 Task: Create PAth for Enrollment Process custom object and place it on record page.
Action: Mouse moved to (715, 123)
Screenshot: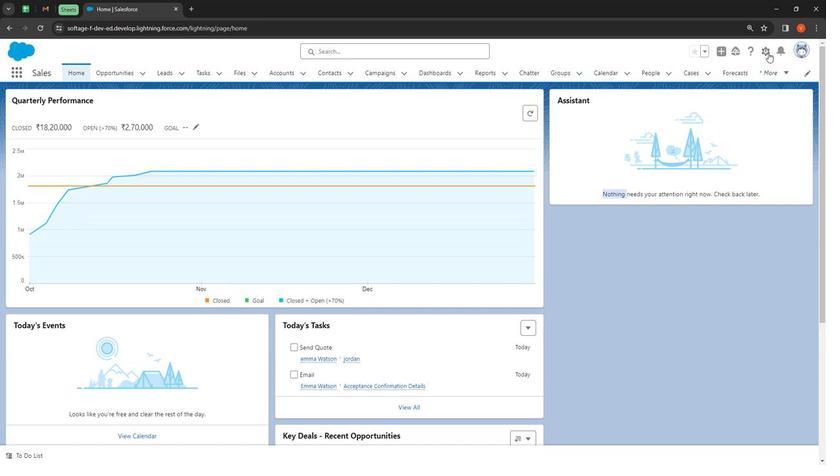 
Action: Mouse pressed left at (715, 123)
Screenshot: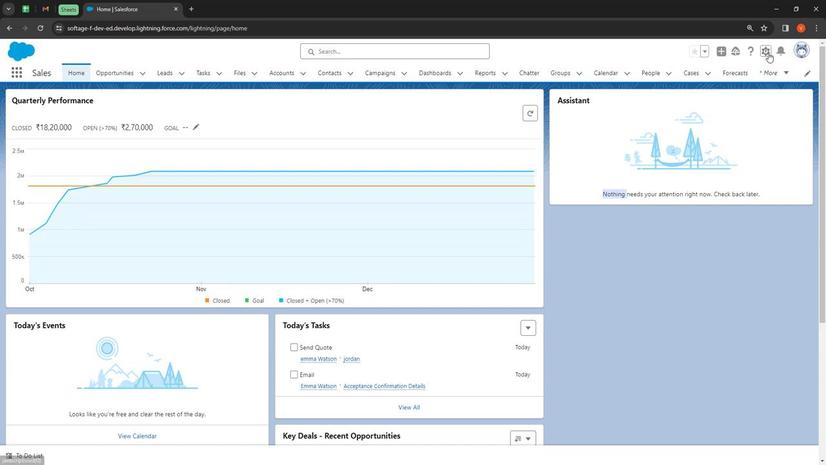 
Action: Mouse moved to (702, 140)
Screenshot: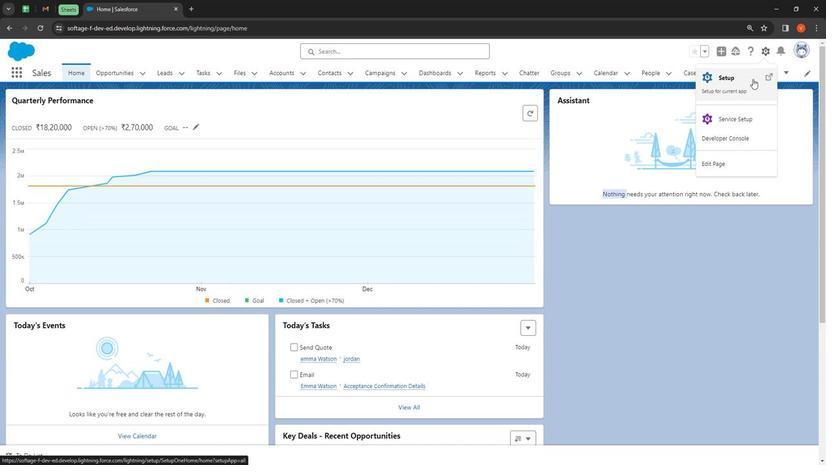 
Action: Mouse pressed left at (702, 140)
Screenshot: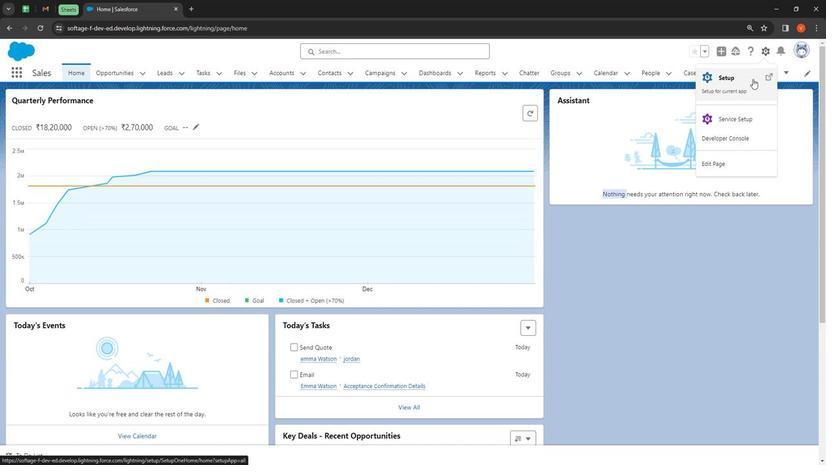 
Action: Mouse moved to (157, 136)
Screenshot: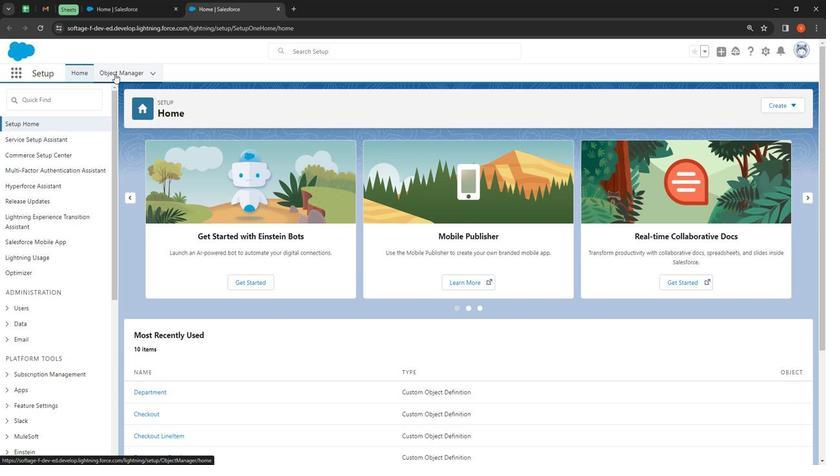 
Action: Mouse pressed left at (157, 136)
Screenshot: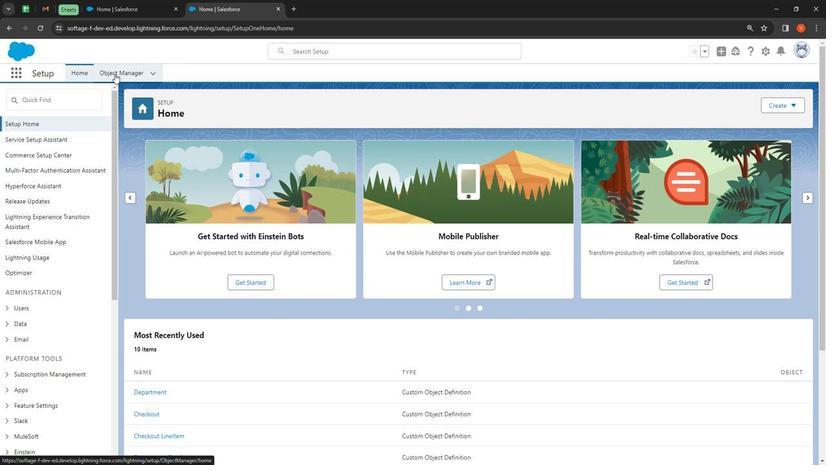 
Action: Mouse moved to (617, 157)
Screenshot: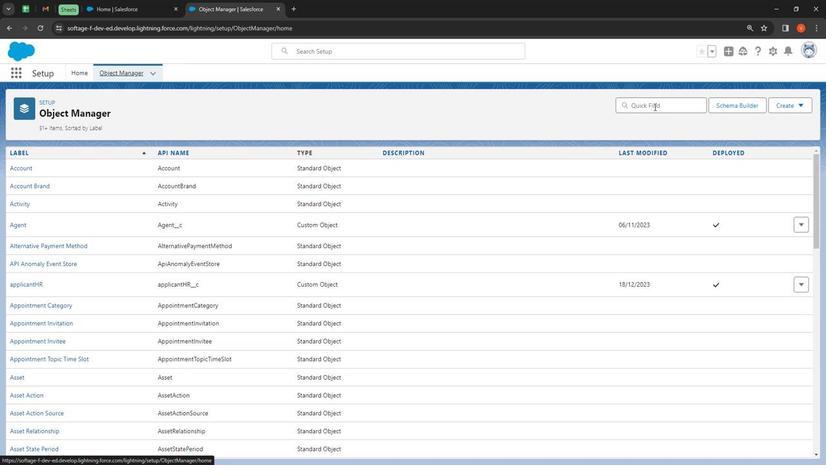 
Action: Mouse pressed left at (617, 157)
Screenshot: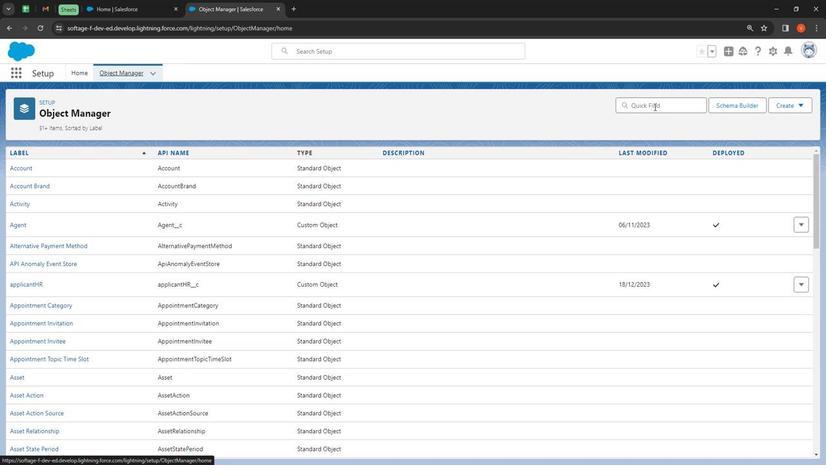 
Action: Mouse moved to (617, 157)
Screenshot: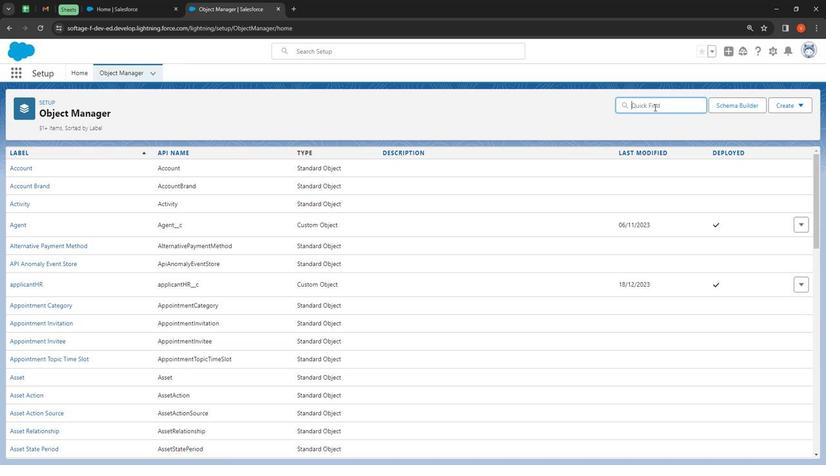 
Action: Key pressed enro
Screenshot: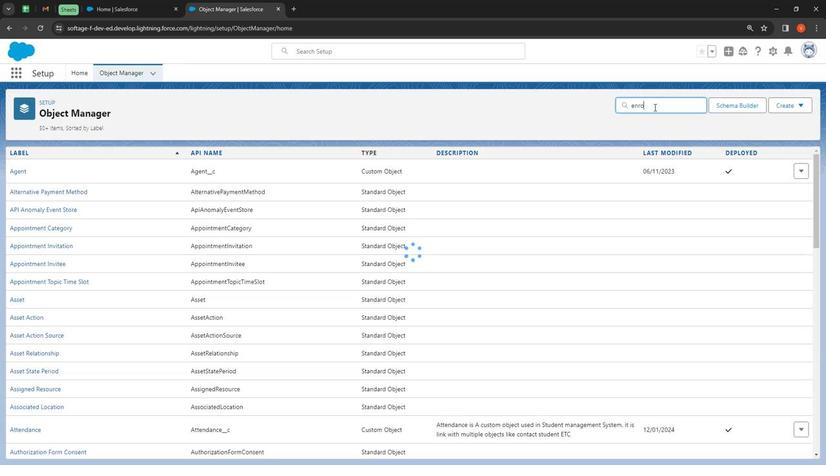 
Action: Mouse moved to (618, 157)
Screenshot: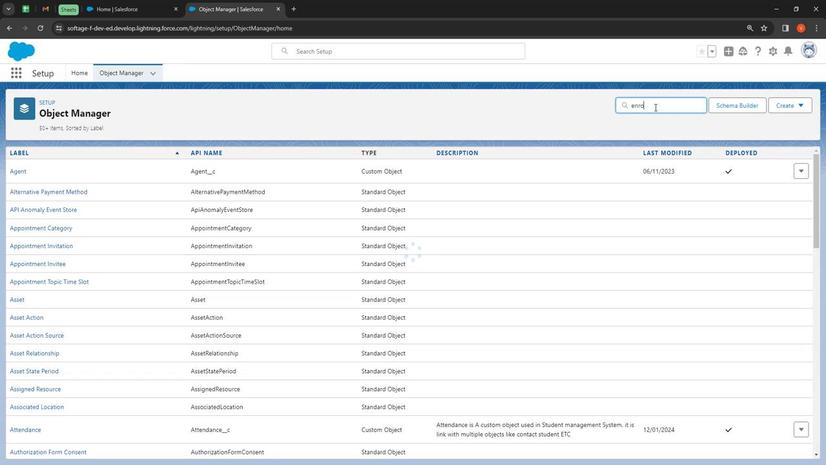
Action: Key pressed l
Screenshot: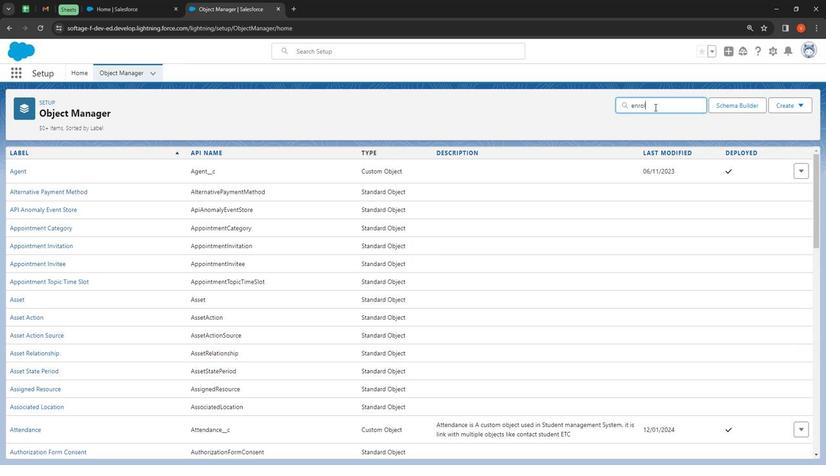 
Action: Mouse moved to (618, 157)
Screenshot: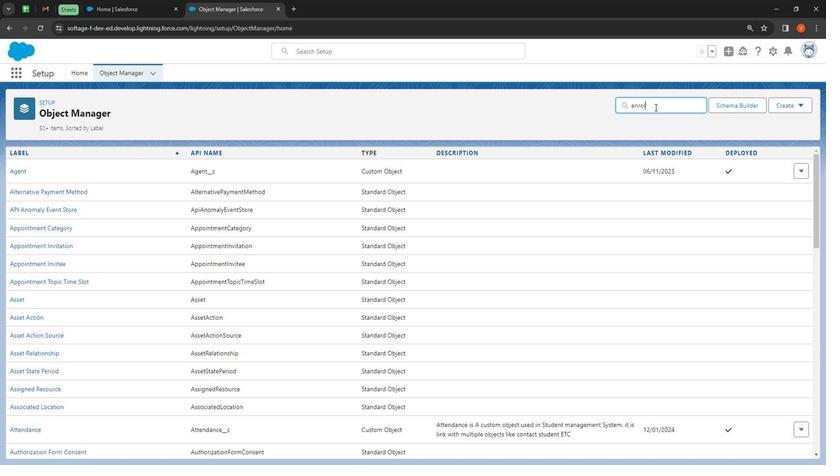 
Action: Key pressed l
Screenshot: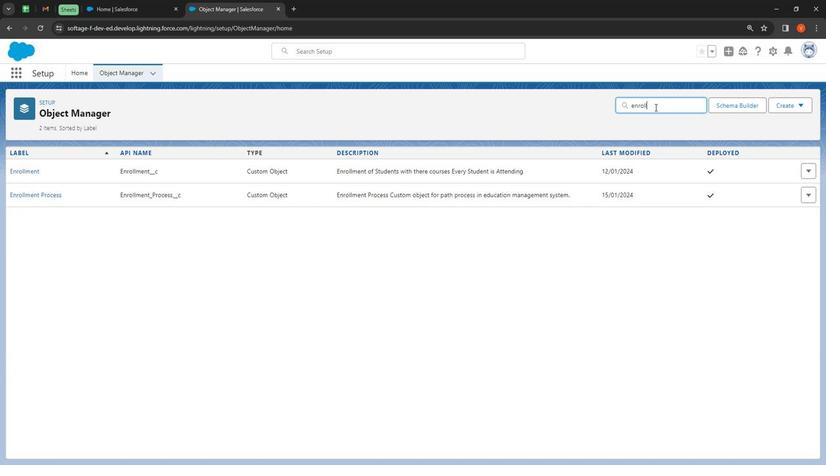 
Action: Mouse moved to (96, 213)
Screenshot: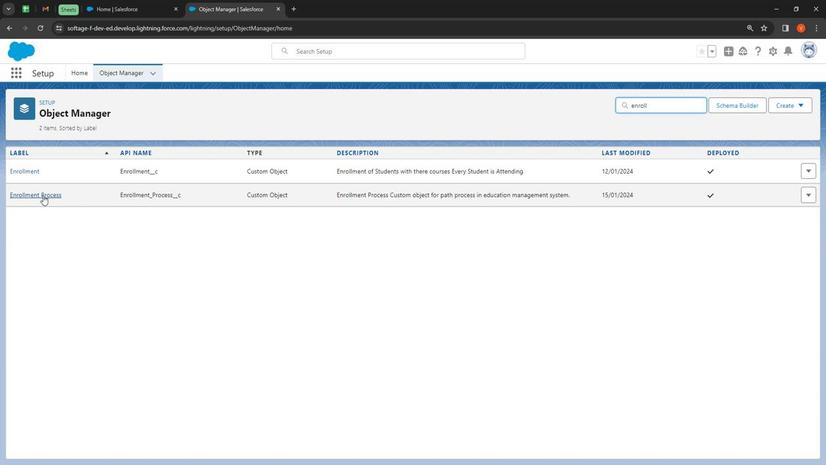 
Action: Mouse pressed left at (96, 213)
Screenshot: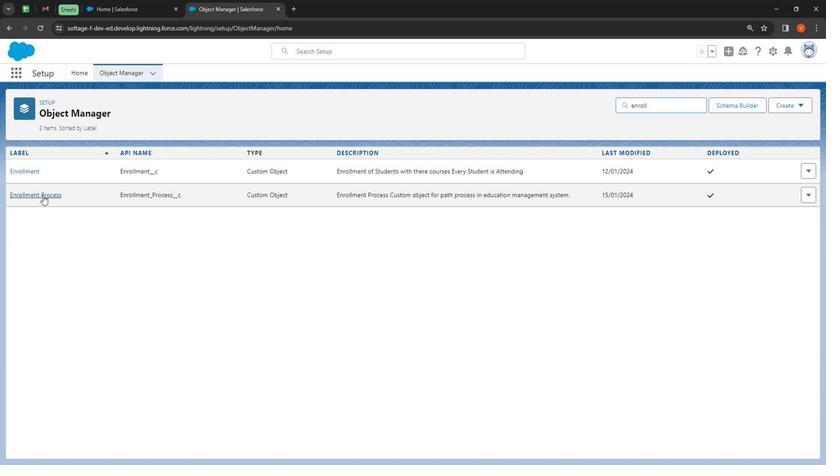 
Action: Mouse moved to (124, 198)
Screenshot: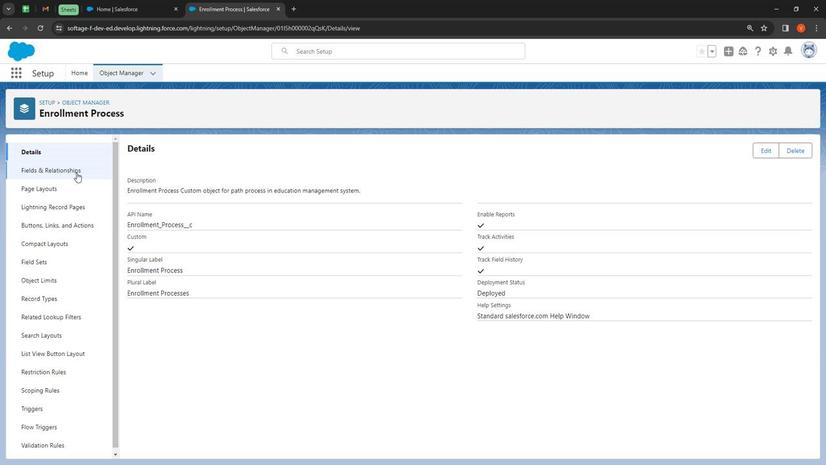 
Action: Mouse pressed left at (124, 198)
Screenshot: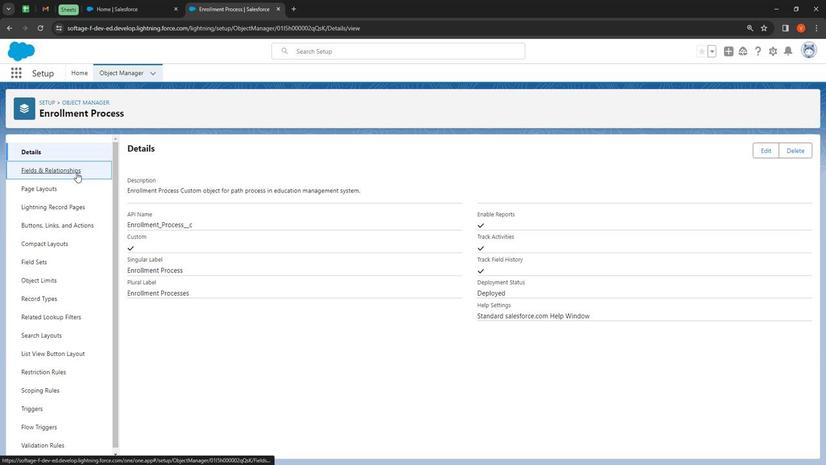 
Action: Mouse moved to (179, 261)
Screenshot: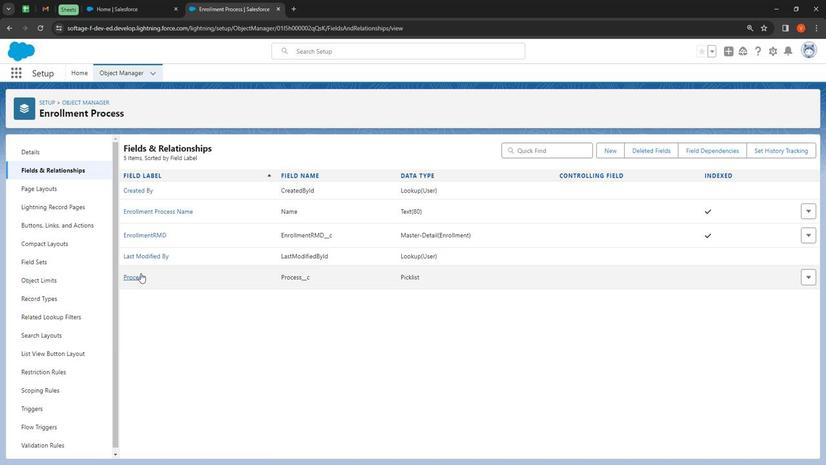
Action: Mouse pressed left at (179, 261)
Screenshot: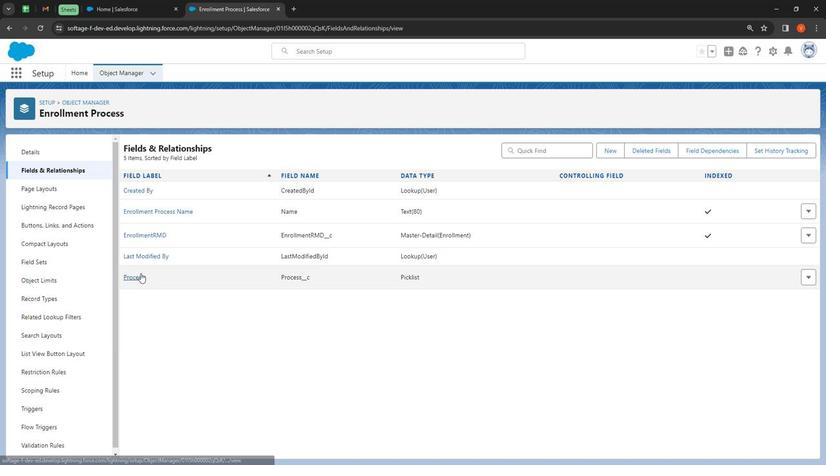 
Action: Mouse moved to (446, 296)
Screenshot: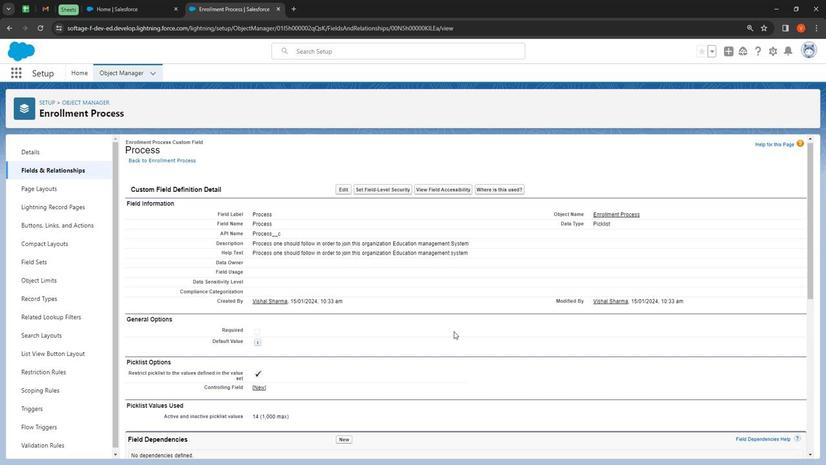 
Action: Mouse scrolled (446, 296) with delta (0, 0)
Screenshot: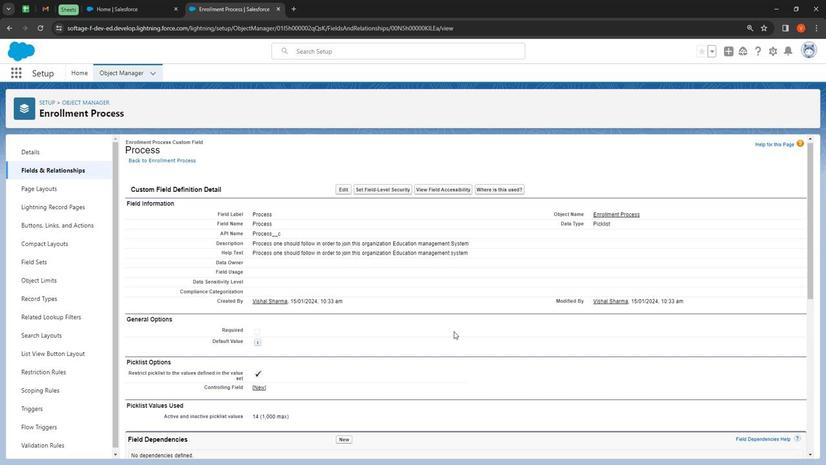 
Action: Mouse moved to (446, 298)
Screenshot: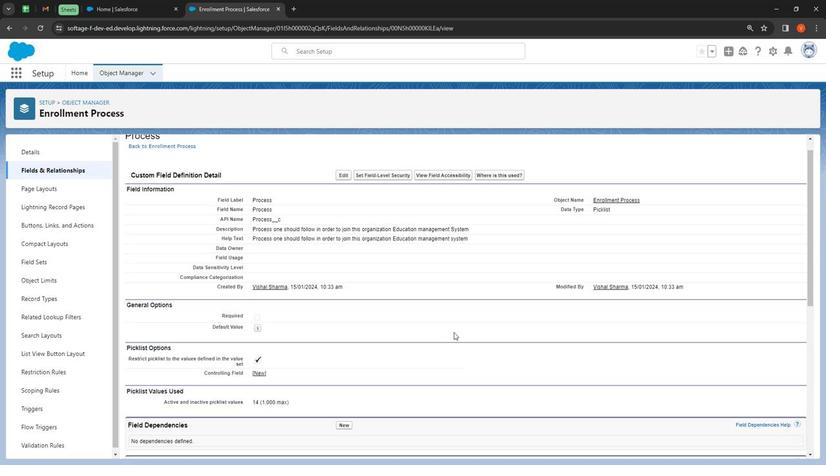 
Action: Mouse scrolled (446, 297) with delta (0, 0)
Screenshot: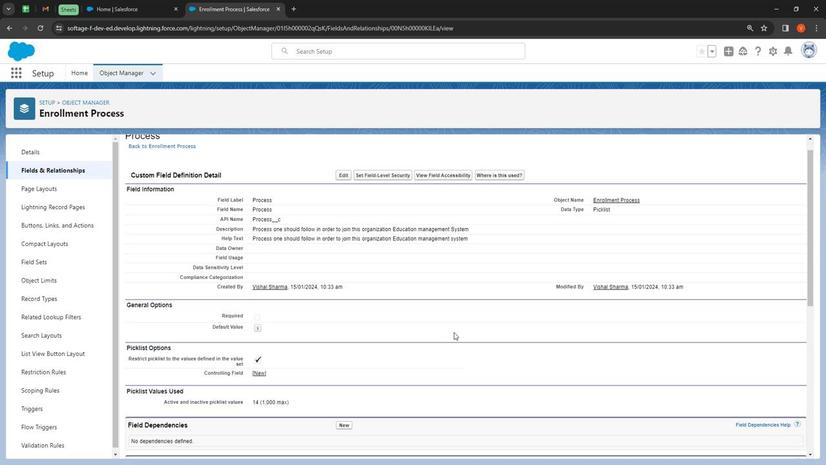 
Action: Mouse moved to (446, 299)
Screenshot: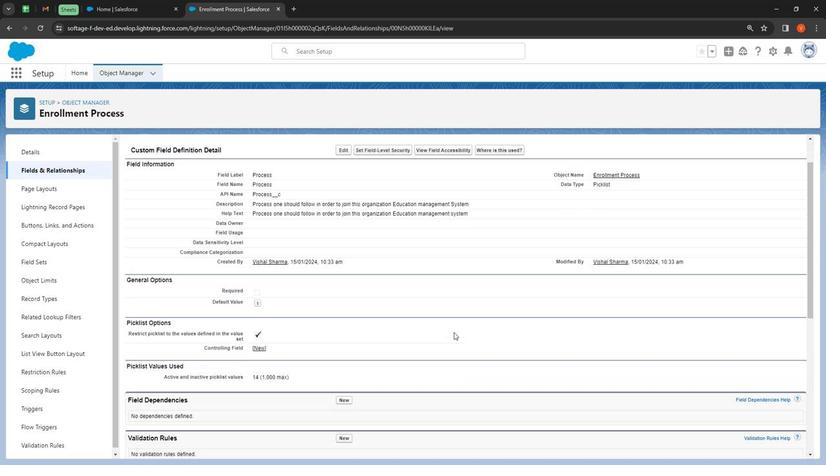 
Action: Mouse scrolled (446, 298) with delta (0, 0)
Screenshot: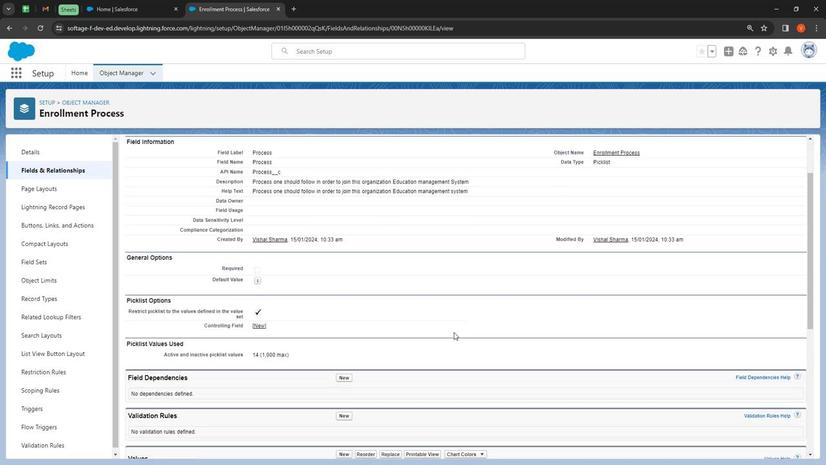 
Action: Mouse scrolled (446, 298) with delta (0, 0)
Screenshot: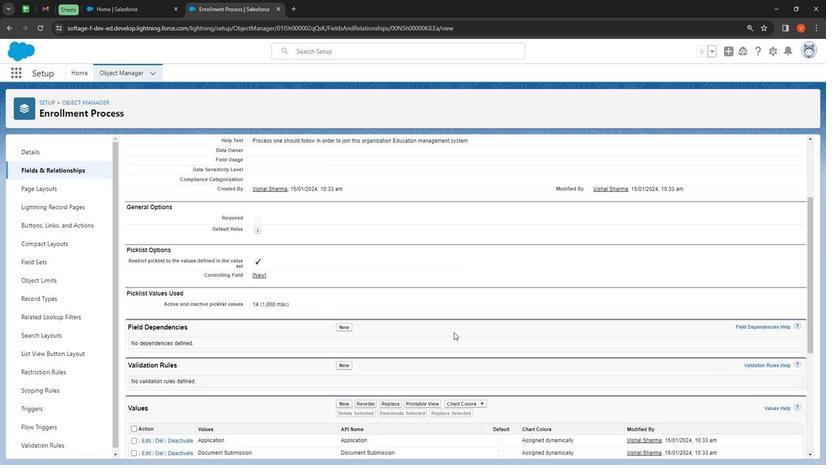 
Action: Mouse scrolled (446, 298) with delta (0, 0)
Screenshot: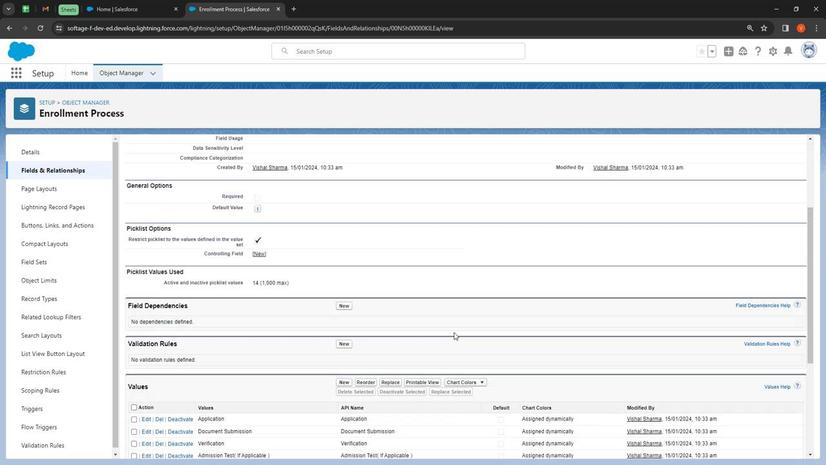 
Action: Mouse scrolled (446, 298) with delta (0, 0)
Screenshot: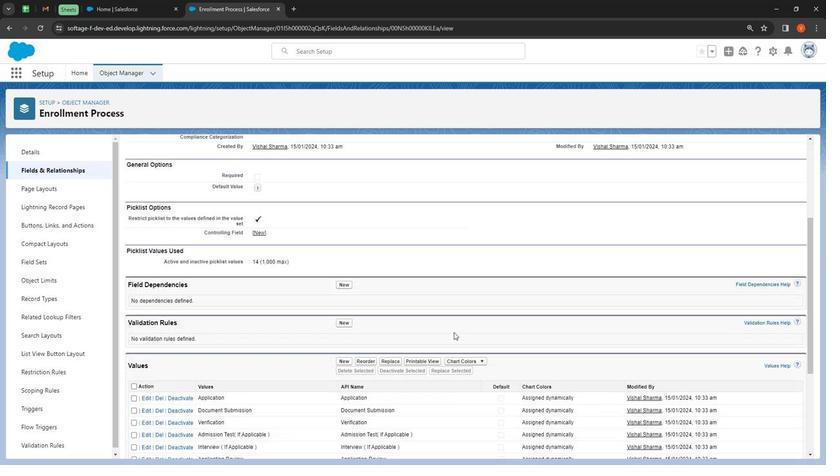 
Action: Mouse scrolled (446, 298) with delta (0, 0)
Screenshot: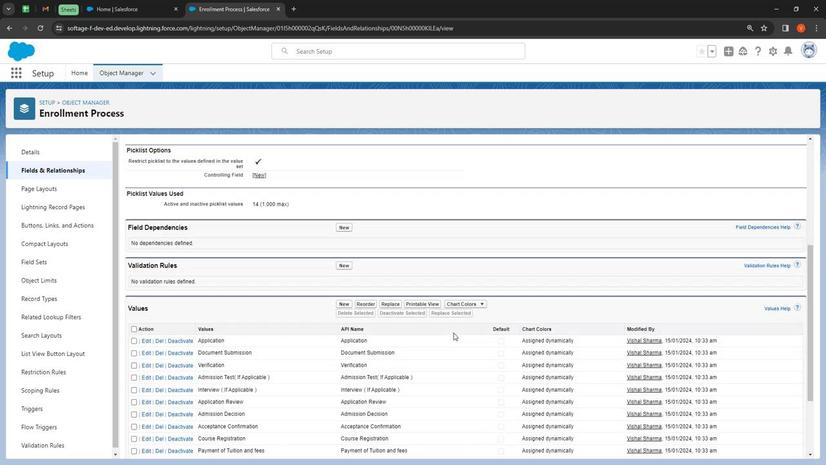 
Action: Mouse moved to (441, 299)
Screenshot: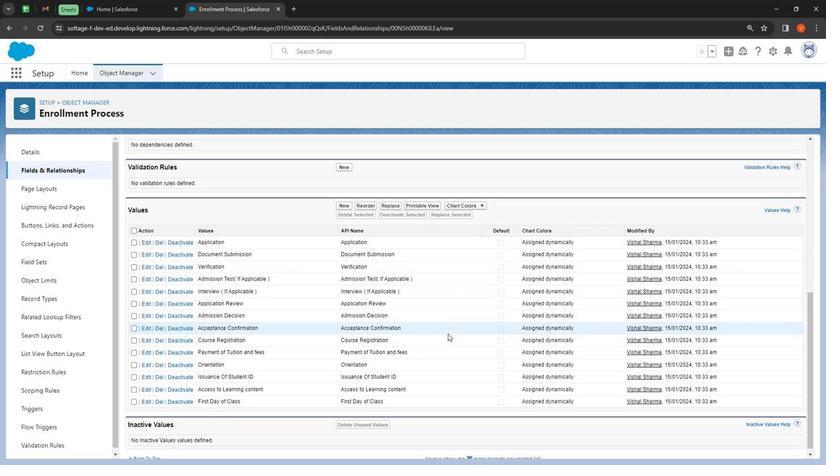 
Action: Mouse scrolled (441, 299) with delta (0, 0)
Screenshot: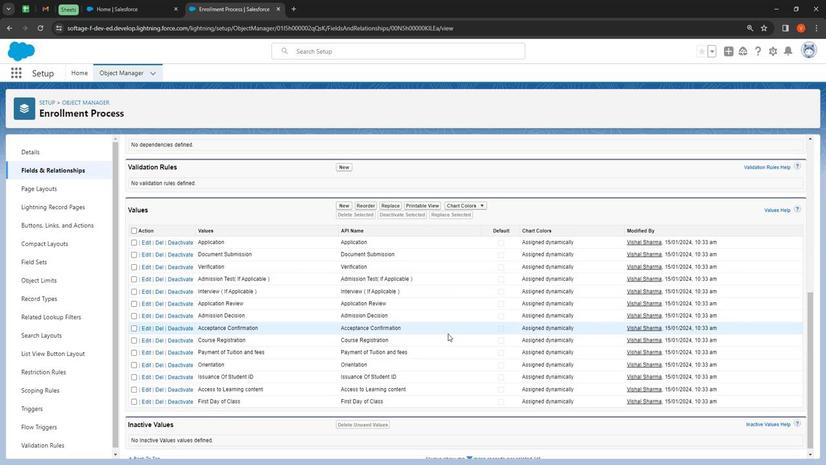 
Action: Mouse scrolled (441, 299) with delta (0, 0)
Screenshot: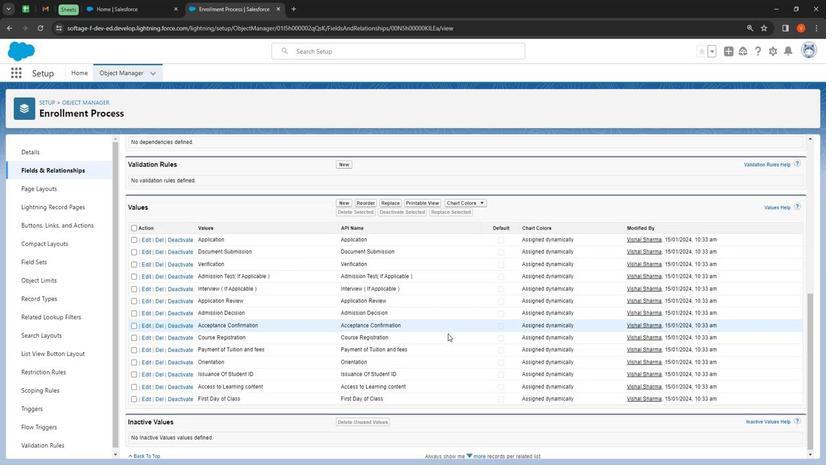 
Action: Mouse scrolled (441, 299) with delta (0, 0)
Screenshot: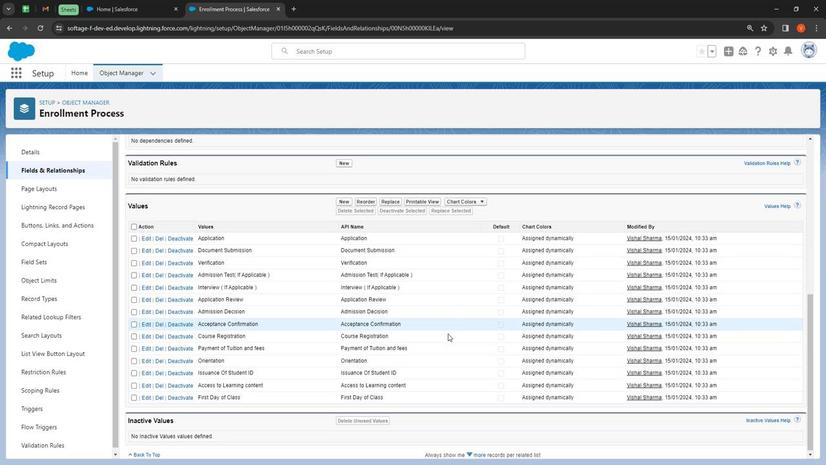 
Action: Mouse moved to (127, 135)
Screenshot: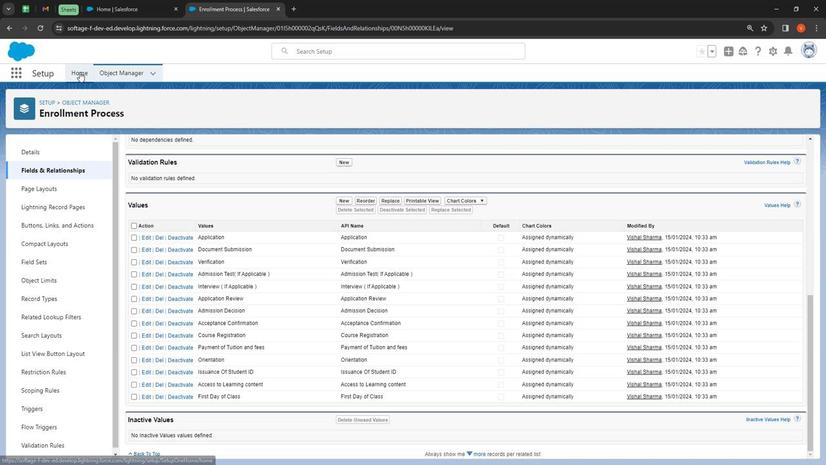 
Action: Mouse pressed left at (127, 135)
Screenshot: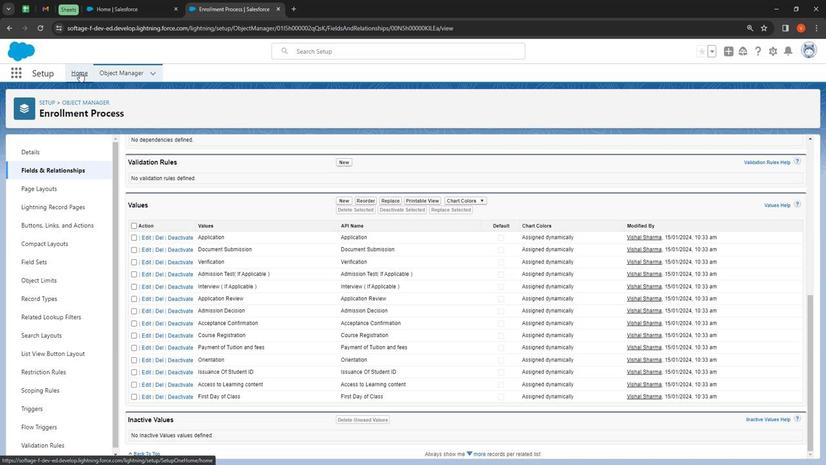 
Action: Mouse moved to (123, 155)
Screenshot: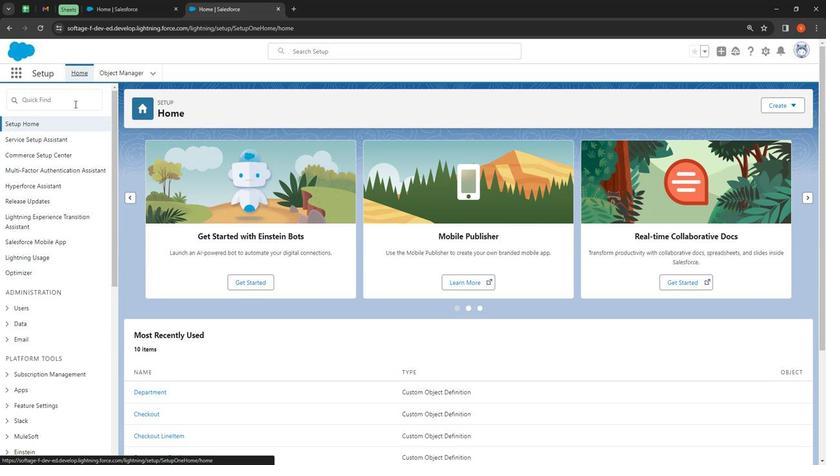 
Action: Mouse pressed left at (123, 155)
Screenshot: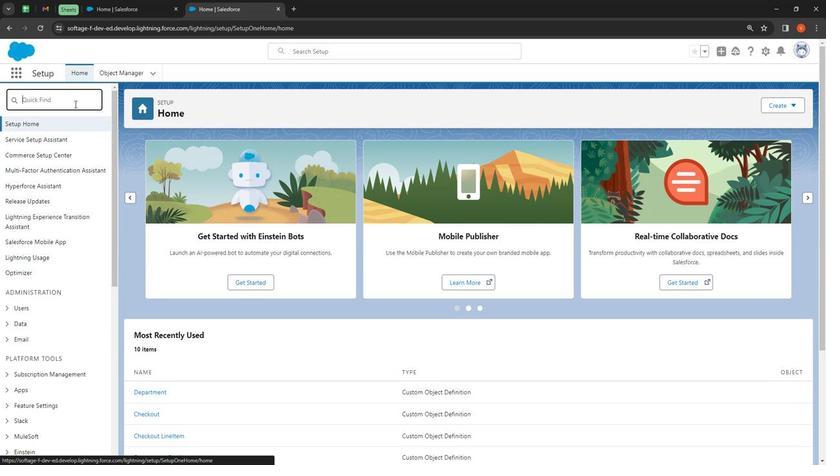 
Action: Key pressed path
Screenshot: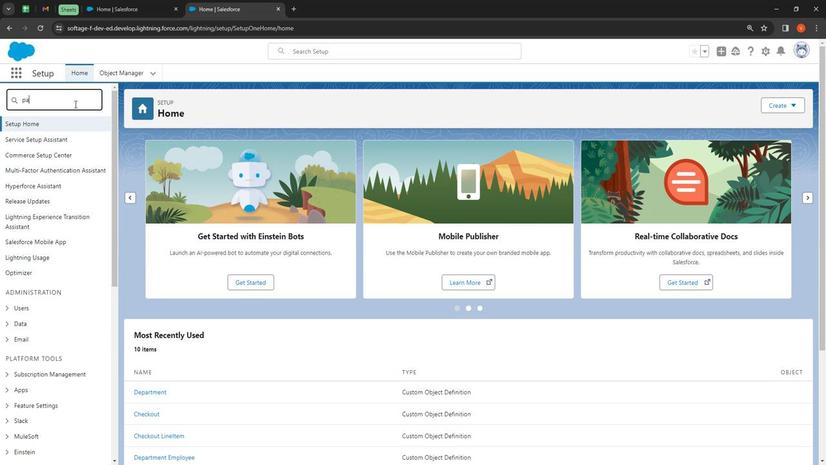 
Action: Mouse moved to (105, 176)
Screenshot: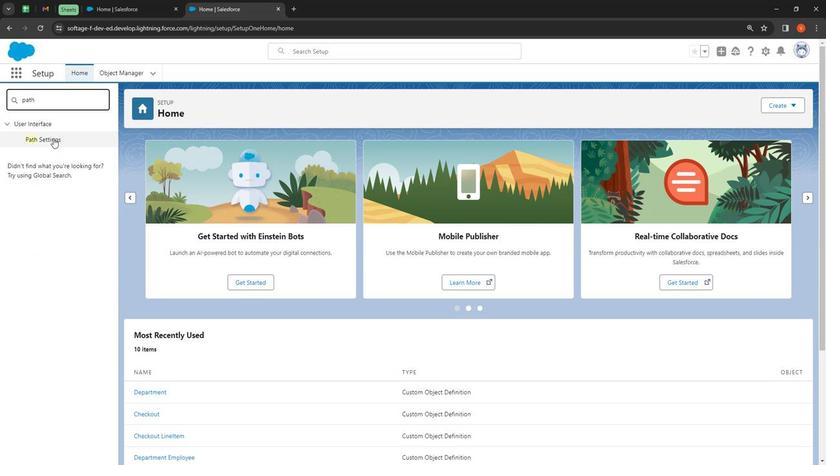 
Action: Mouse pressed left at (105, 176)
Screenshot: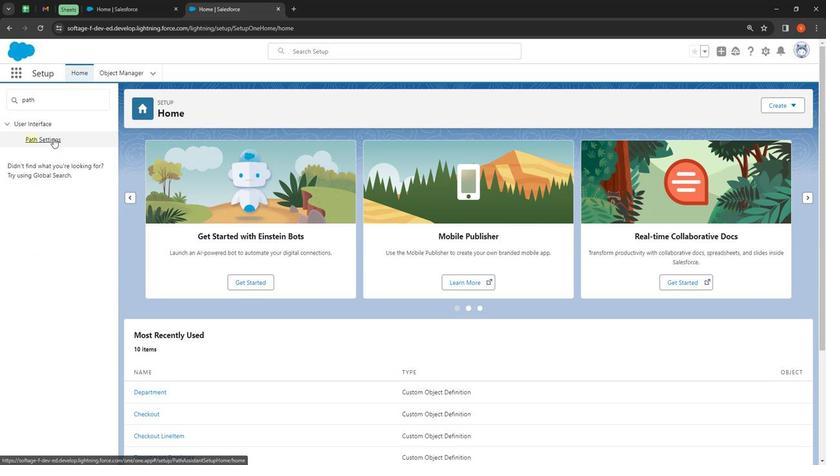 
Action: Mouse moved to (477, 281)
Screenshot: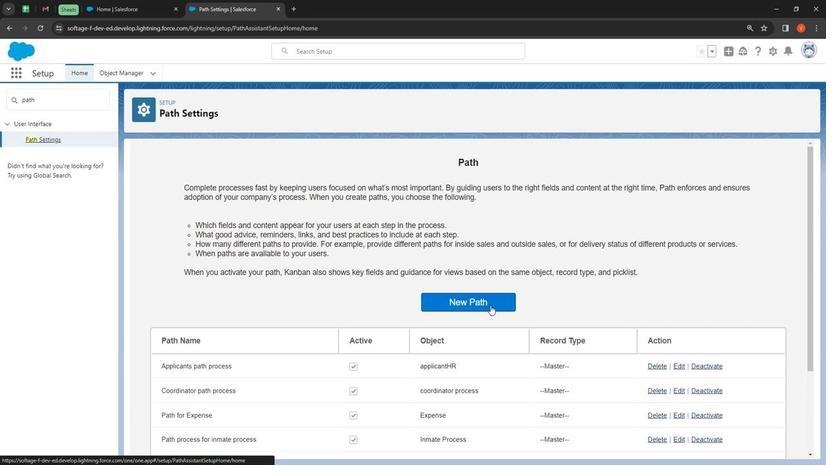 
Action: Mouse pressed left at (477, 281)
Screenshot: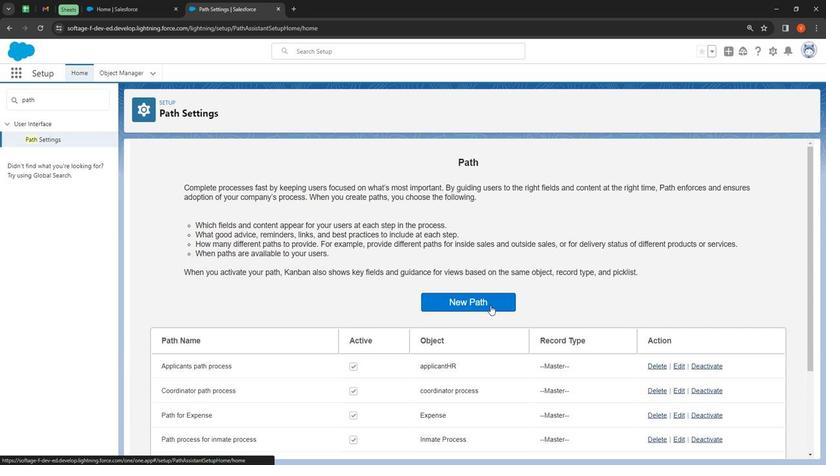 
Action: Mouse moved to (406, 191)
Screenshot: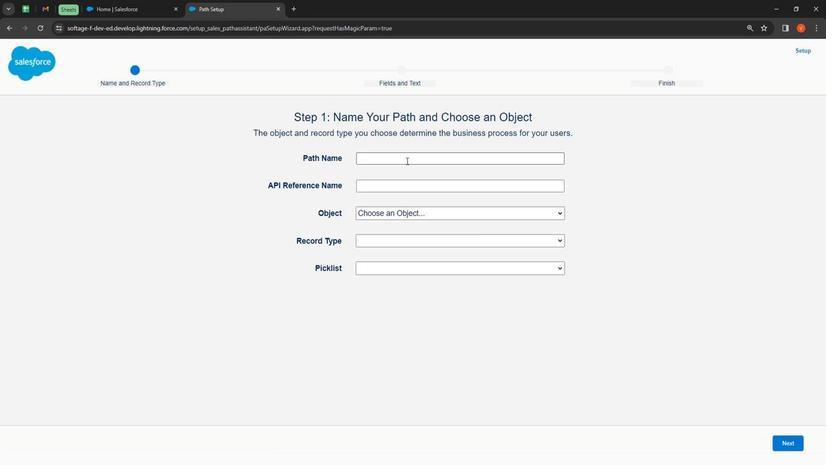 
Action: Mouse pressed left at (406, 191)
Screenshot: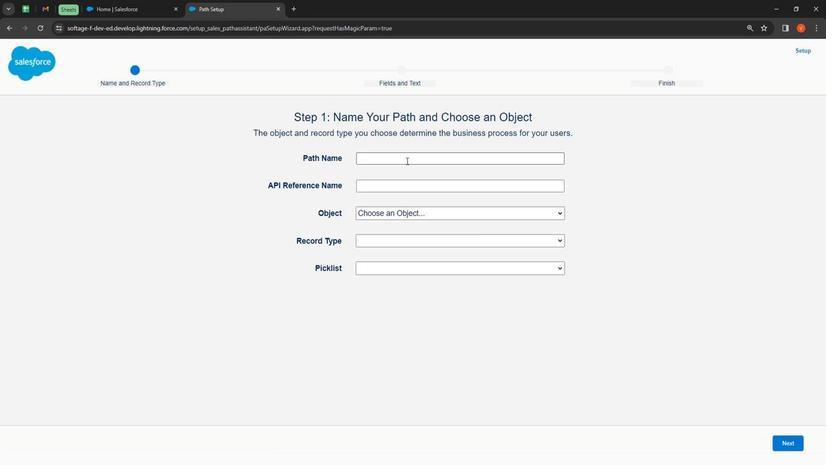 
Action: Key pressed <Key.shift>Enro
Screenshot: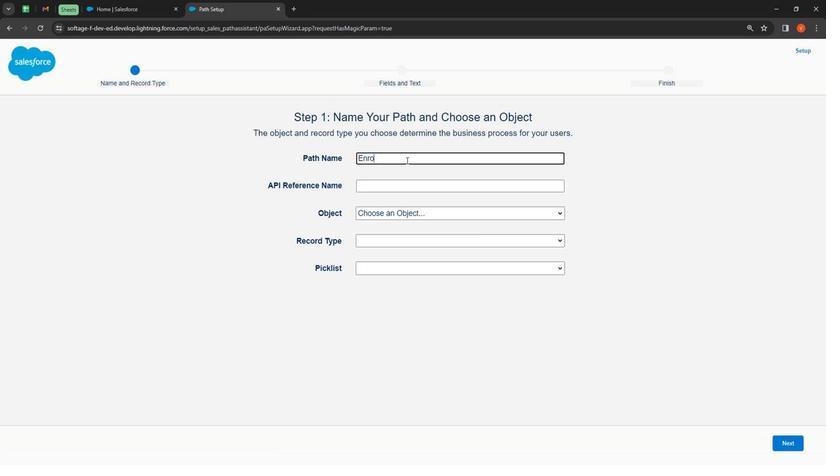 
Action: Mouse moved to (406, 191)
Screenshot: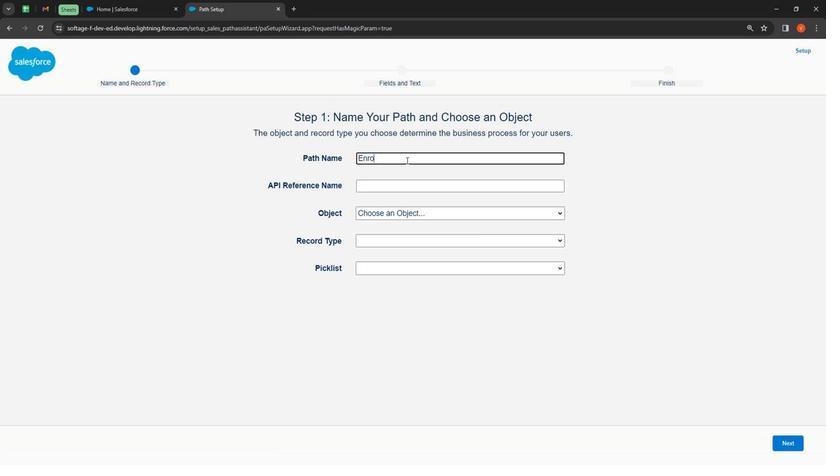 
Action: Key pressed llment<Key.shift>Process<Key.space>on<Key.space><Key.shift>E<Key.shift>P<Key.left><Key.left><Key.left><Key.left><Key.left><Key.left><Key.left><Key.left><Key.left><Key.left><Key.left><Key.left><Key.left><Key.space>
Screenshot: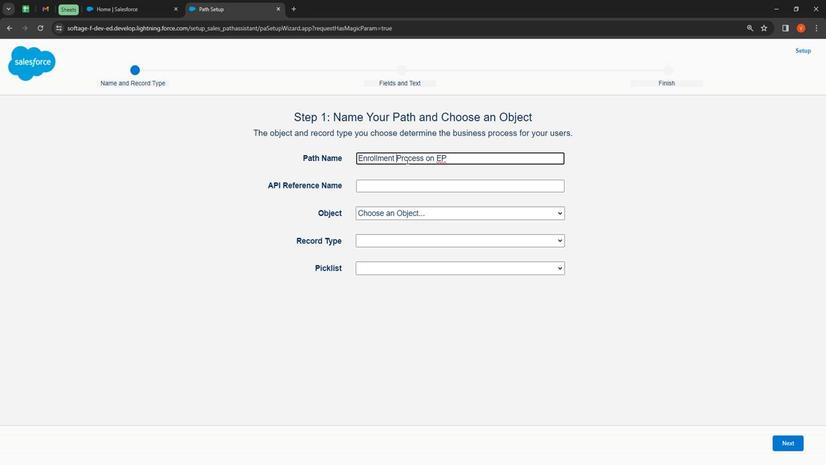 
Action: Mouse moved to (415, 206)
Screenshot: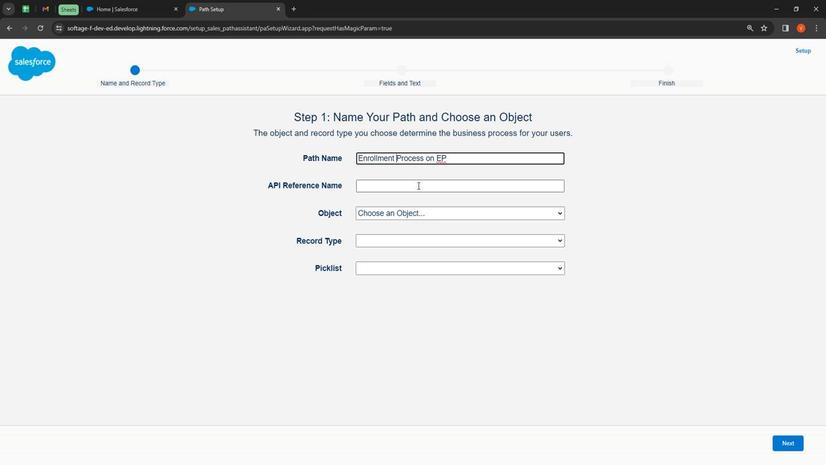 
Action: Mouse pressed left at (415, 206)
Screenshot: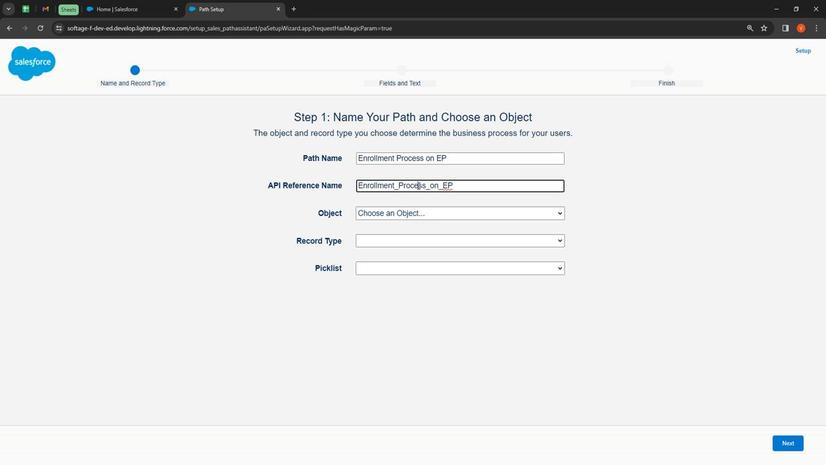
Action: Mouse moved to (429, 223)
Screenshot: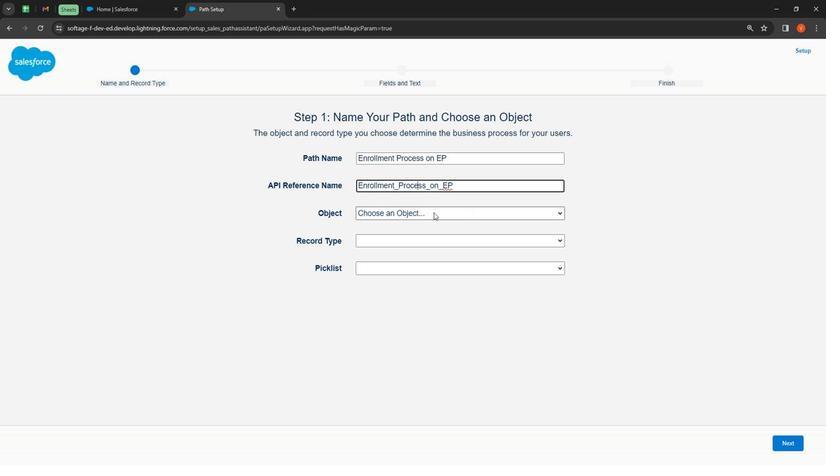 
Action: Mouse pressed left at (429, 223)
Screenshot: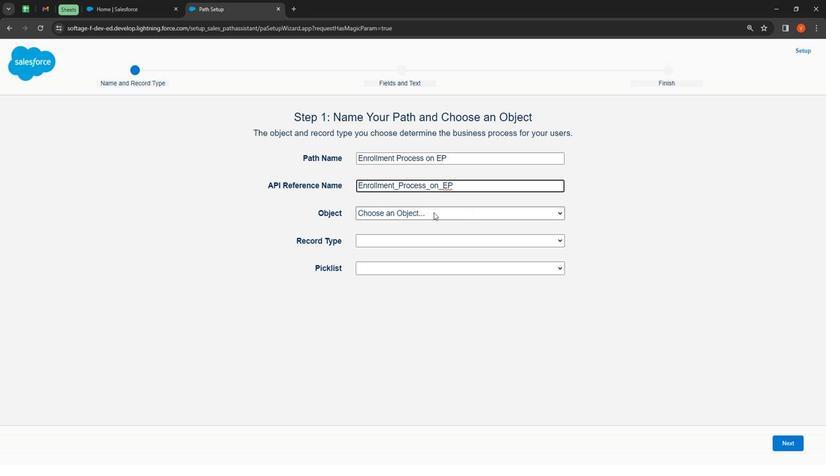 
Action: Mouse moved to (433, 245)
Screenshot: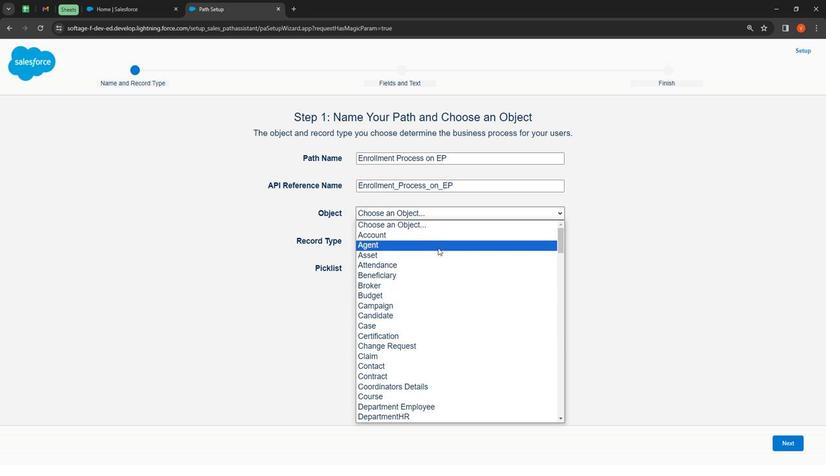 
Action: Mouse scrolled (433, 244) with delta (0, 0)
Screenshot: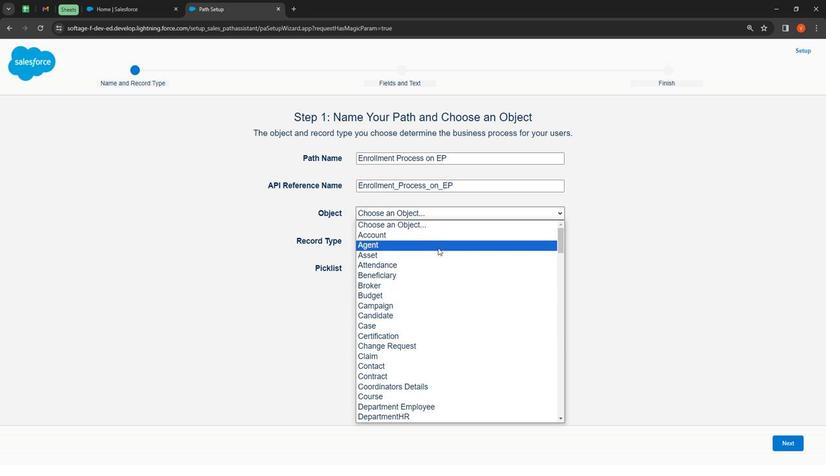 
Action: Mouse moved to (433, 248)
Screenshot: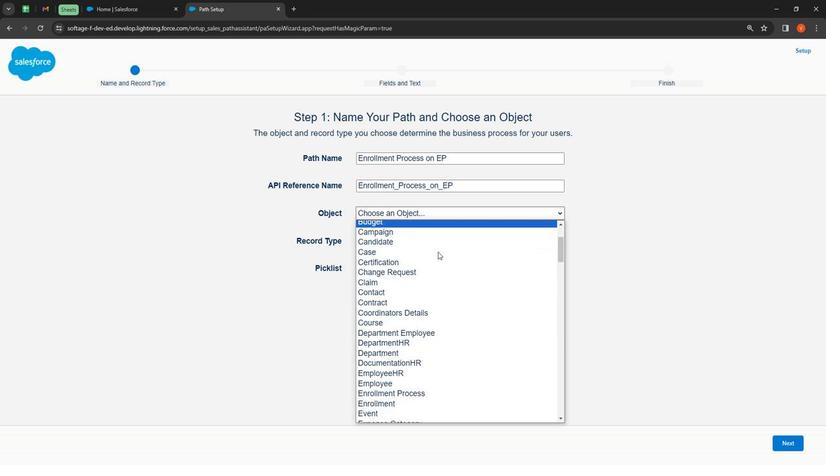 
Action: Mouse scrolled (433, 248) with delta (0, 0)
Screenshot: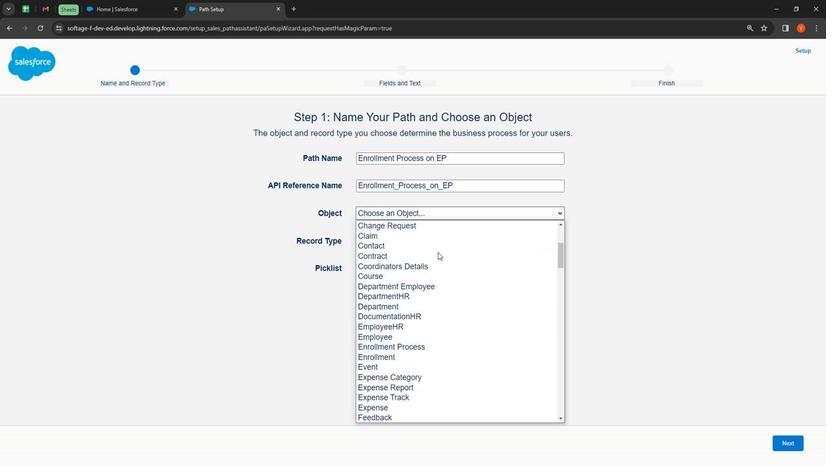 
Action: Mouse moved to (433, 248)
Screenshot: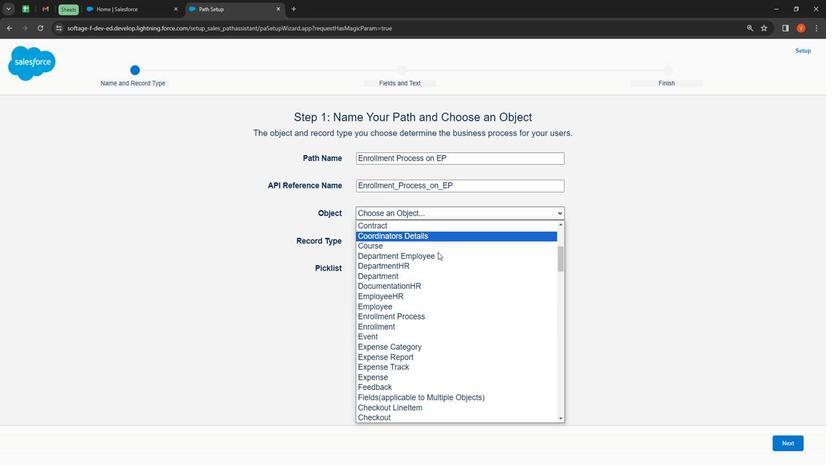 
Action: Mouse scrolled (433, 248) with delta (0, 0)
Screenshot: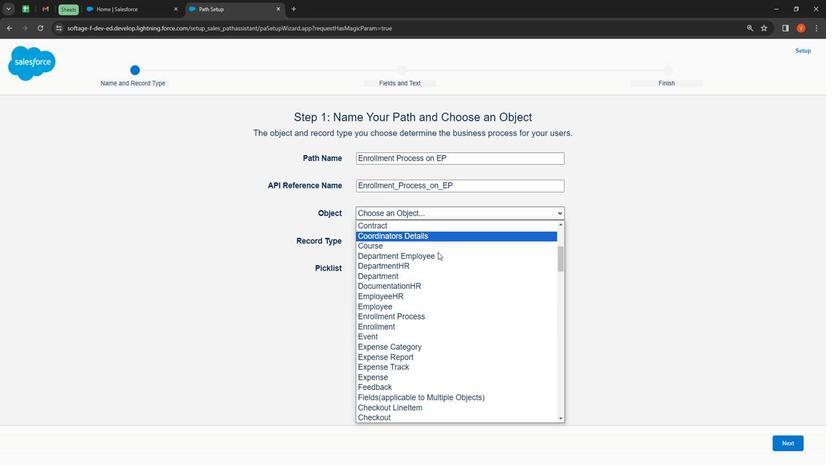 
Action: Mouse moved to (428, 301)
Screenshot: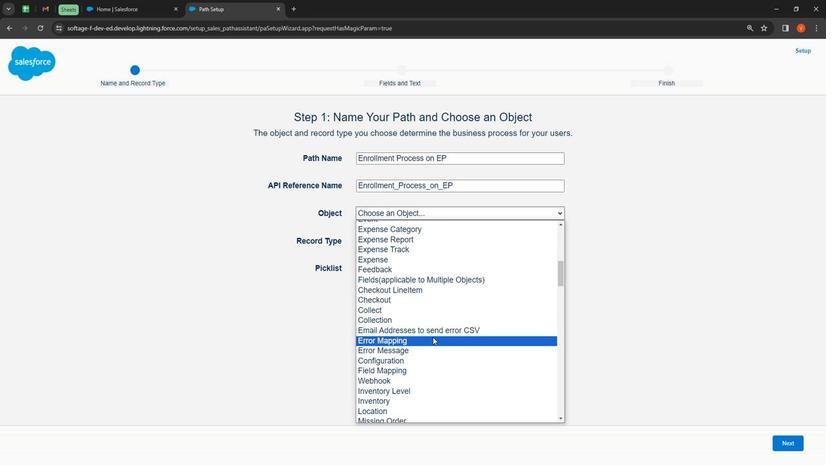 
Action: Mouse scrolled (428, 301) with delta (0, 0)
Screenshot: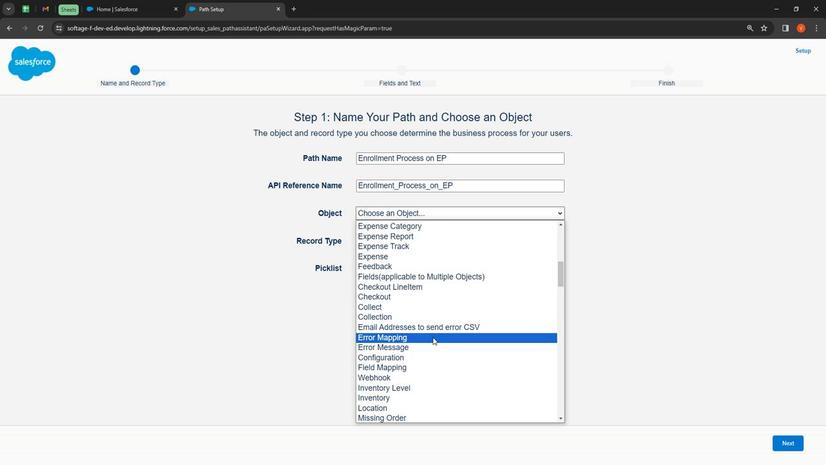 
Action: Mouse scrolled (428, 301) with delta (0, 0)
Screenshot: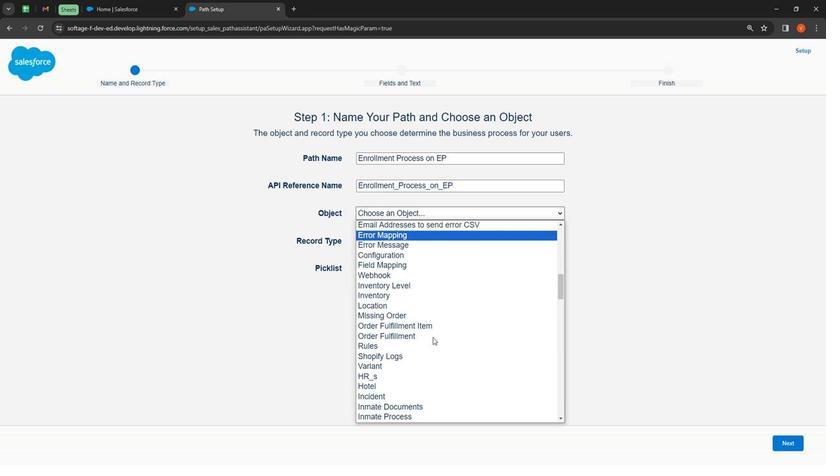 
Action: Mouse scrolled (428, 301) with delta (0, 0)
Screenshot: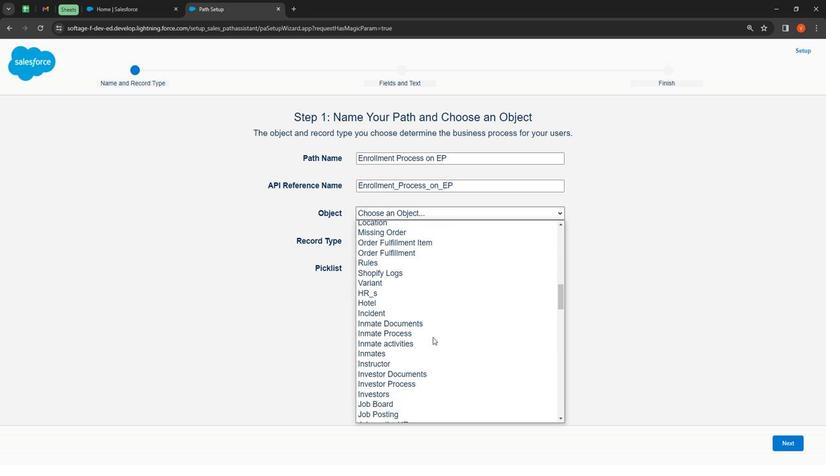 
Action: Mouse scrolled (428, 301) with delta (0, 0)
Screenshot: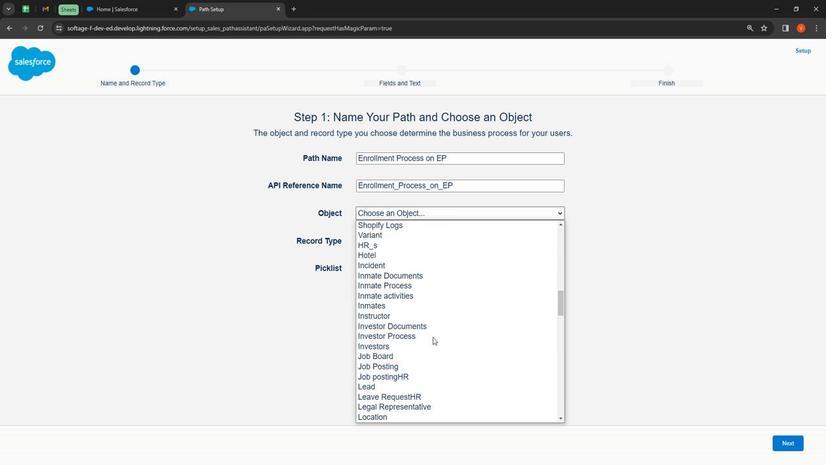 
Action: Mouse scrolled (428, 301) with delta (0, 0)
Screenshot: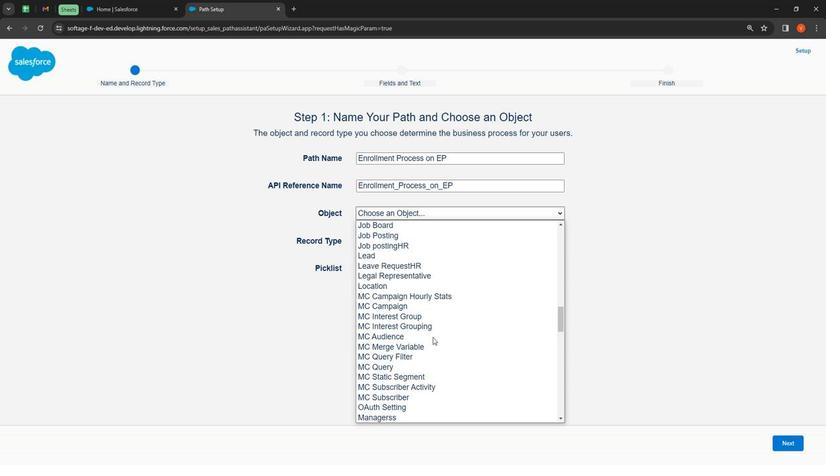 
Action: Mouse scrolled (428, 301) with delta (0, 0)
Screenshot: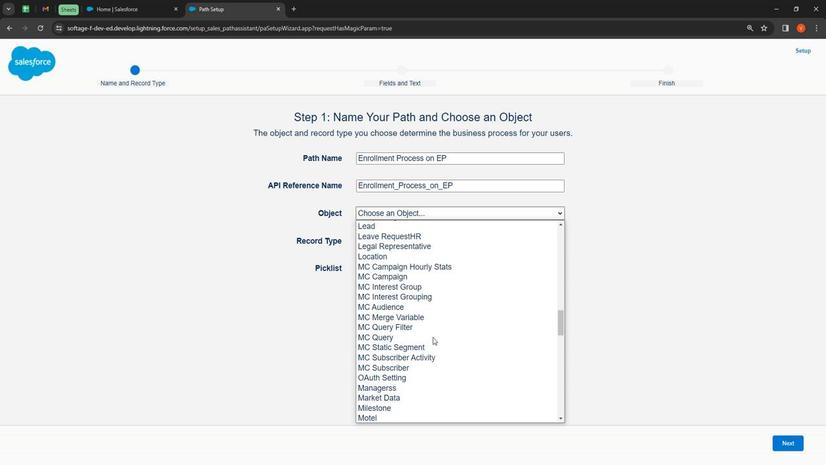 
Action: Mouse scrolled (428, 301) with delta (0, 0)
Screenshot: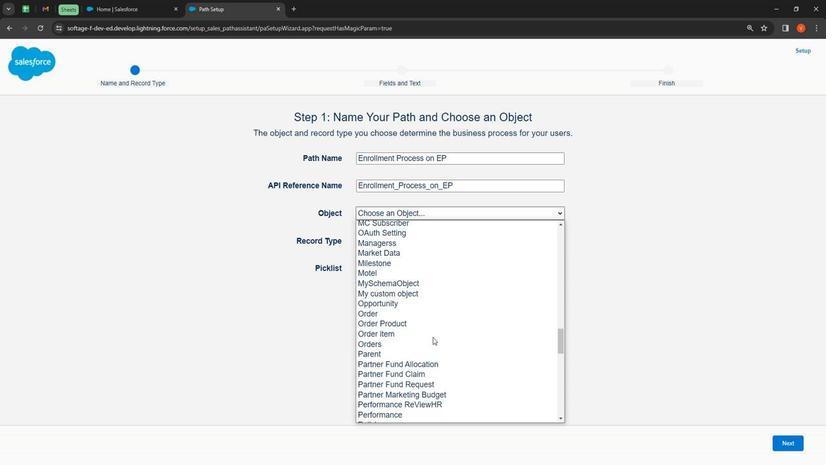 
Action: Mouse scrolled (428, 301) with delta (0, 0)
Screenshot: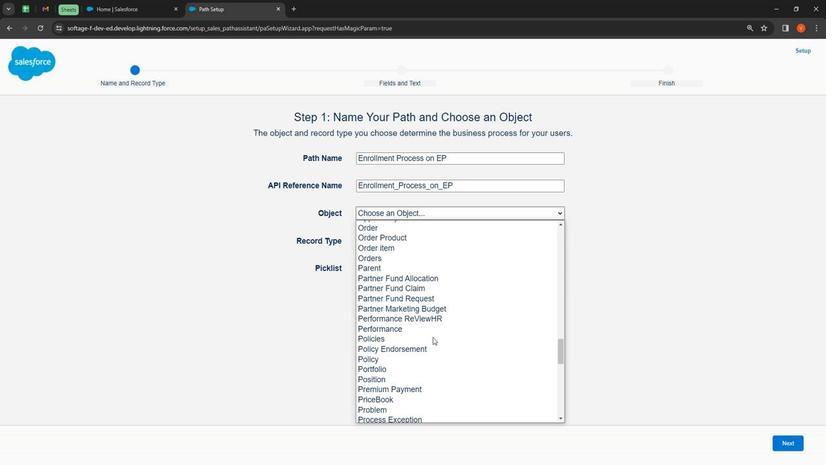 
Action: Mouse scrolled (428, 301) with delta (0, 0)
Screenshot: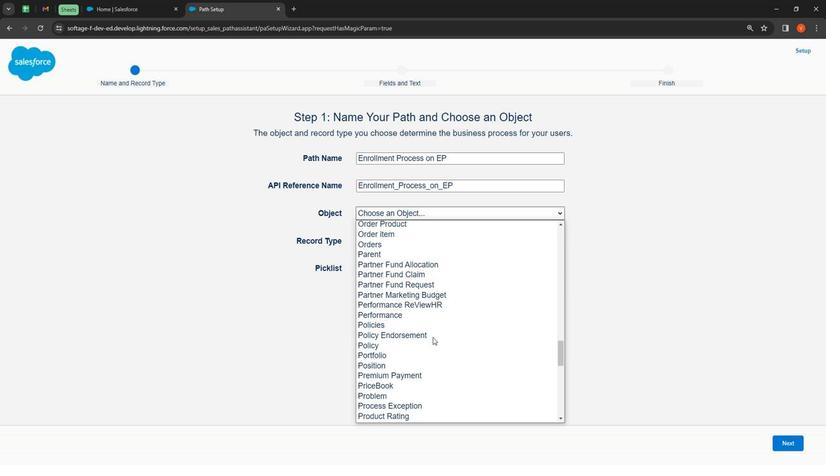 
Action: Mouse scrolled (428, 301) with delta (0, 0)
Screenshot: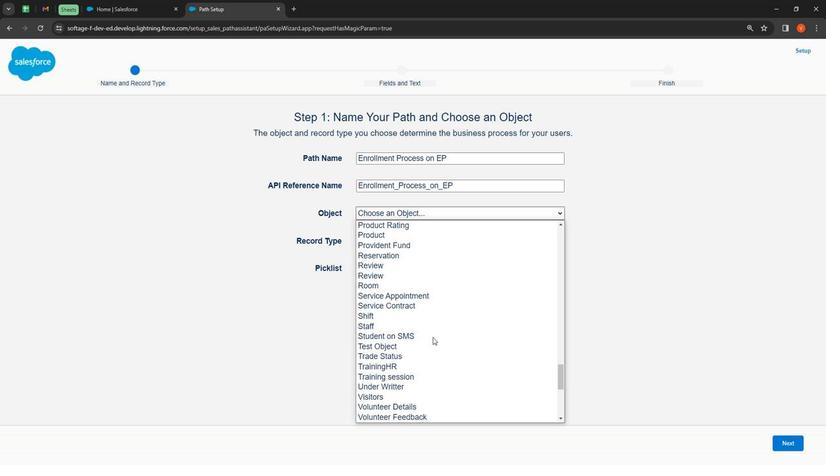 
Action: Mouse scrolled (428, 301) with delta (0, 0)
Screenshot: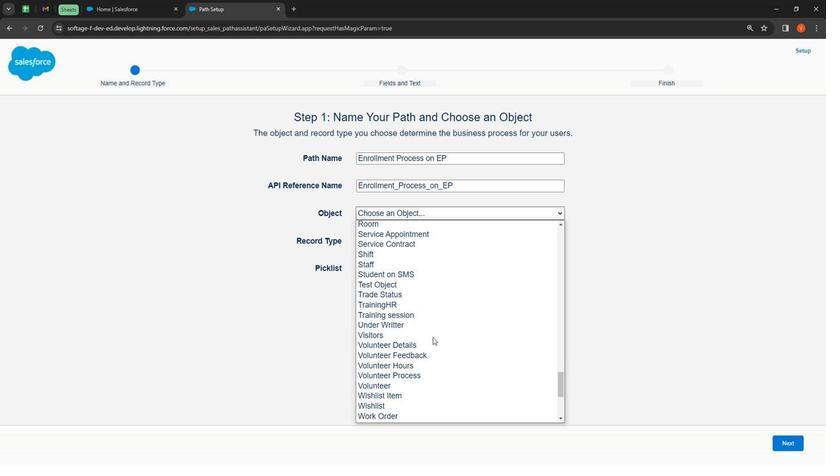 
Action: Mouse scrolled (428, 301) with delta (0, 0)
Screenshot: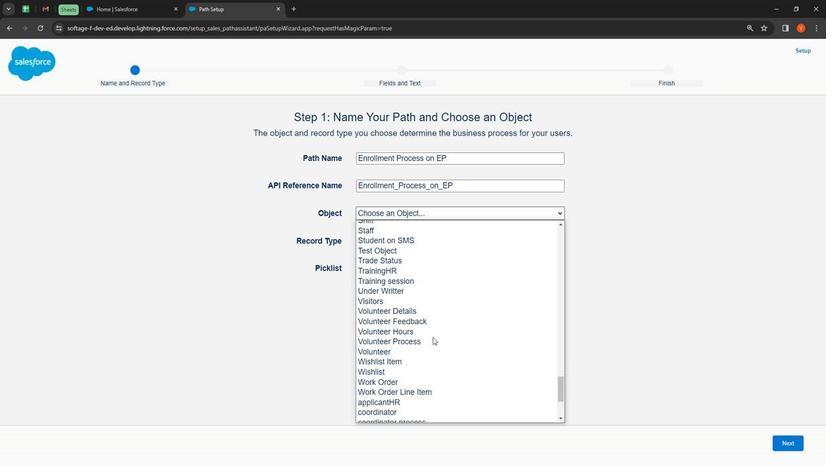 
Action: Mouse scrolled (428, 301) with delta (0, 0)
Screenshot: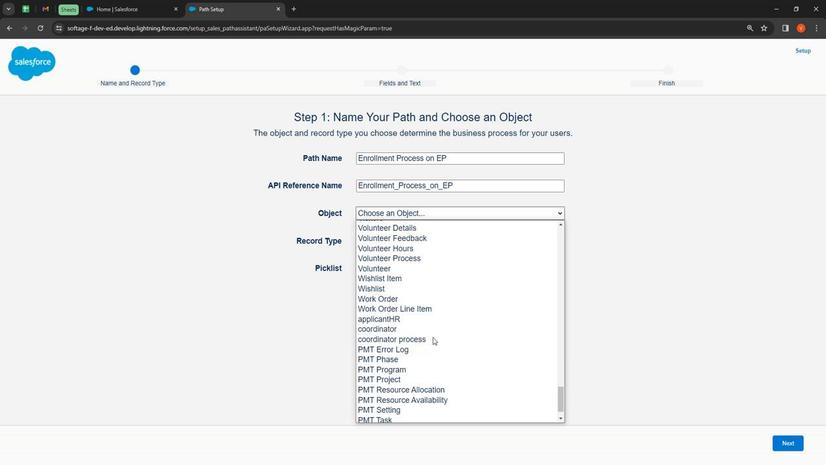 
Action: Mouse scrolled (428, 301) with delta (0, 0)
Screenshot: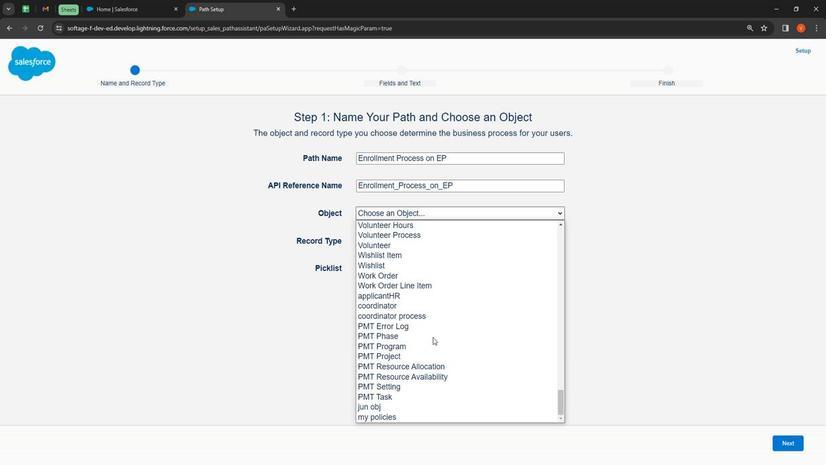 
Action: Mouse scrolled (428, 301) with delta (0, 0)
Screenshot: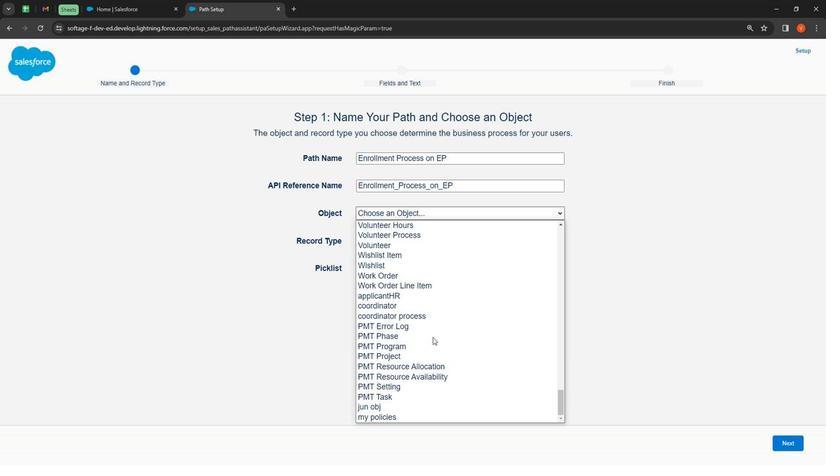 
Action: Mouse moved to (417, 264)
Screenshot: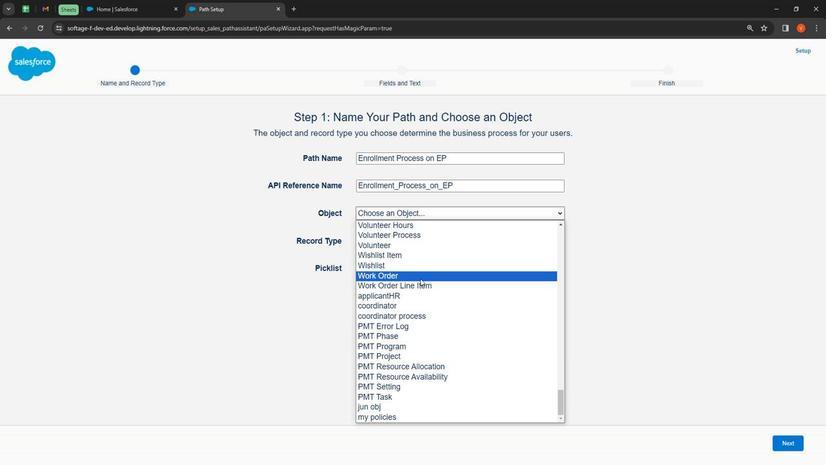 
Action: Key pressed eee<Key.enter>
Screenshot: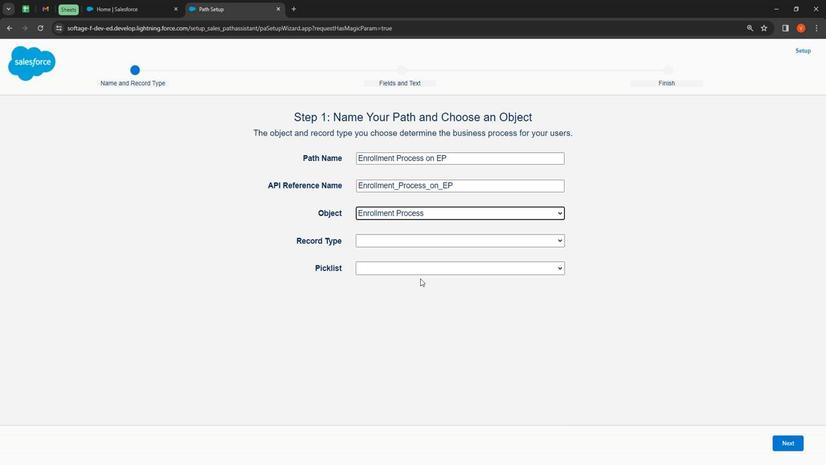 
Action: Mouse moved to (410, 258)
Screenshot: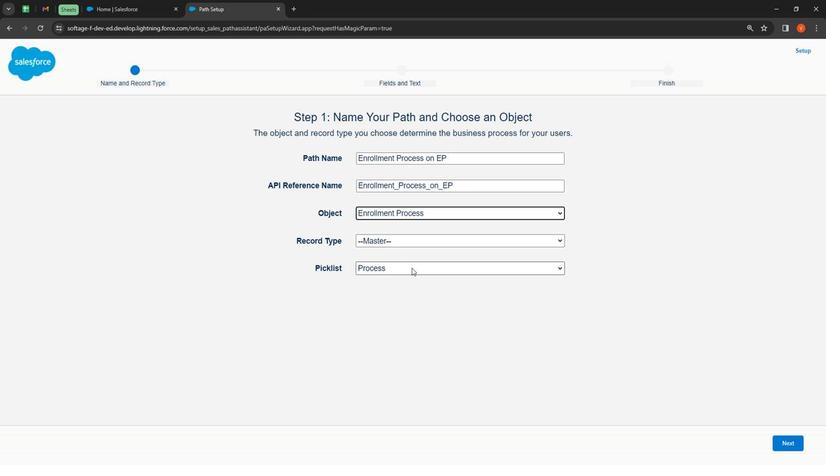 
Action: Mouse pressed left at (410, 258)
Screenshot: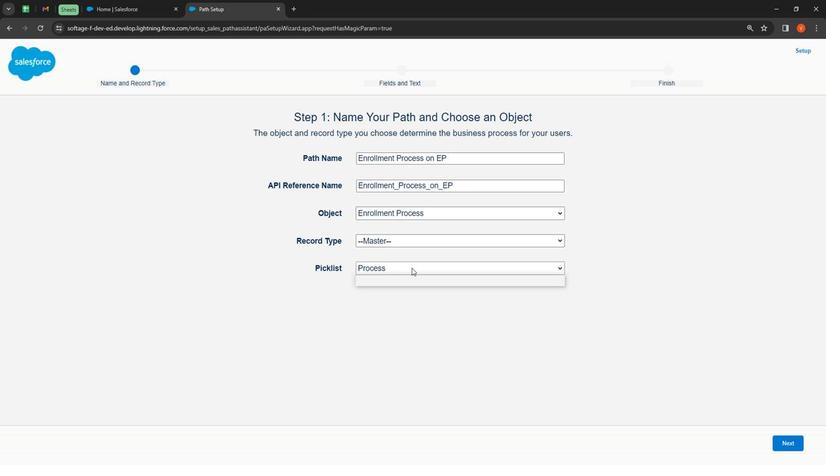 
Action: Mouse moved to (408, 267)
Screenshot: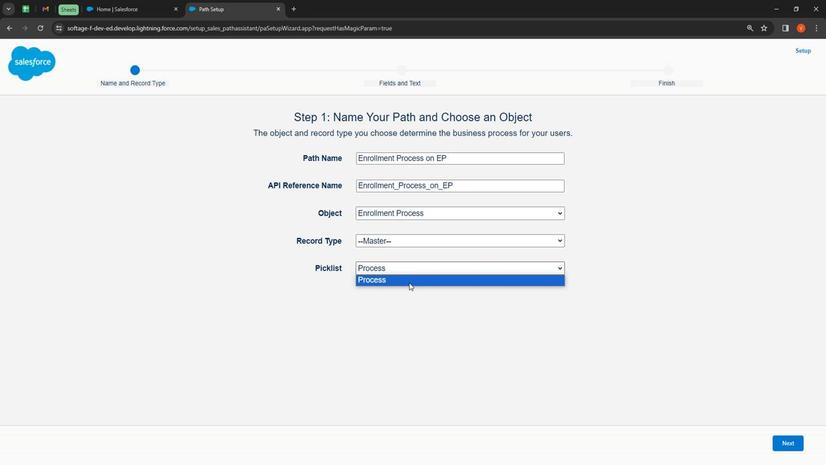 
Action: Mouse pressed left at (408, 267)
Screenshot: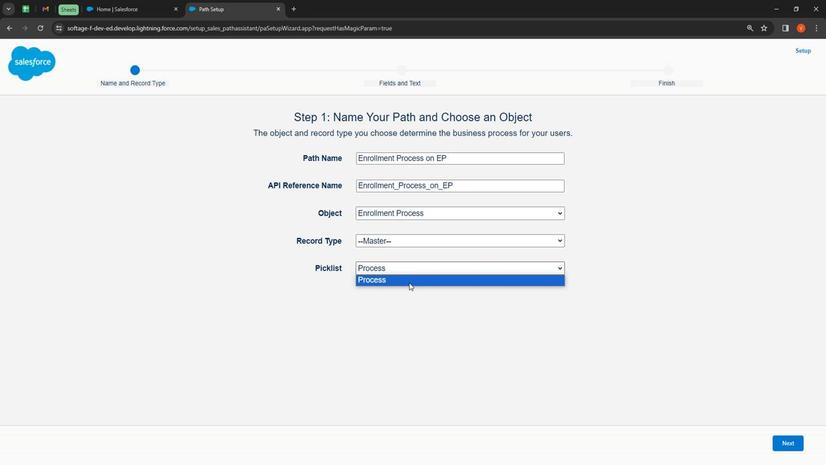 
Action: Mouse moved to (731, 366)
Screenshot: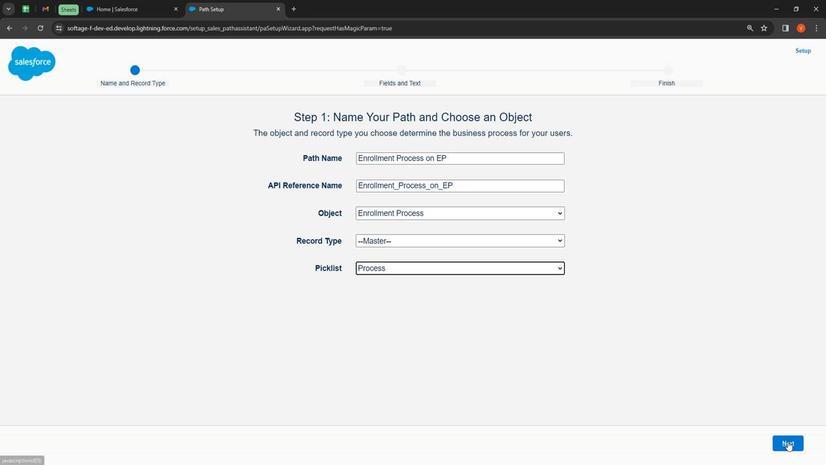 
Action: Mouse pressed left at (731, 366)
Screenshot: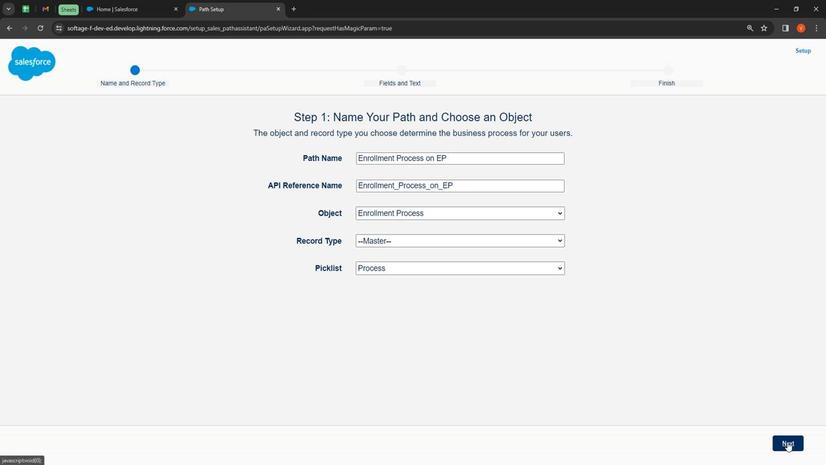 
Action: Mouse moved to (411, 257)
Screenshot: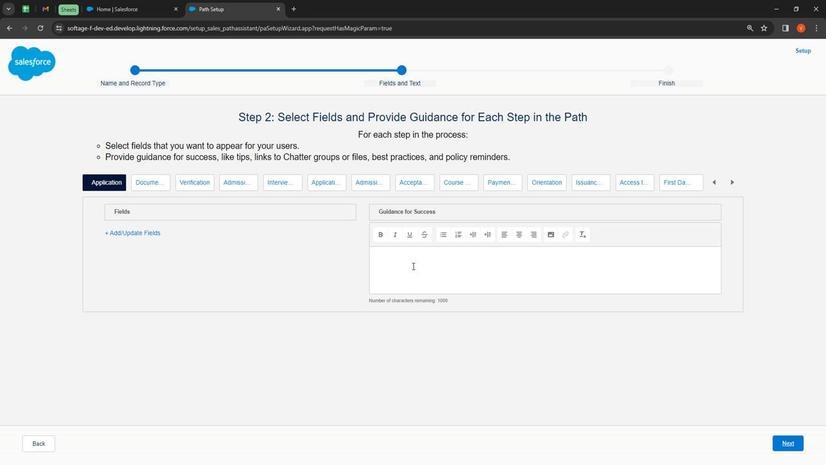 
Action: Mouse pressed left at (411, 257)
Screenshot: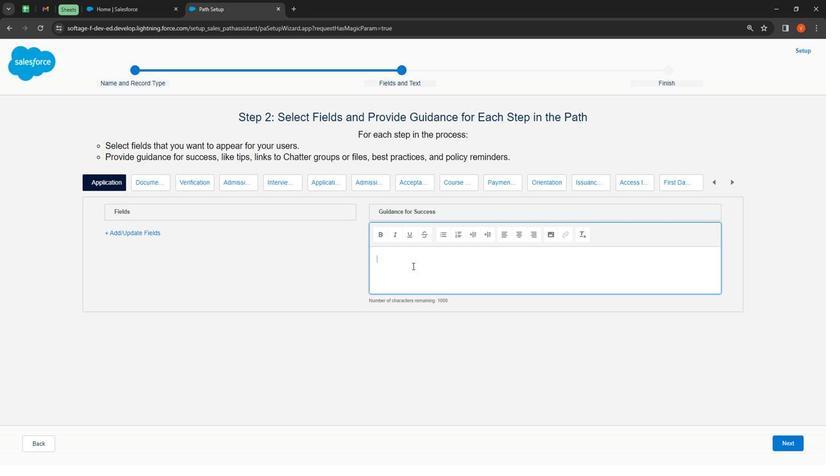
Action: Key pressed <Key.shift><Key.shift><Key.shift><Key.shift><Key.shift><Key.shift><Key.shift><Key.shift><Key.shift><Key.shift><Key.shift><Key.shift><Key.shift><Key.shift><Key.shift><Key.shift><Key.shift><Key.shift><Key.shift><Key.shift><Key.shift><Key.shift><Key.shift><Key.shift><Key.shift><Key.shift><Key.shift><Key.shift><Key.shift><Key.shift><Key.shift><Key.shift>S
Screenshot: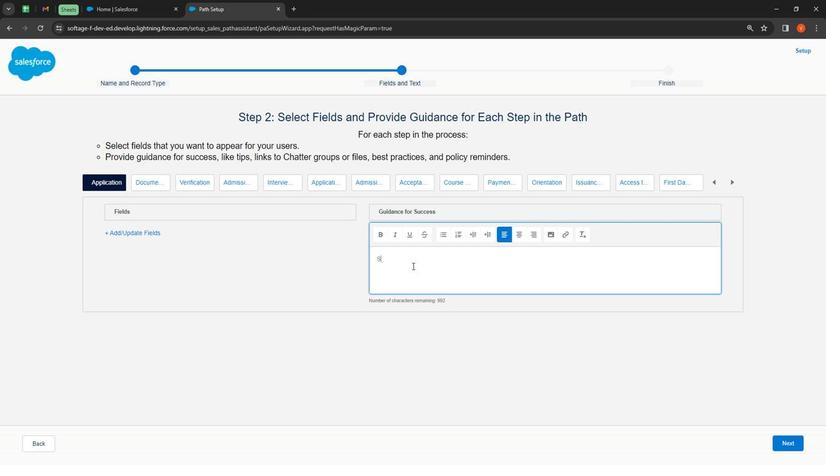 
Action: Mouse moved to (411, 217)
Screenshot: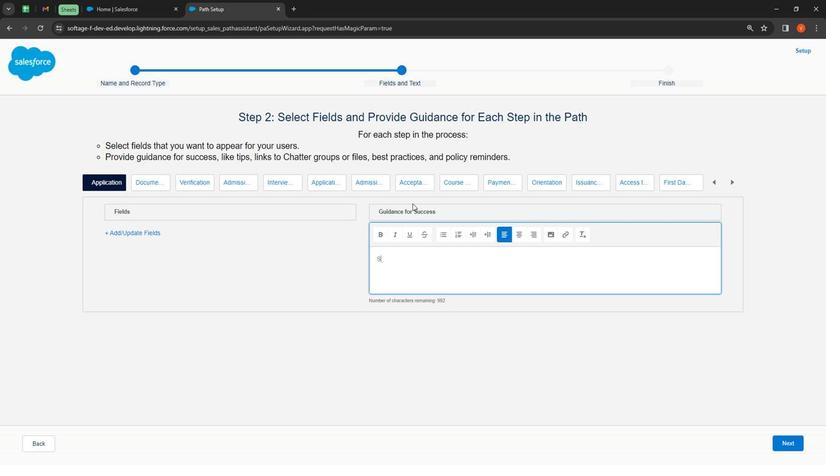 
Action: Key pressed tudent<Key.space>application<Key.space>to<Key.space>be<Key.space>submitted
Screenshot: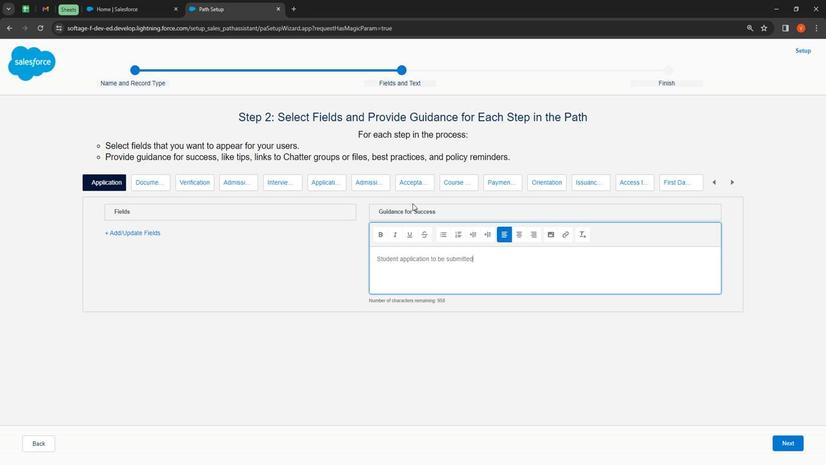 
Action: Mouse moved to (485, 255)
Screenshot: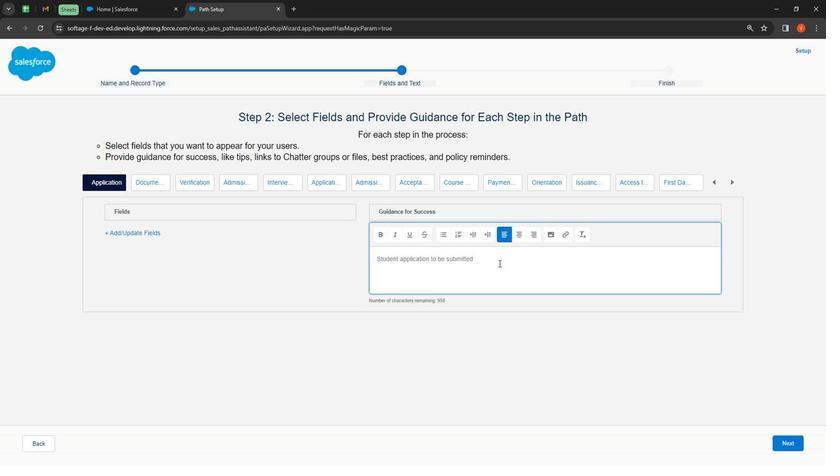 
Action: Mouse pressed left at (485, 255)
Screenshot: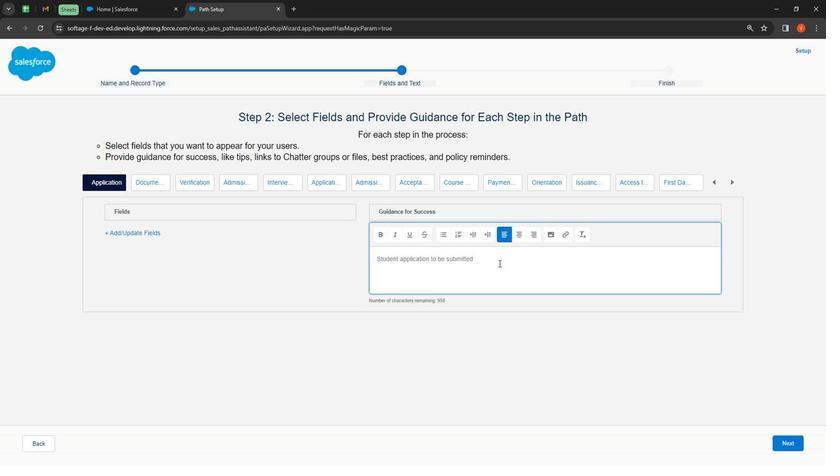 
Action: Mouse moved to (382, 235)
Screenshot: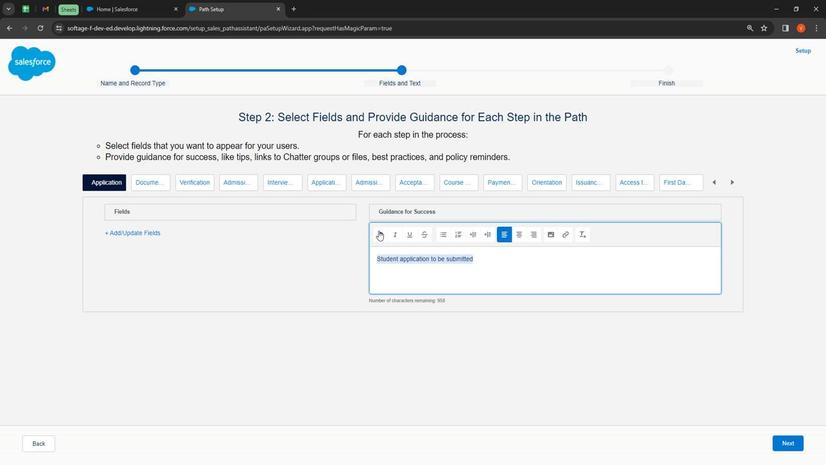 
Action: Mouse pressed left at (382, 235)
Screenshot: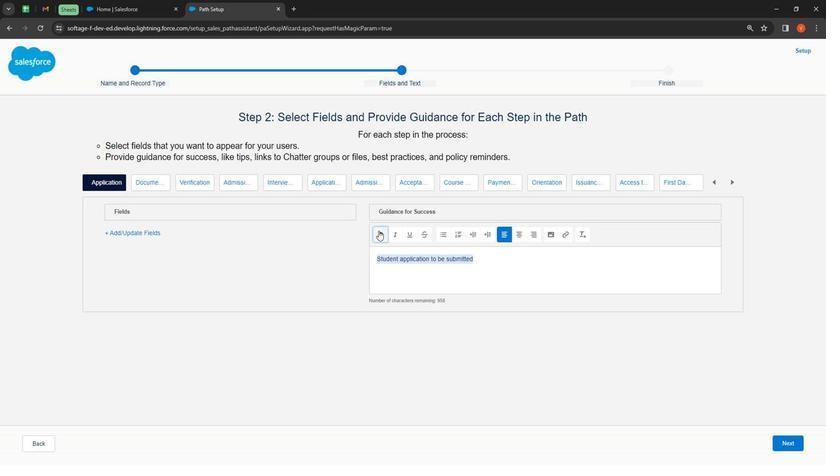 
Action: Mouse moved to (408, 237)
Screenshot: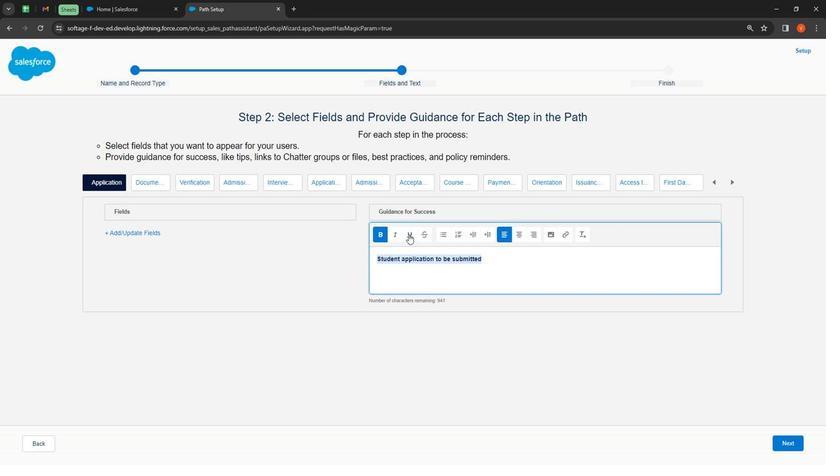 
Action: Mouse pressed left at (408, 237)
Screenshot: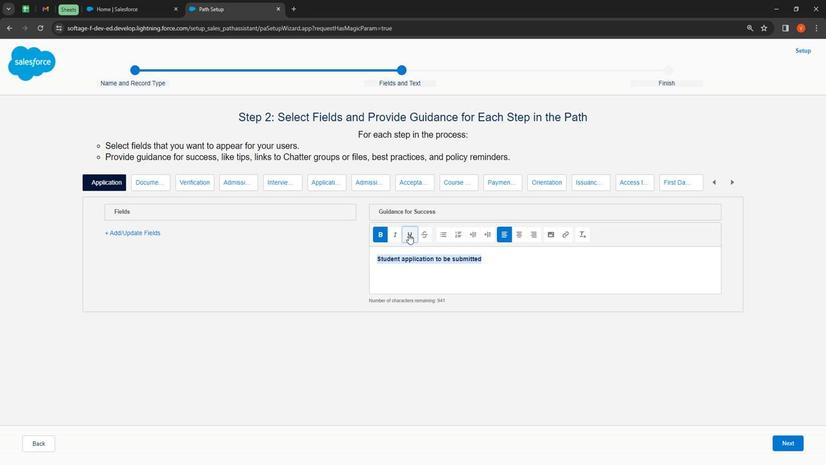 
Action: Mouse moved to (399, 237)
Screenshot: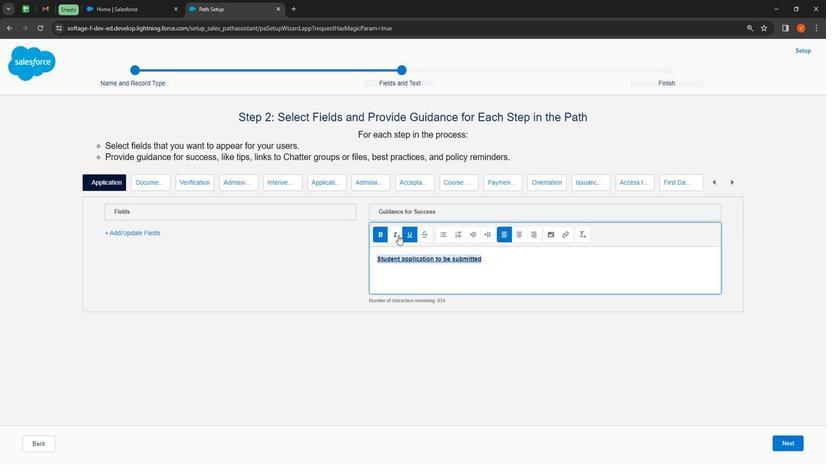 
Action: Mouse pressed left at (399, 237)
Screenshot: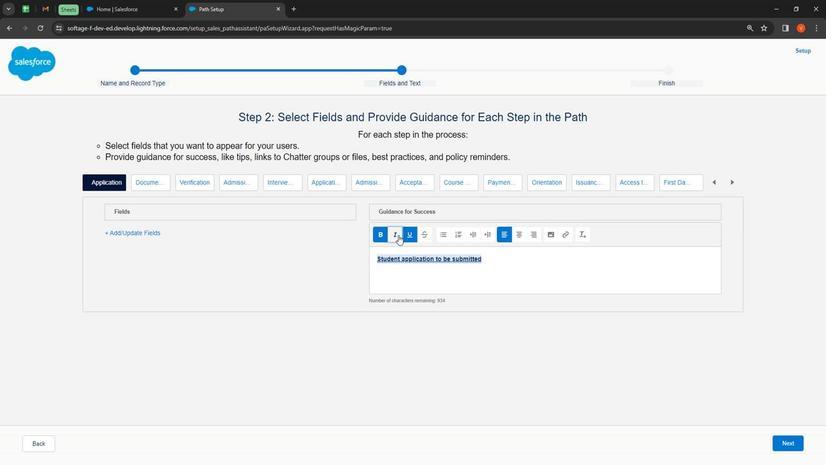 
Action: Mouse moved to (457, 259)
Screenshot: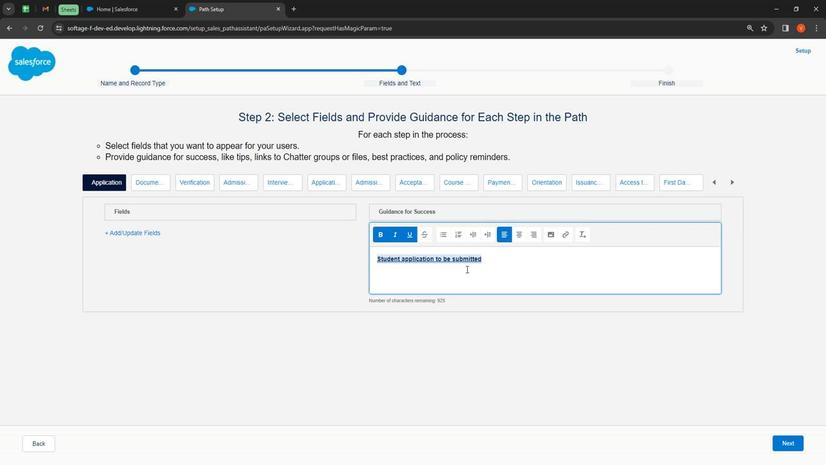 
Action: Mouse pressed left at (457, 259)
Screenshot: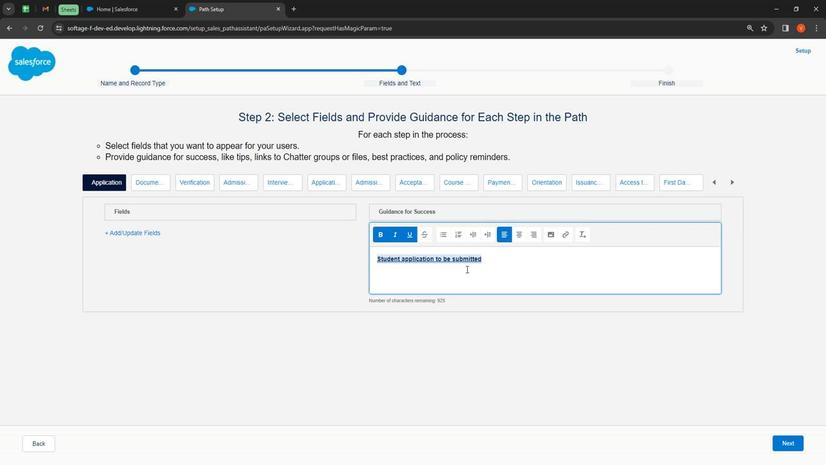 
Action: Mouse moved to (192, 204)
Screenshot: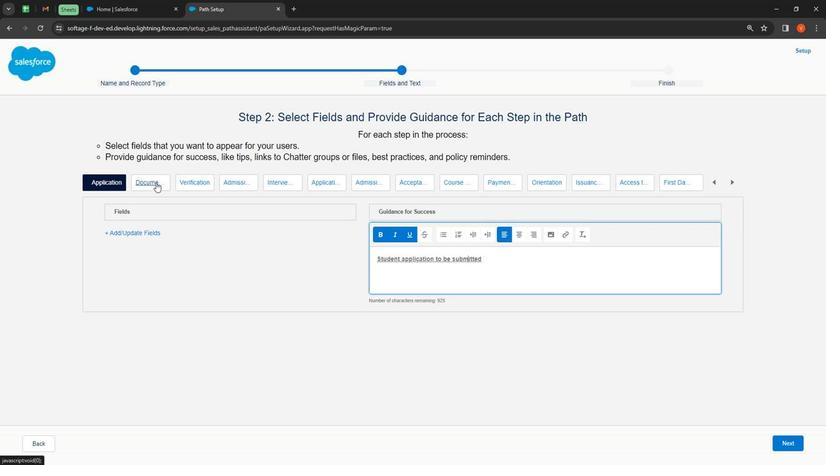 
Action: Mouse pressed left at (192, 204)
Screenshot: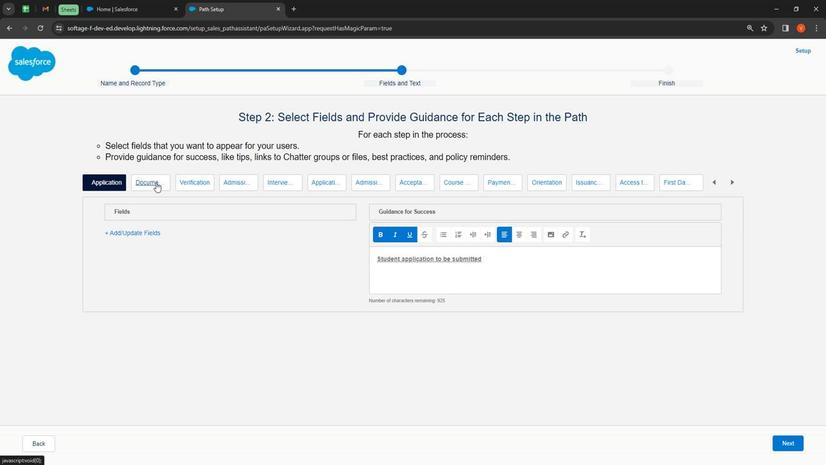 
Action: Mouse moved to (421, 253)
Screenshot: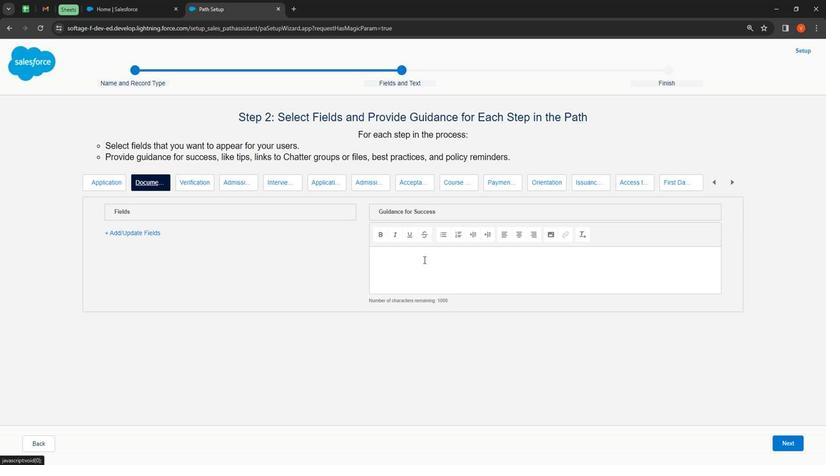 
Action: Mouse pressed left at (421, 253)
Screenshot: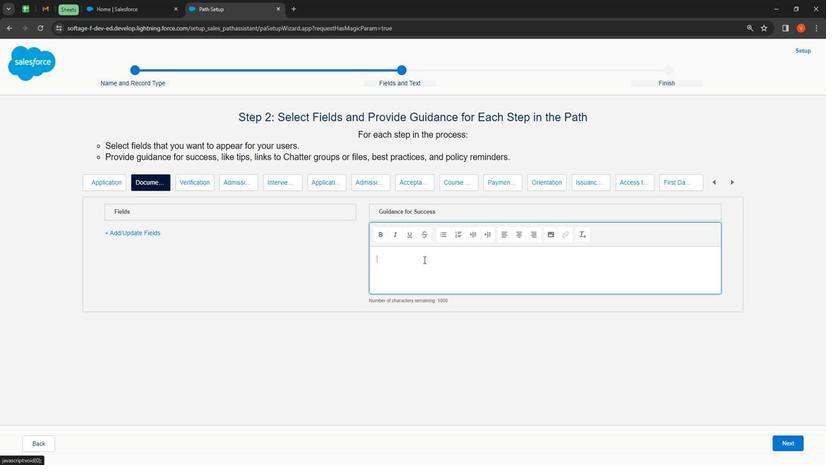 
Action: Key pressed <Key.shift>Documentation<Key.space><Key.shift><Key.shift><Key.shift><Key.shift><Key.shift><Key.shift><Key.shift><Key.shift><Key.shift><Key.shift><Key.shift><Key.shift><Key.shift><Key.shift><Key.shift><Key.shift>Verifivation<Key.space>by
Screenshot: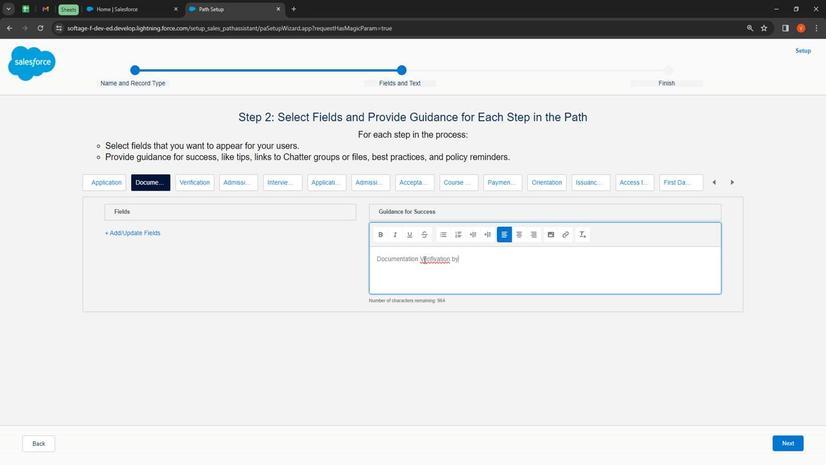 
Action: Mouse moved to (435, 253)
Screenshot: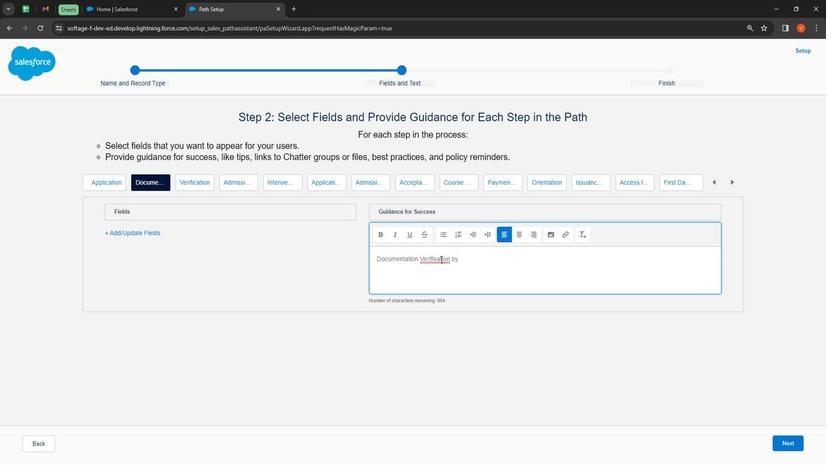 
Action: Mouse pressed right at (435, 253)
Screenshot: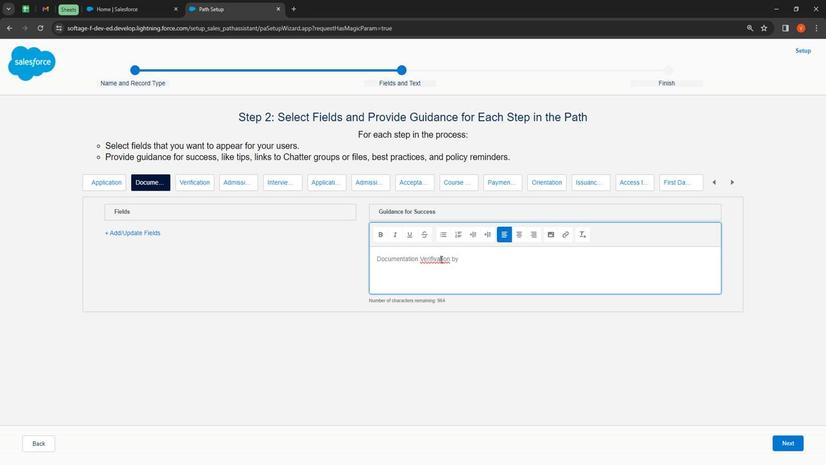 
Action: Mouse moved to (456, 262)
Screenshot: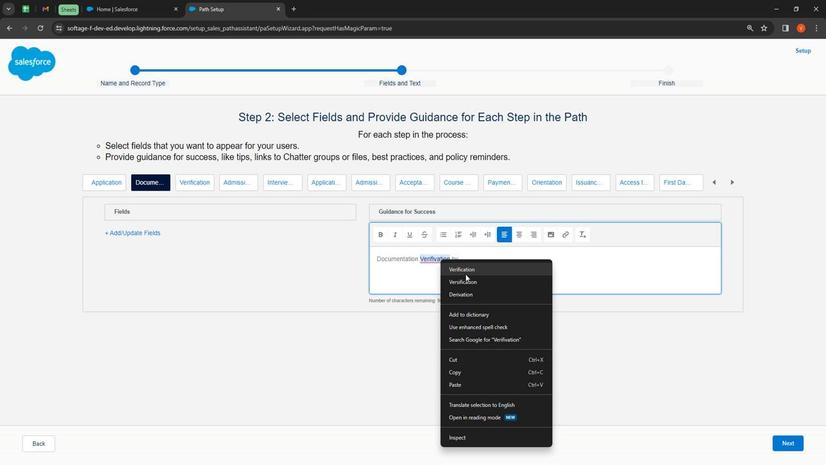 
Action: Mouse pressed left at (456, 262)
Screenshot: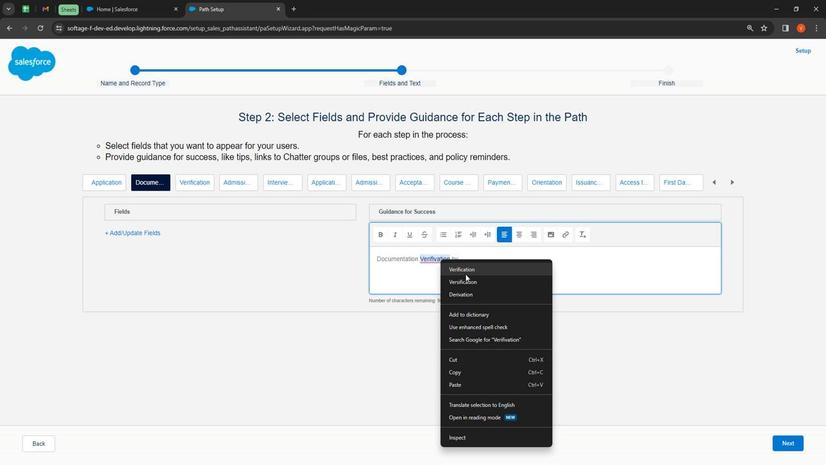 
Action: Mouse moved to (466, 251)
Screenshot: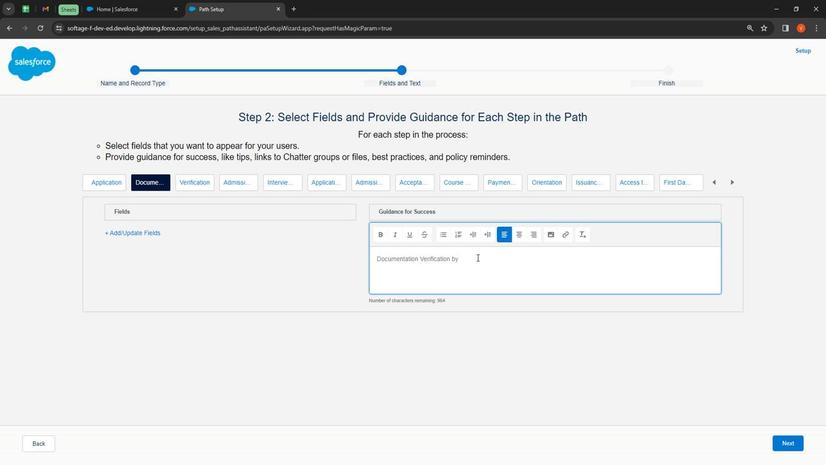 
Action: Mouse pressed left at (466, 251)
Screenshot: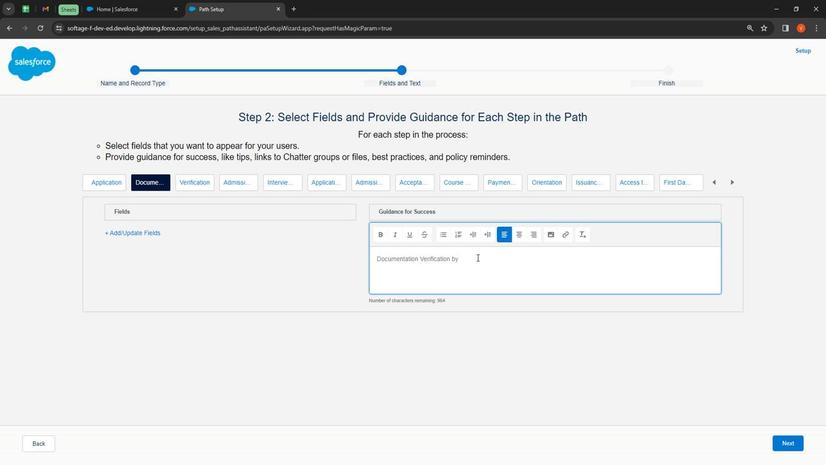 
Action: Mouse moved to (469, 249)
Screenshot: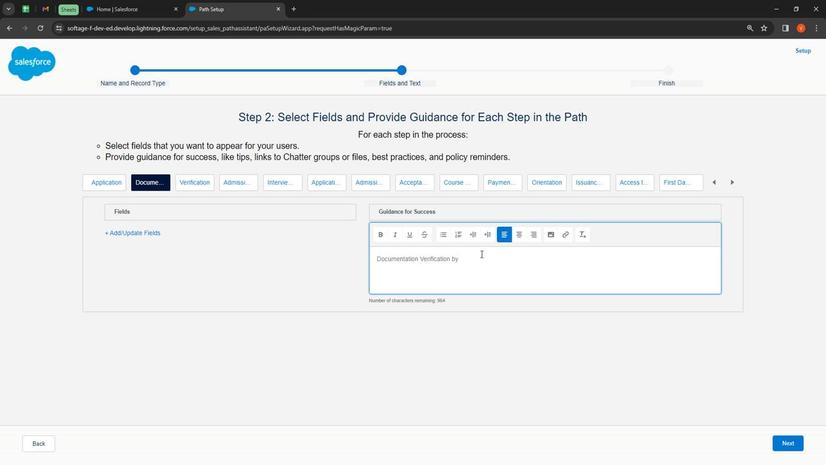 
Action: Key pressed <Key.space>testers
Screenshot: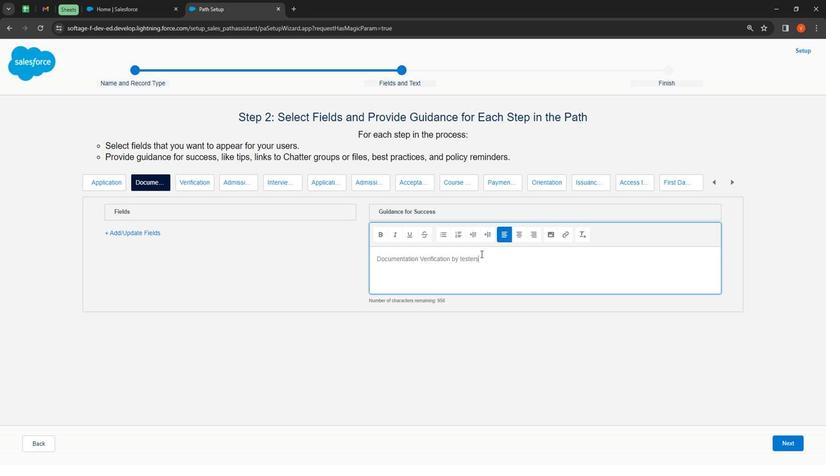 
Action: Mouse moved to (469, 253)
Screenshot: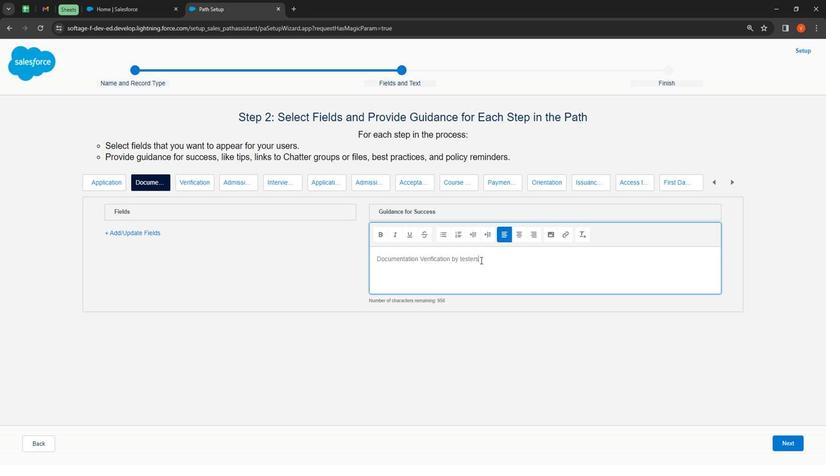 
Action: Mouse pressed left at (469, 253)
Screenshot: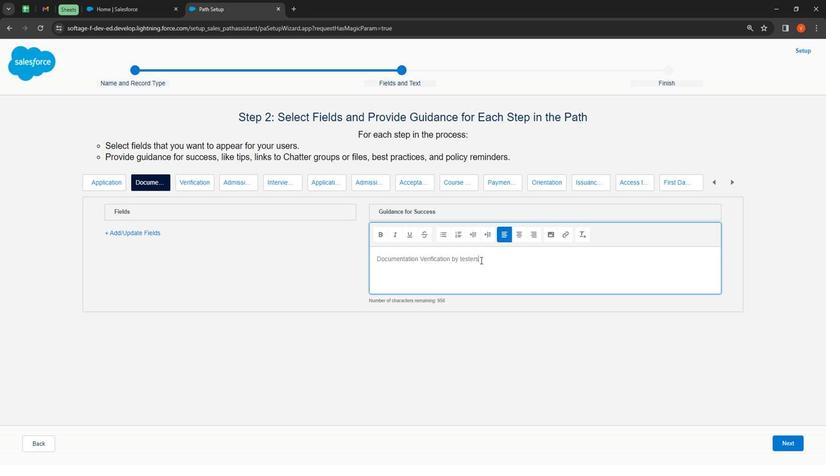 
Action: Mouse moved to (388, 240)
Screenshot: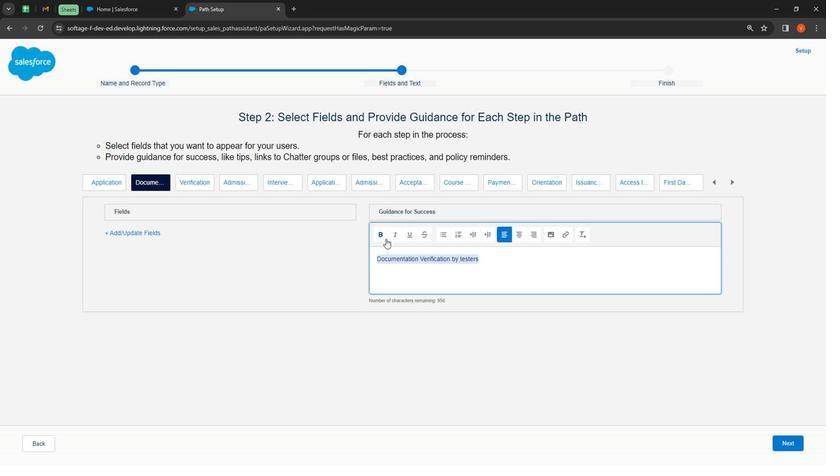 
Action: Mouse pressed left at (388, 240)
Screenshot: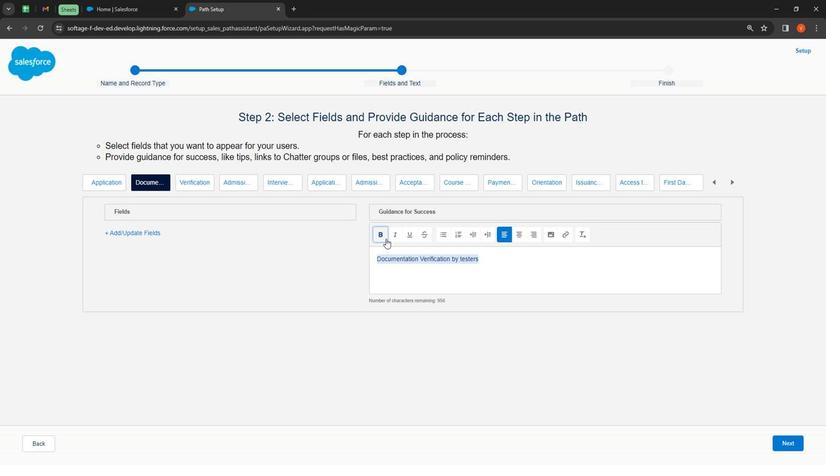 
Action: Mouse moved to (401, 239)
Screenshot: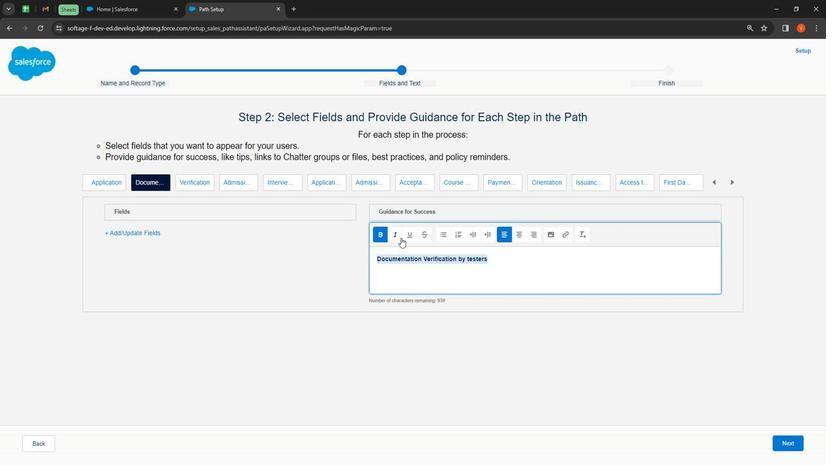 
Action: Mouse pressed left at (401, 239)
Screenshot: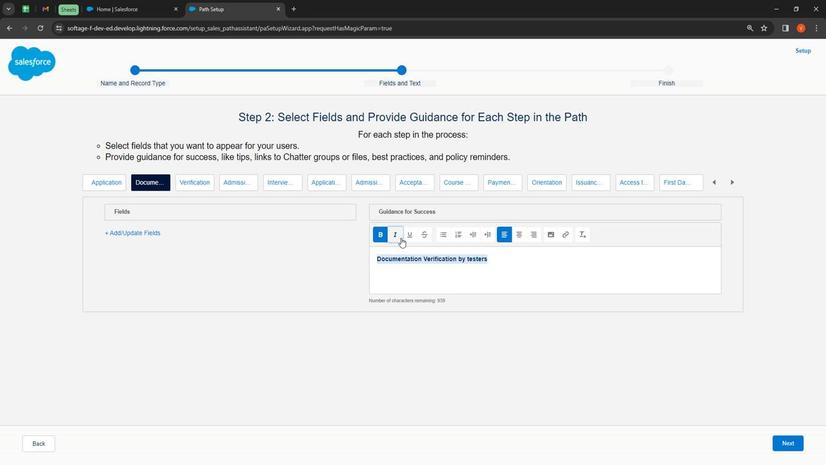 
Action: Mouse moved to (408, 237)
Screenshot: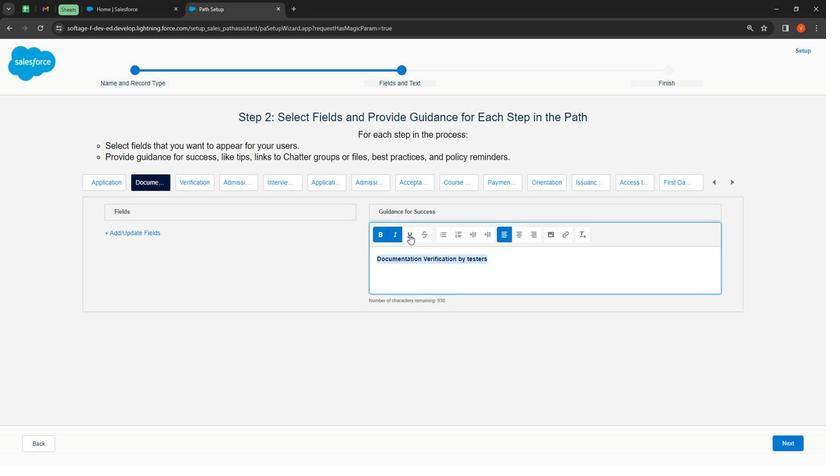 
Action: Mouse pressed left at (408, 237)
Screenshot: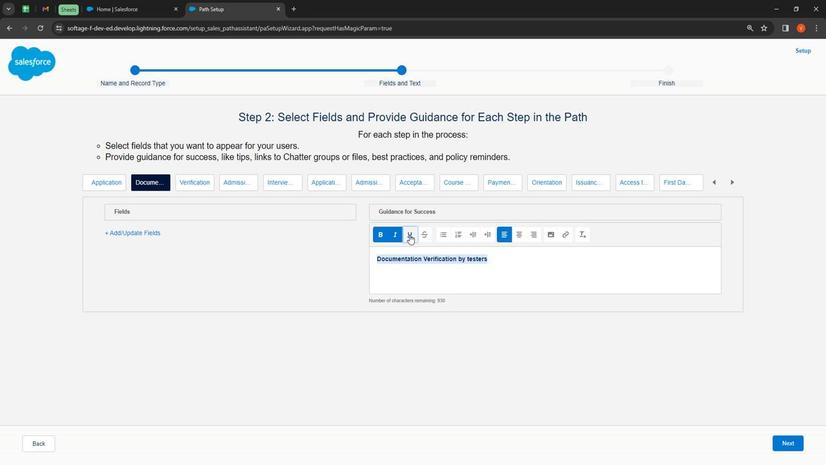 
Action: Mouse moved to (423, 260)
Screenshot: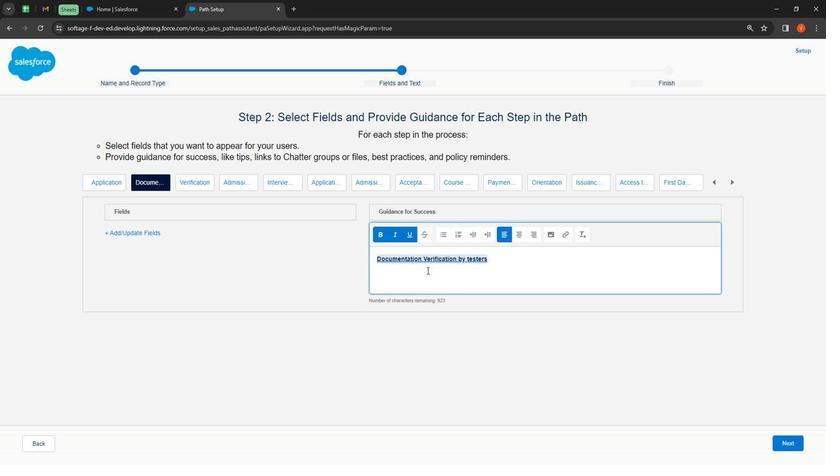 
Action: Mouse pressed left at (423, 260)
Screenshot: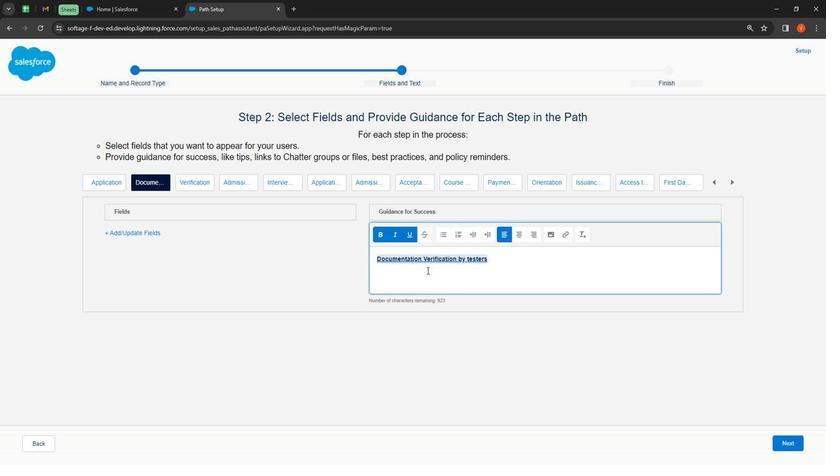 
Action: Mouse moved to (225, 208)
Screenshot: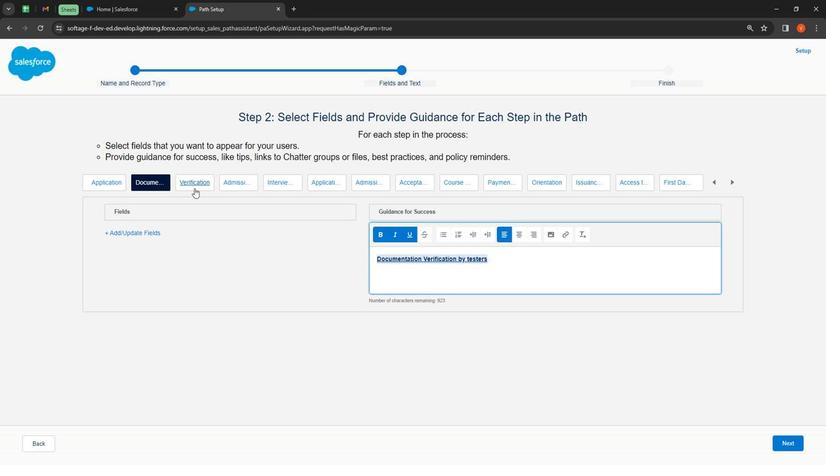 
Action: Mouse pressed left at (225, 208)
Screenshot: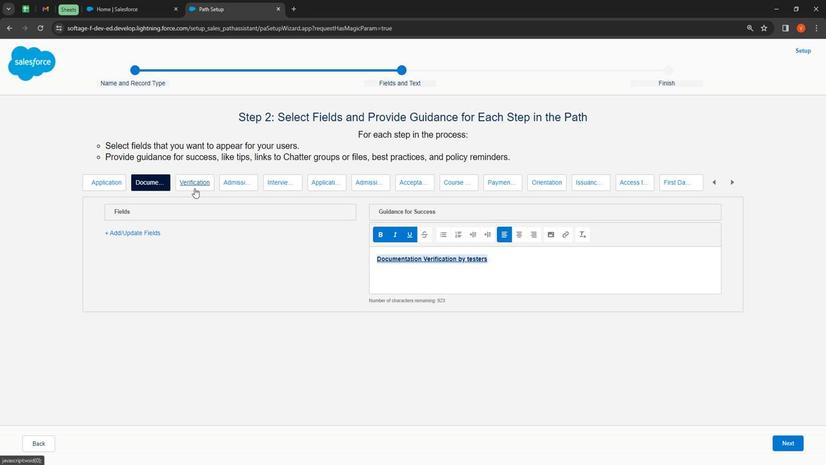 
Action: Mouse moved to (412, 253)
Screenshot: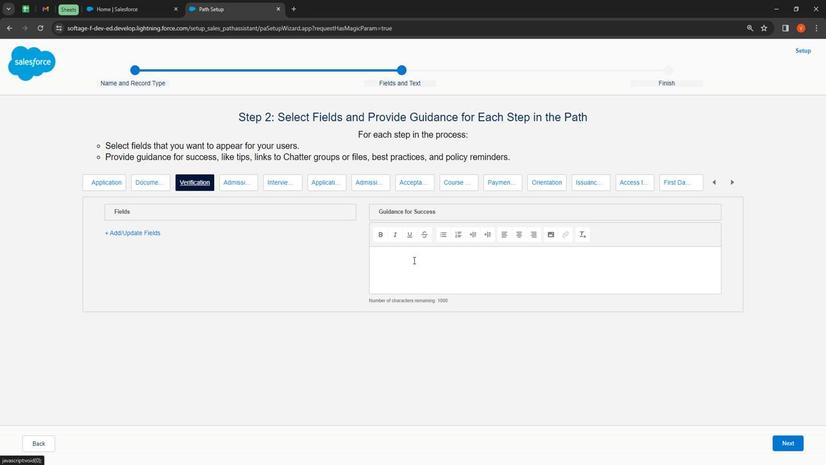 
Action: Mouse pressed left at (412, 253)
Screenshot: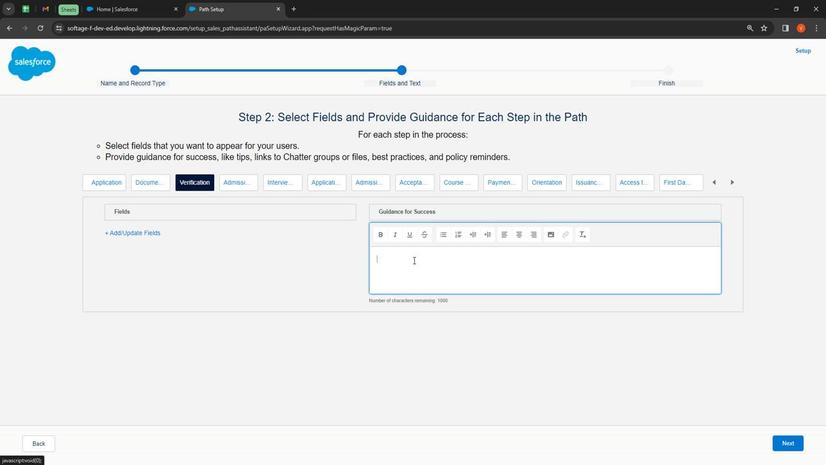 
Action: Mouse moved to (452, 233)
Screenshot: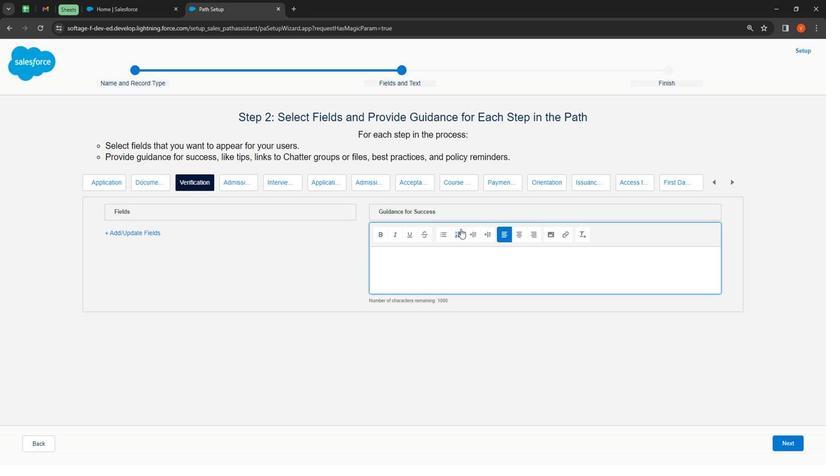 
Action: Key pressed <Key.shift_r>Verifivation<Key.space>complete
Screenshot: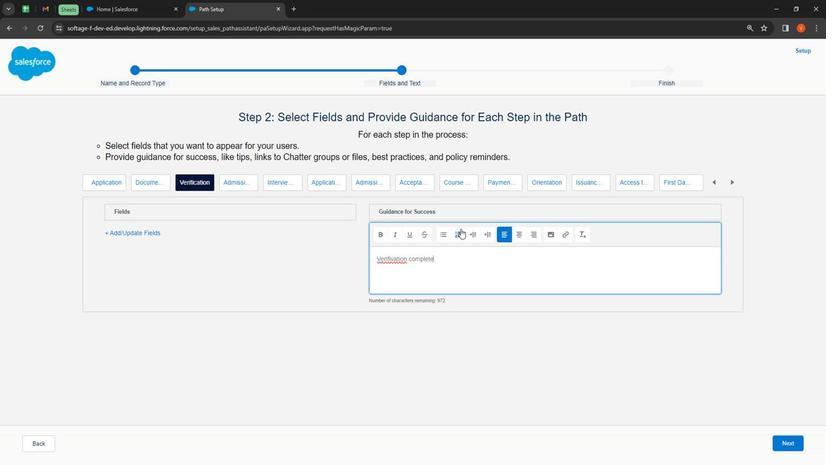 
Action: Mouse moved to (397, 252)
Screenshot: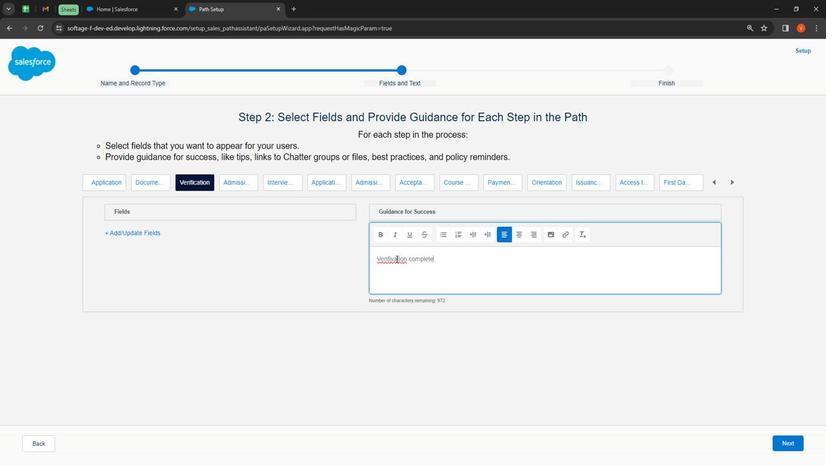 
Action: Mouse pressed right at (397, 252)
Screenshot: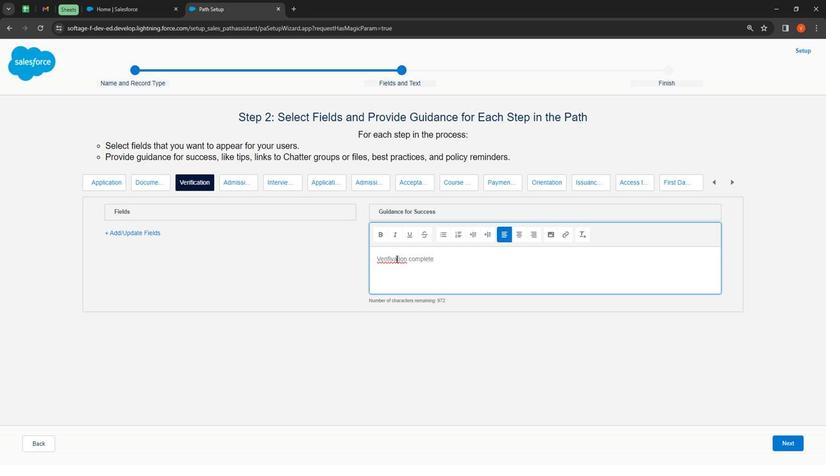 
Action: Mouse moved to (416, 259)
Screenshot: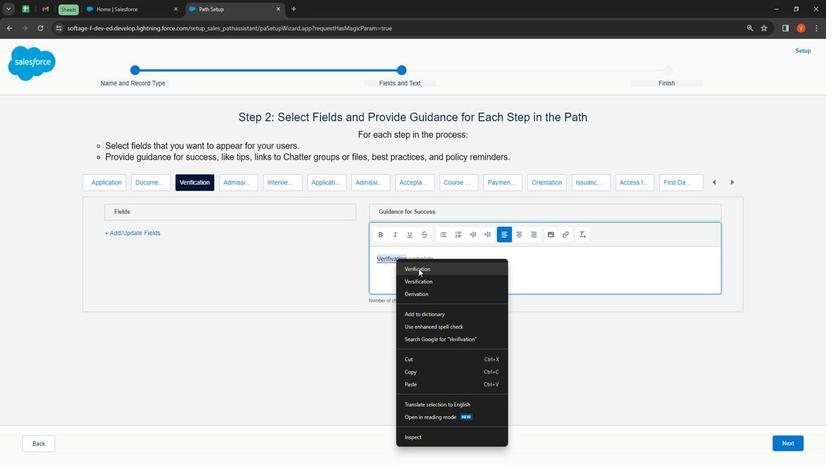 
Action: Mouse pressed left at (416, 259)
Screenshot: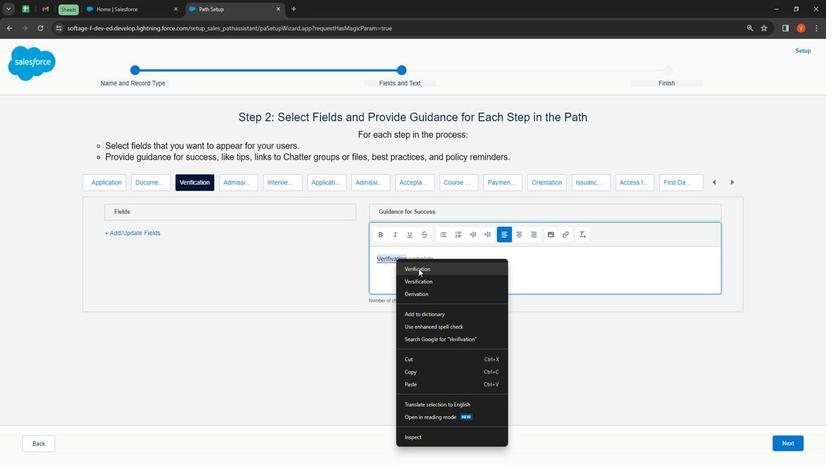 
Action: Mouse moved to (261, 206)
Screenshot: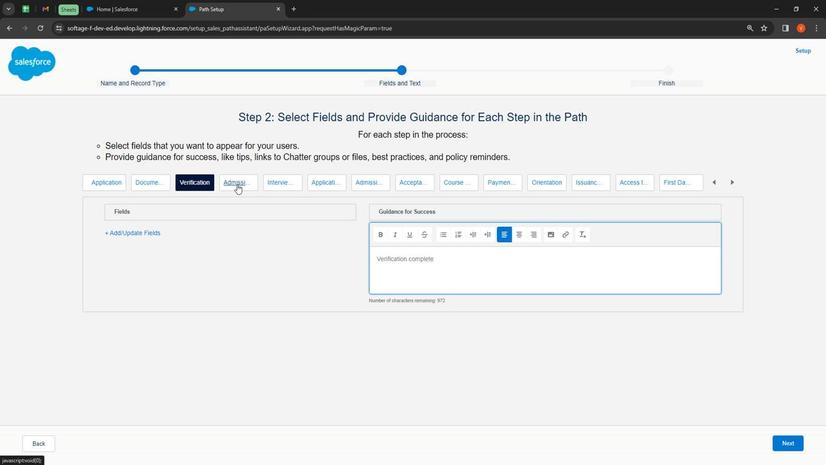 
Action: Mouse pressed left at (261, 206)
Screenshot: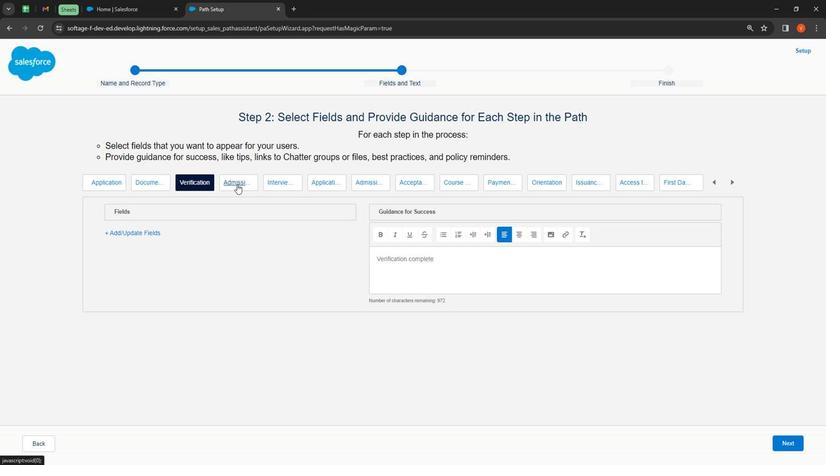 
Action: Mouse moved to (419, 247)
Screenshot: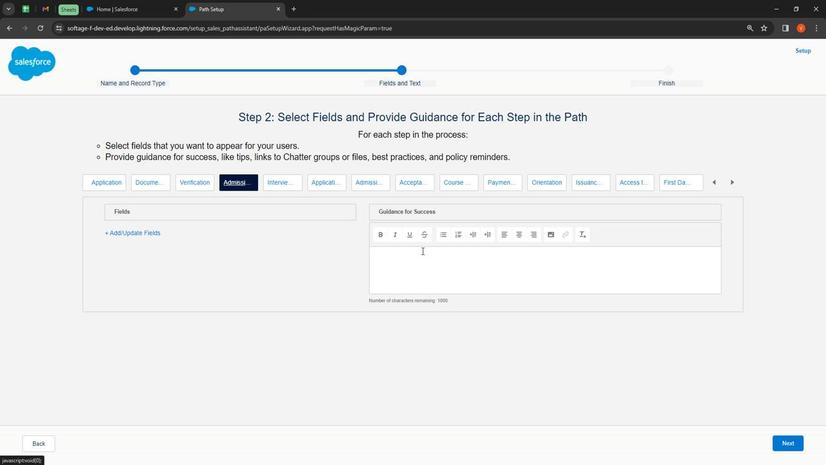 
Action: Mouse pressed left at (419, 247)
Screenshot: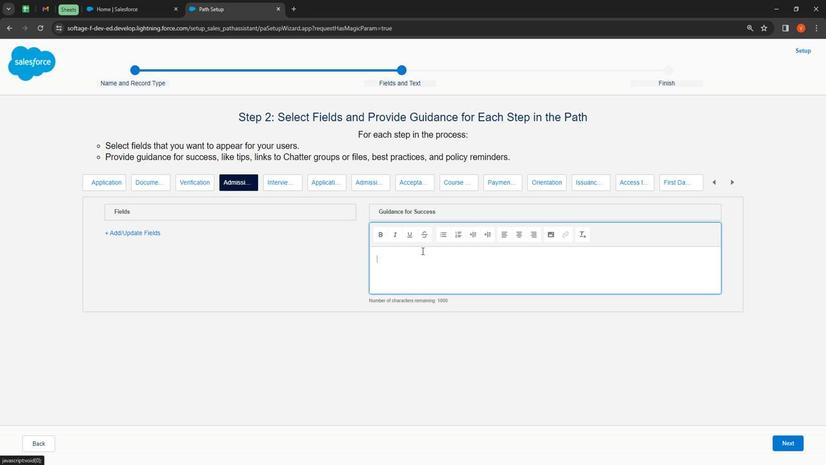 
Action: Mouse moved to (416, 264)
Screenshot: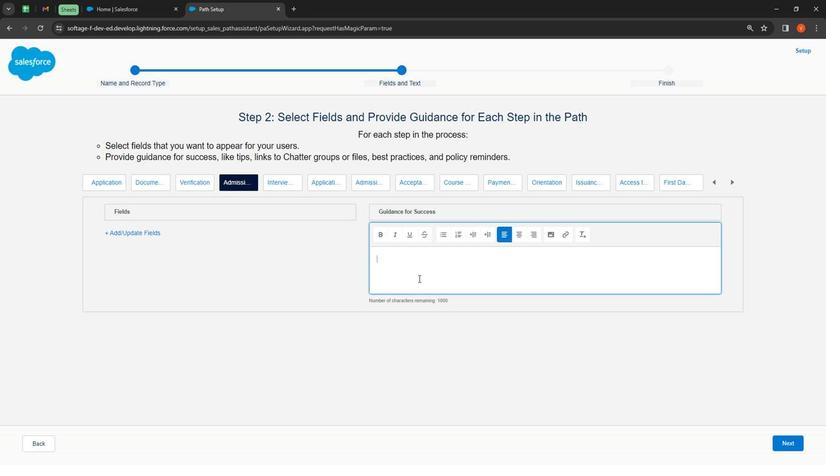 
Action: Key pressed <Key.shift><Key.shift><Key.shift><Key.shift><Key.shift><Key.shift><Key.shift><Key.shift><Key.shift><Key.shift><Key.shift><Key.shift><Key.shift><Key.shift><Key.shift><Key.shift>Admission<Key.space><Key.shift>Process
Screenshot: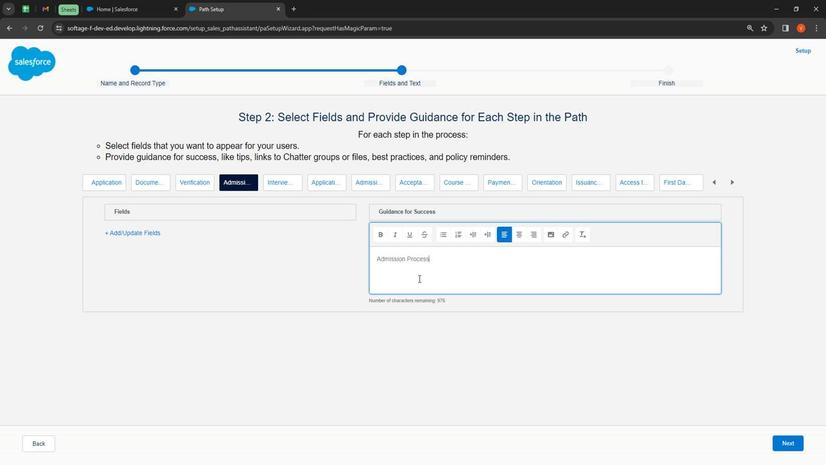 
Action: Mouse moved to (306, 204)
Screenshot: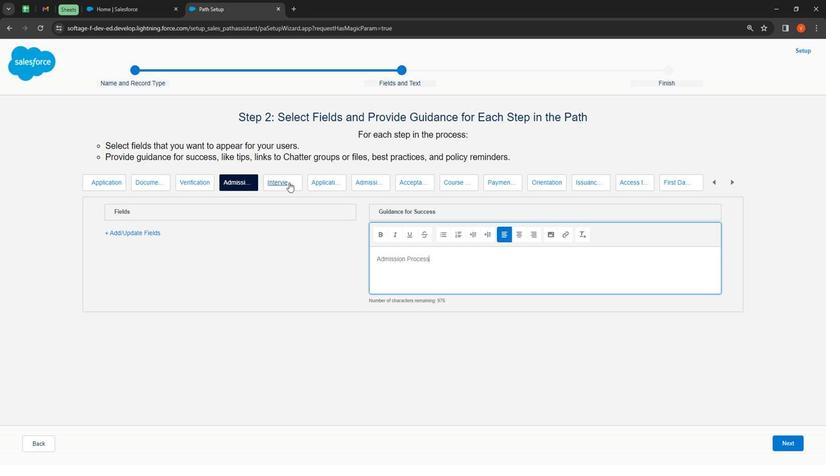 
Action: Mouse pressed left at (306, 204)
Screenshot: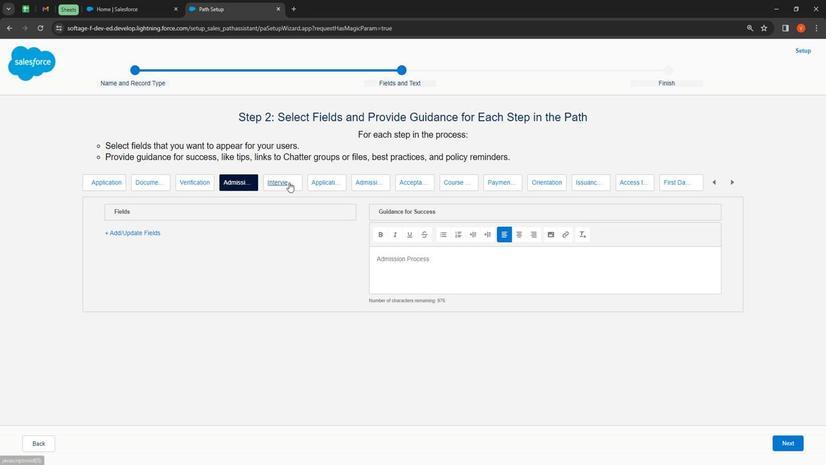 
Action: Mouse moved to (431, 255)
Screenshot: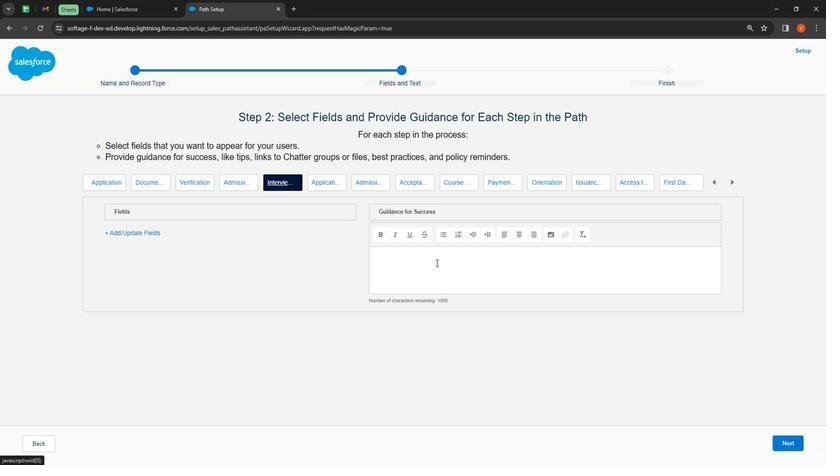 
Action: Mouse pressed left at (431, 255)
Screenshot: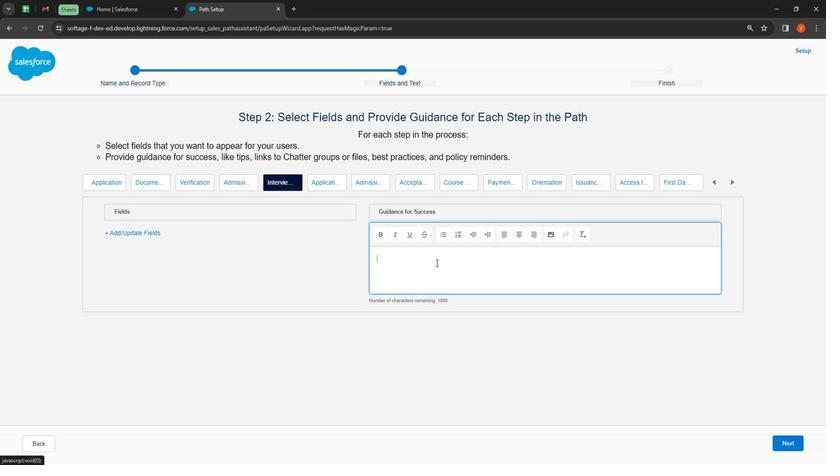 
Action: Mouse moved to (456, 242)
Screenshot: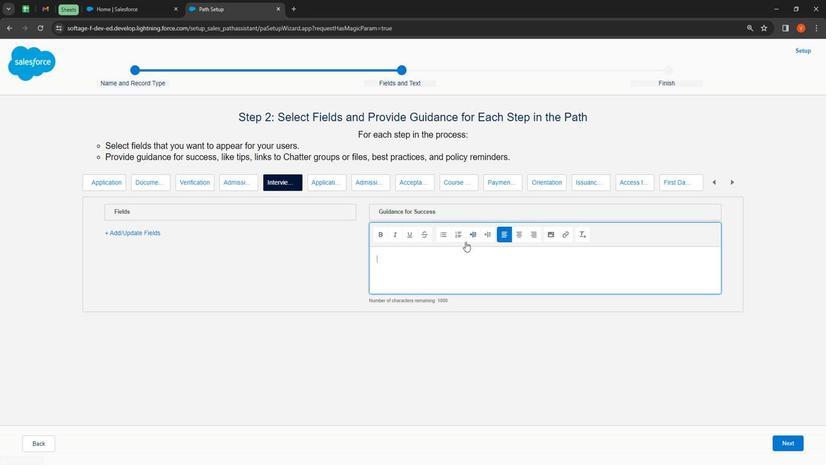 
Action: Key pressed <Key.shift><Key.shift><Key.shift>Take<Key.space><Key.shift><Key.shift><Key.shift><Key.shift><Key.shift><Key.shift><Key.shift><Key.shift><Key.shift><Key.shift><Key.shift><Key.shift><Key.shift><Key.shift>Interview<Key.space><Key.shift>By<Key.space><Key.shift><Key.shift><Key.shift><Key.shift><Key.shift><Key.shift><Key.shift><Key.shift><Key.shift><Key.shift><Key.shift><Key.shift><Key.shift><Key.shift><Key.shift><Key.shift><Key.shift><Key.shift><Key.shift><Key.shift><Key.shift><Key.shift><Key.shift><Key.shift><Key.shift><Key.shift><Key.shift><Key.shift><Key.shift><Key.shift><Key.shift><Key.shift><Key.shift><Key.shift><Key.shift><Key.shift><Key.shift><Key.shift><Key.shift><Key.shift><Key.shift><Key.shift><Key.shift><Key.shift><Key.shift><Key.shift><Key.shift><Key.shift><Key.shift><Key.shift><Key.shift><Key.shift><Key.shift><Key.shift><Key.shift><Key.shift>Interviewee<Key.backspace>rs
Screenshot: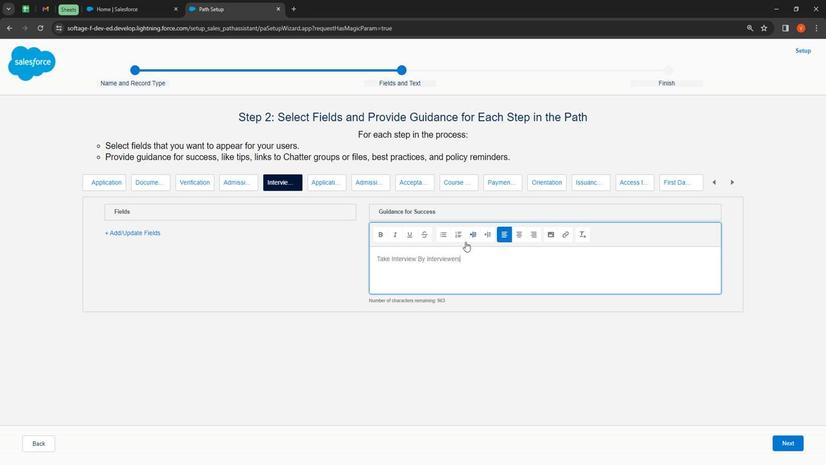 
Action: Mouse moved to (332, 204)
Screenshot: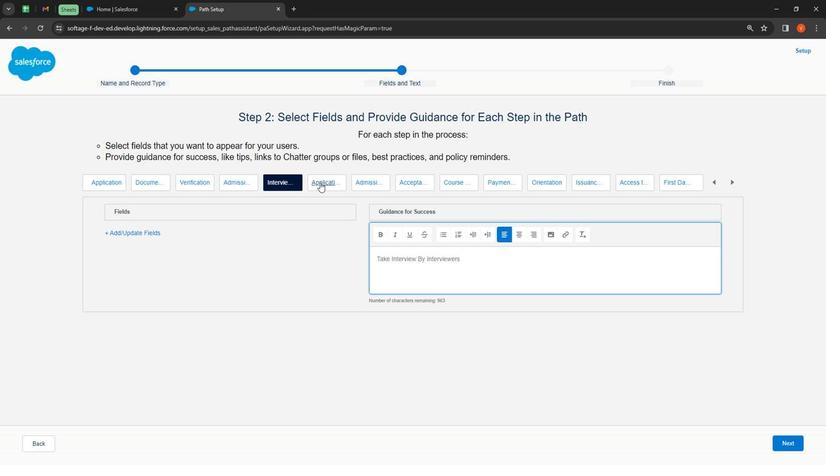 
Action: Mouse pressed left at (332, 204)
Screenshot: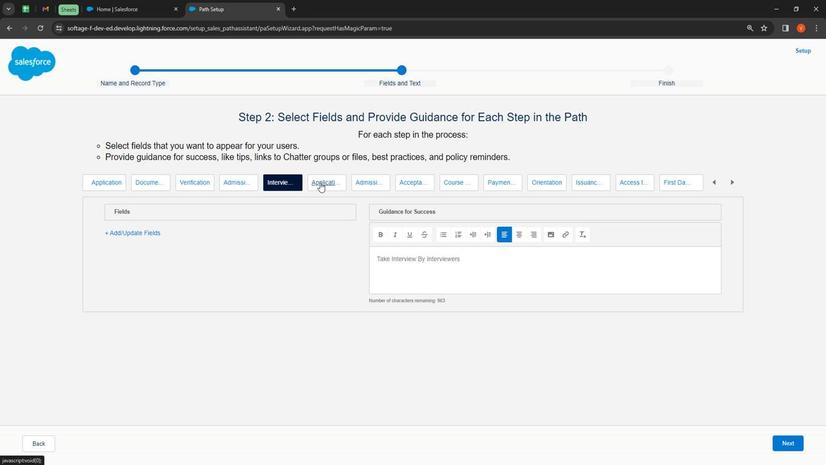 
Action: Mouse moved to (417, 251)
Screenshot: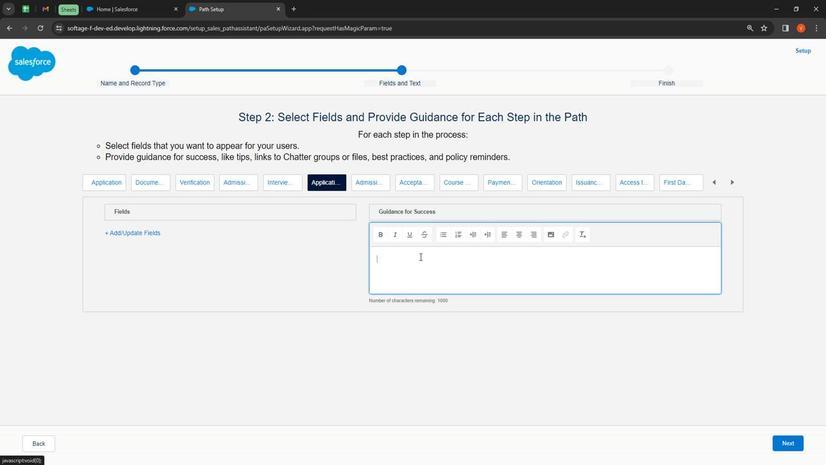 
Action: Mouse pressed left at (417, 251)
Screenshot: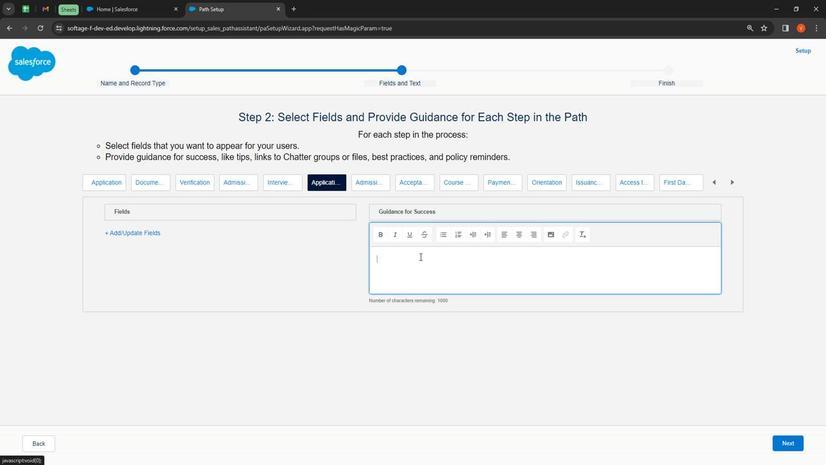 
Action: Mouse moved to (417, 251)
Screenshot: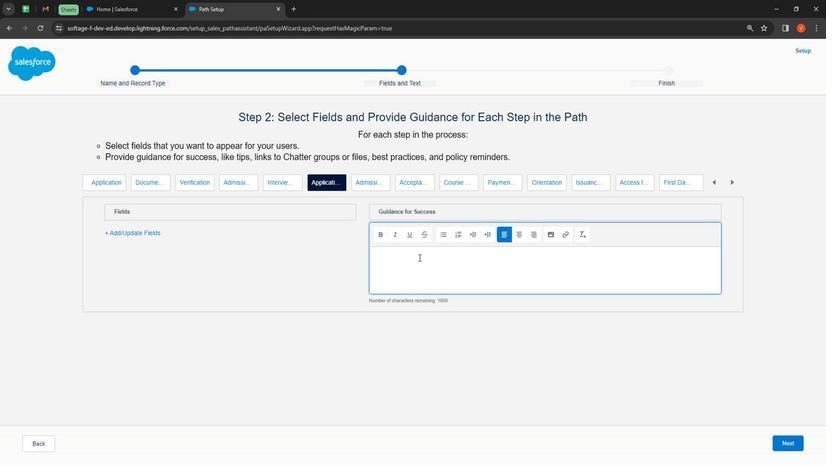 
Action: Key pressed <Key.shift>
Screenshot: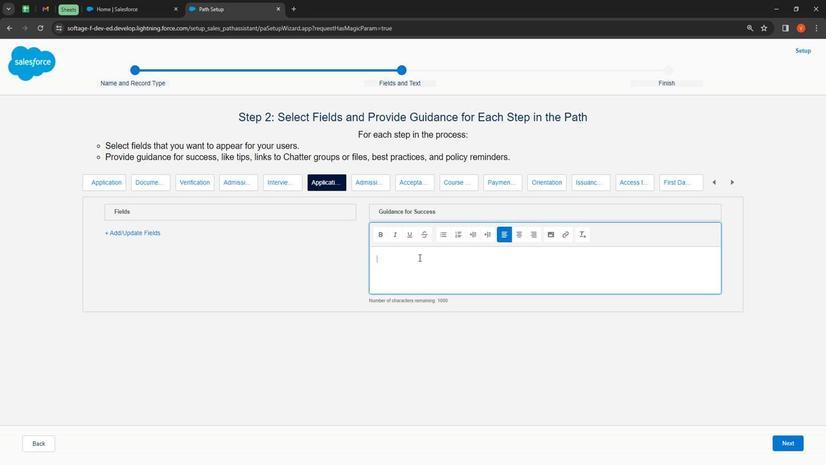 
Action: Mouse moved to (431, 242)
Screenshot: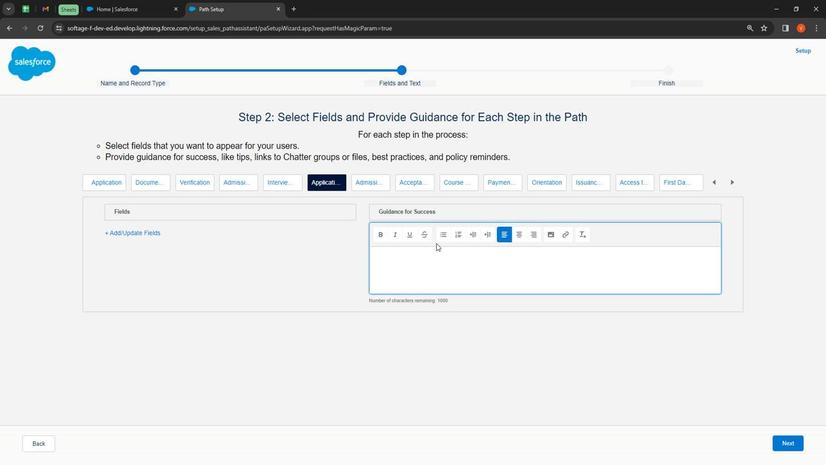 
Action: Key pressed <Key.shift><Key.shift><Key.shift><Key.shift>Apprication<Key.space><Key.shift>Review
Screenshot: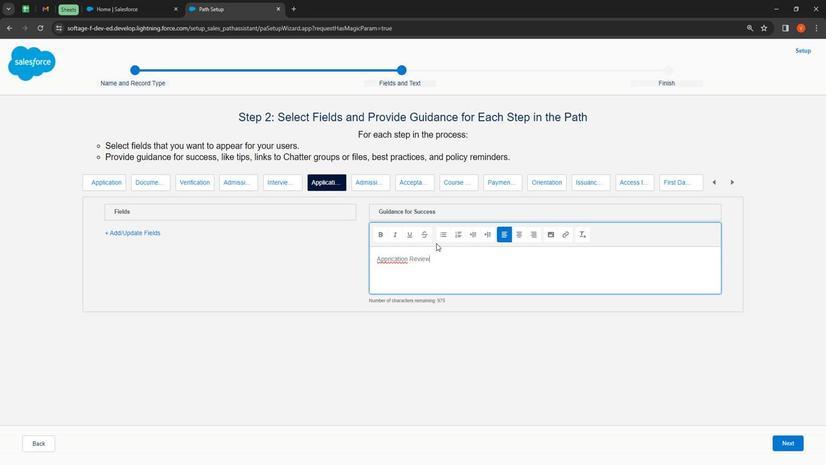 
Action: Mouse moved to (398, 255)
Screenshot: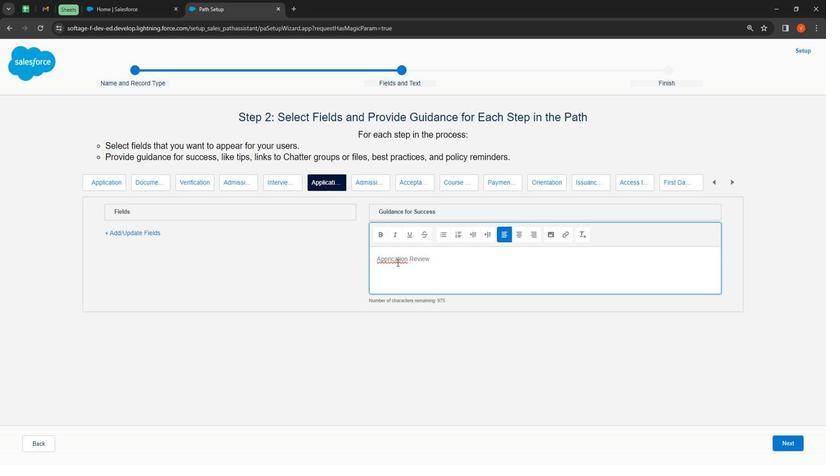 
Action: Mouse pressed right at (398, 255)
Screenshot: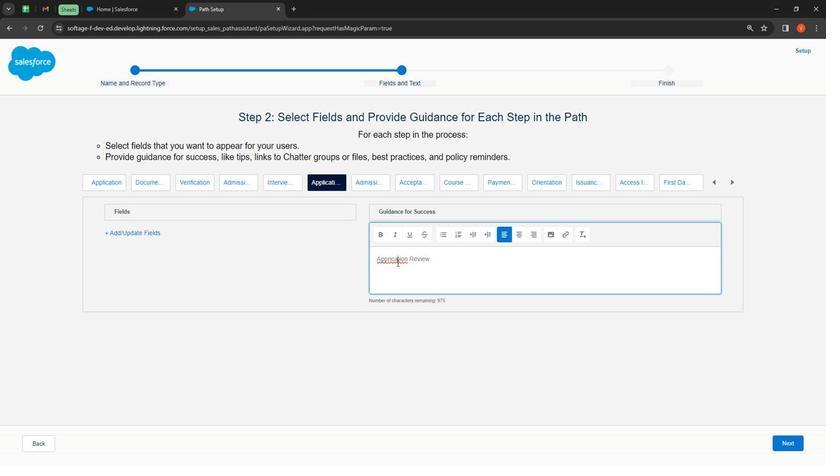 
Action: Mouse moved to (432, 144)
Screenshot: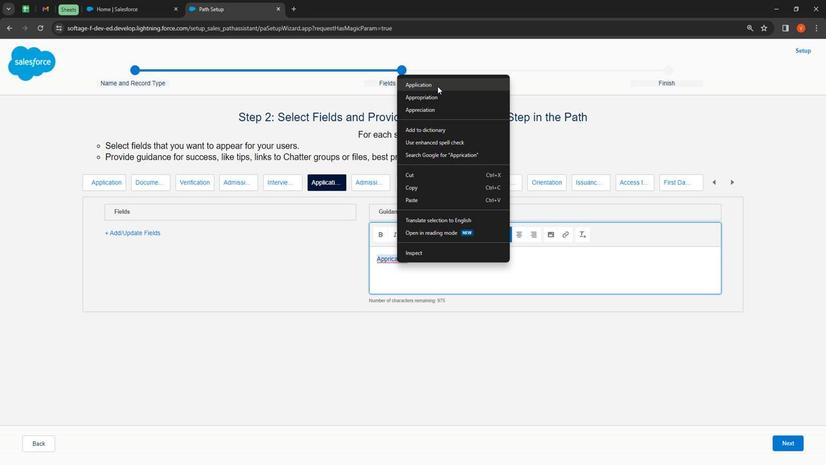 
Action: Mouse pressed left at (432, 144)
Screenshot: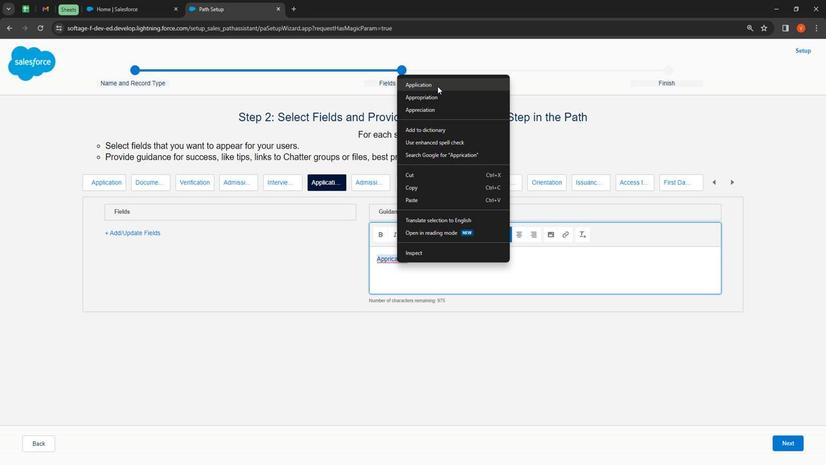 
Action: Mouse moved to (377, 209)
Screenshot: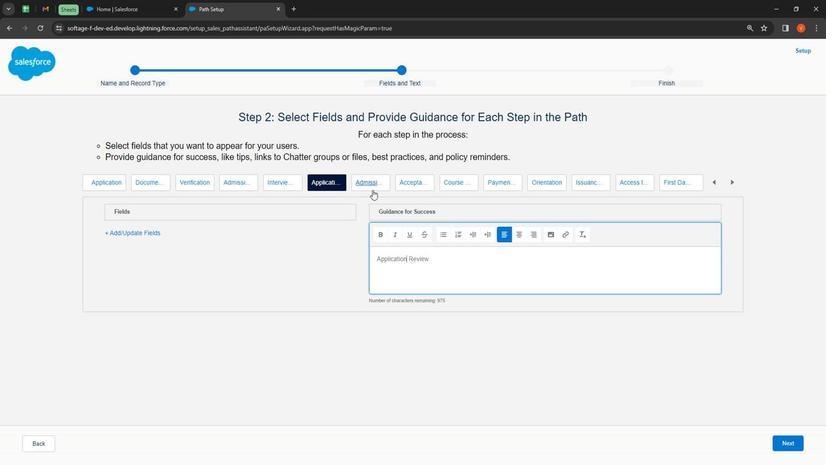 
Action: Mouse pressed left at (377, 209)
Screenshot: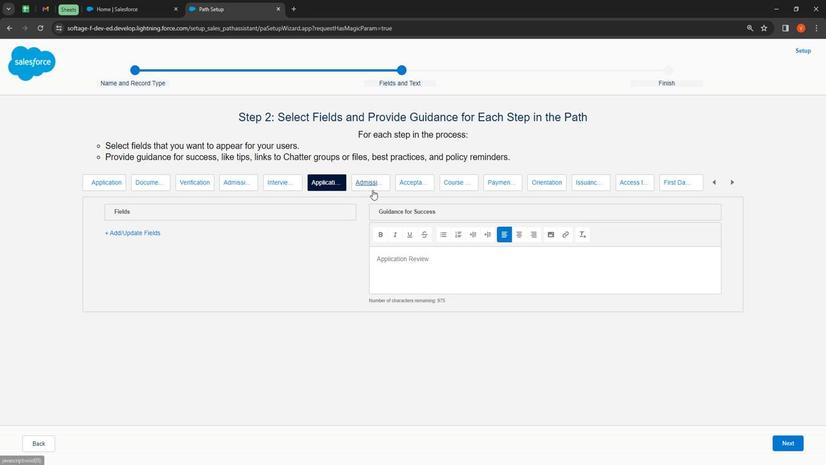 
Action: Mouse moved to (427, 249)
Screenshot: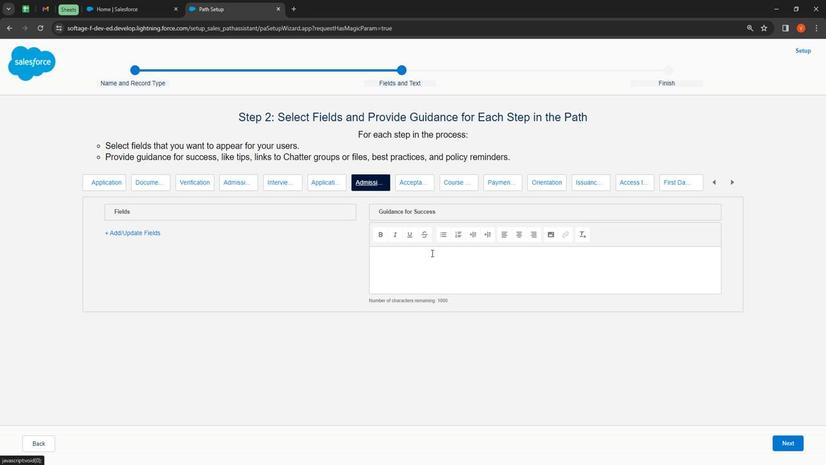 
Action: Mouse pressed left at (427, 249)
Screenshot: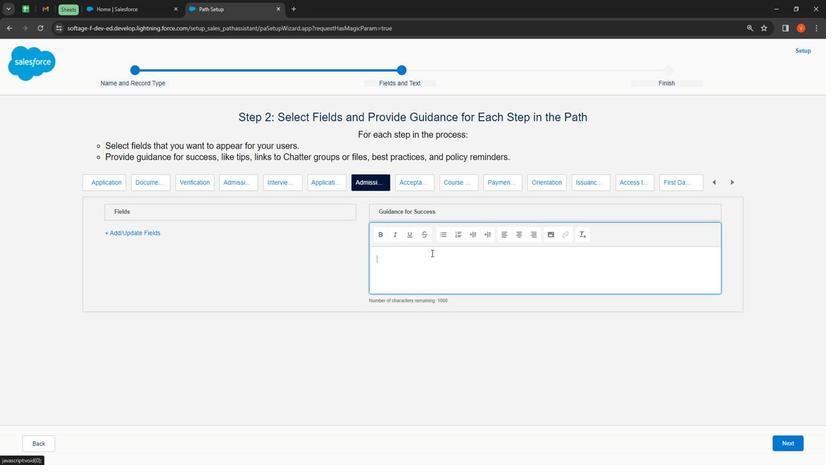 
Action: Mouse moved to (421, 233)
Screenshot: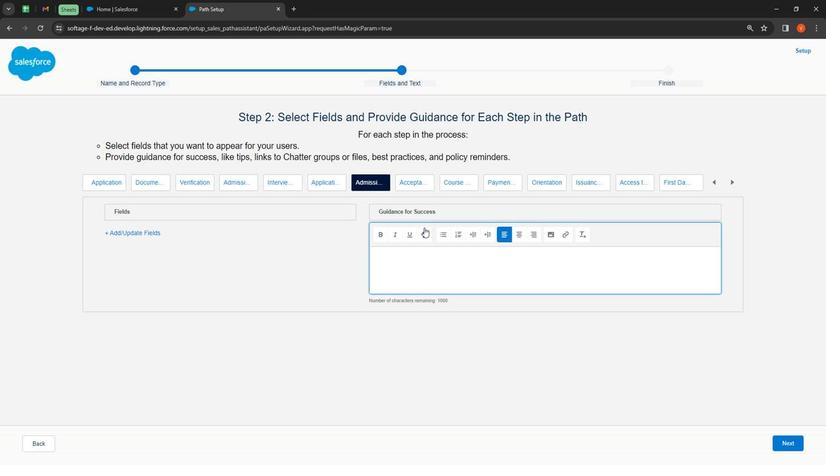 
Action: Key pressed <Key.shift>Admission<Key.space><Key.shift_r><Key.shift_r><Key.shift_r><Key.shift_r><Key.shift_r>Process
Screenshot: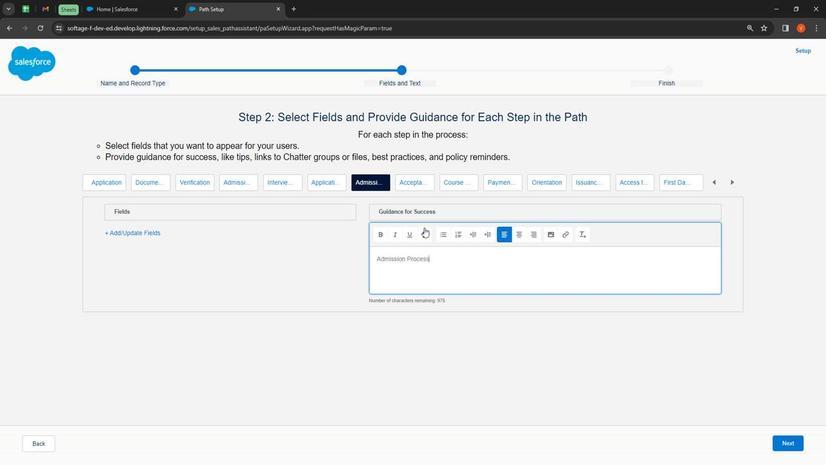 
Action: Mouse moved to (419, 205)
Screenshot: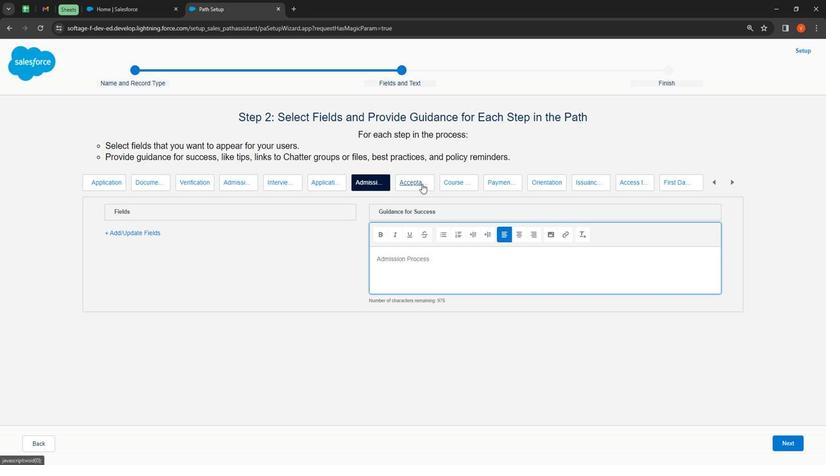 
Action: Mouse pressed left at (419, 205)
Screenshot: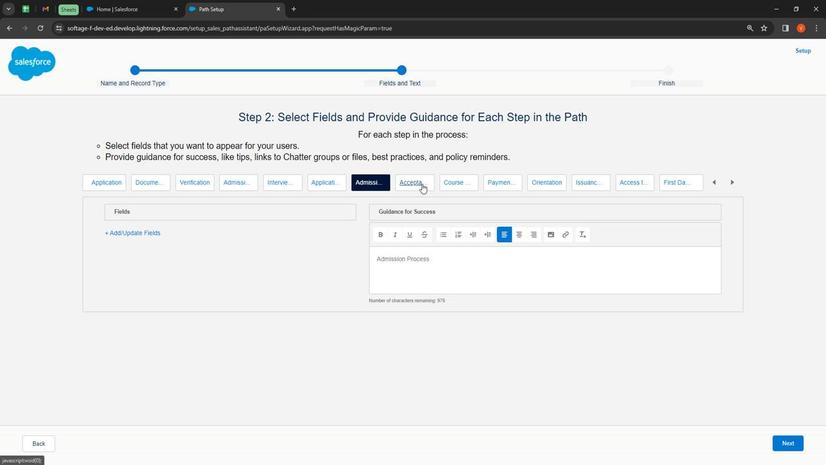 
Action: Mouse moved to (428, 250)
Screenshot: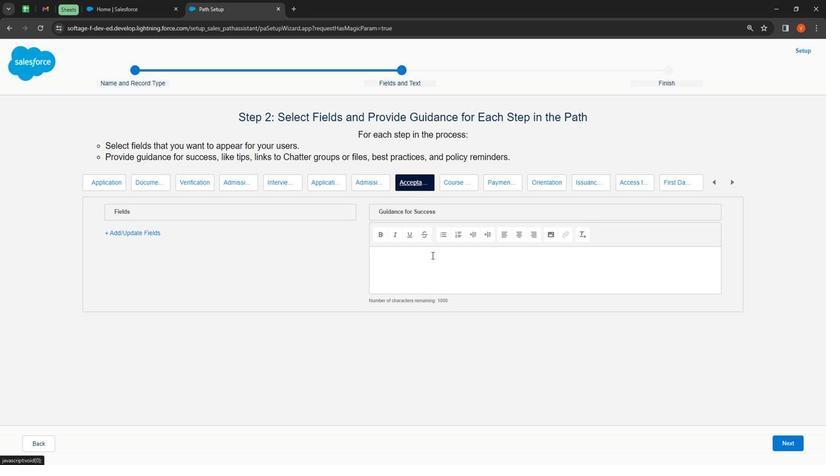 
Action: Mouse pressed left at (428, 250)
Screenshot: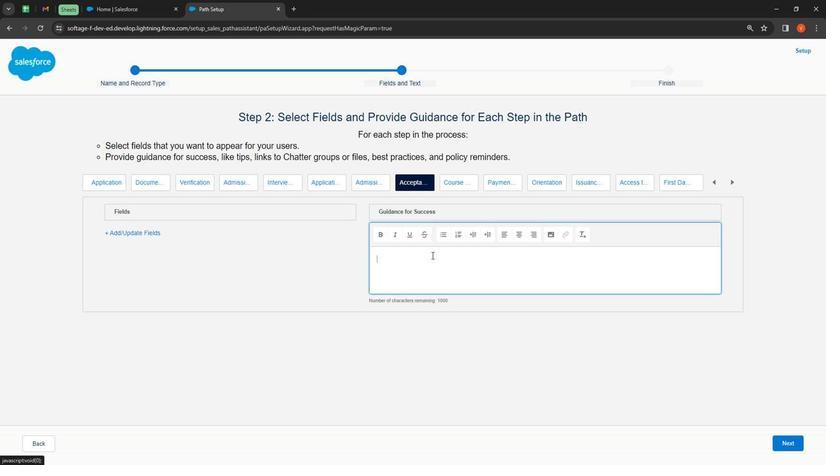 
Action: Key pressed <Key.shift>Acceptance<Key.space>i<Key.backspace>of<Key.space><Key.shift>Application
Screenshot: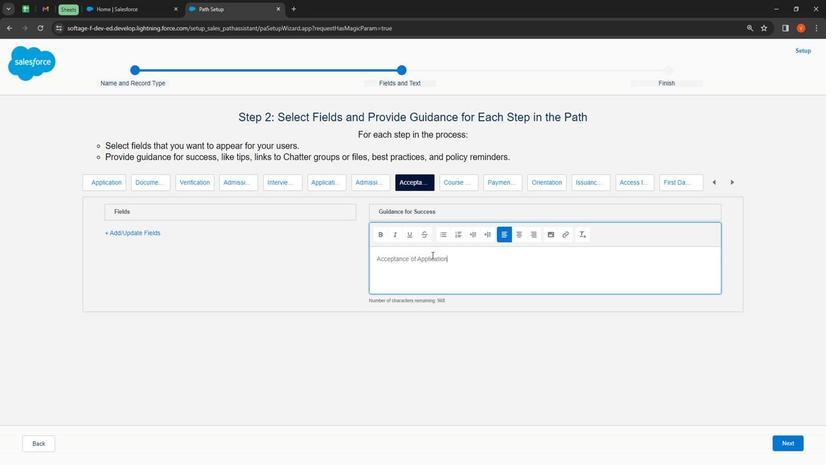 
Action: Mouse moved to (452, 256)
Screenshot: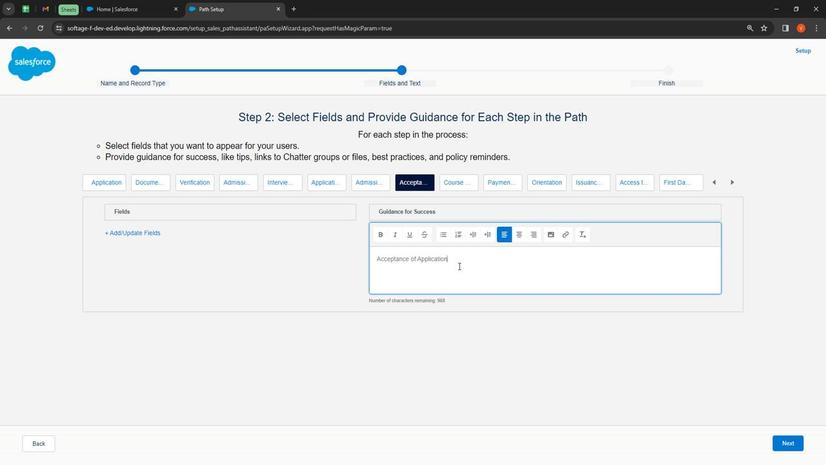 
Action: Mouse pressed left at (452, 256)
Screenshot: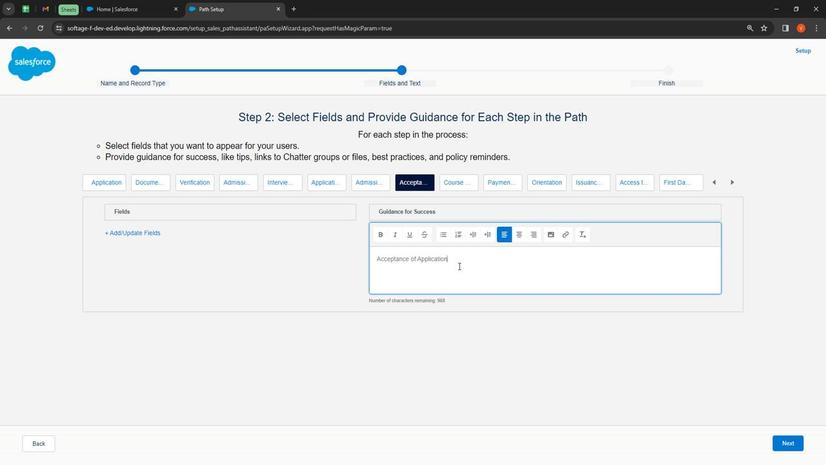 
Action: Mouse moved to (384, 233)
Screenshot: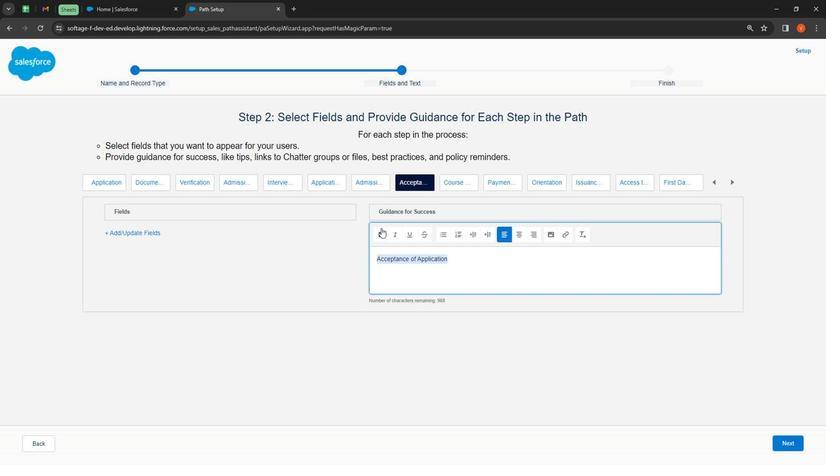 
Action: Mouse pressed left at (384, 233)
Screenshot: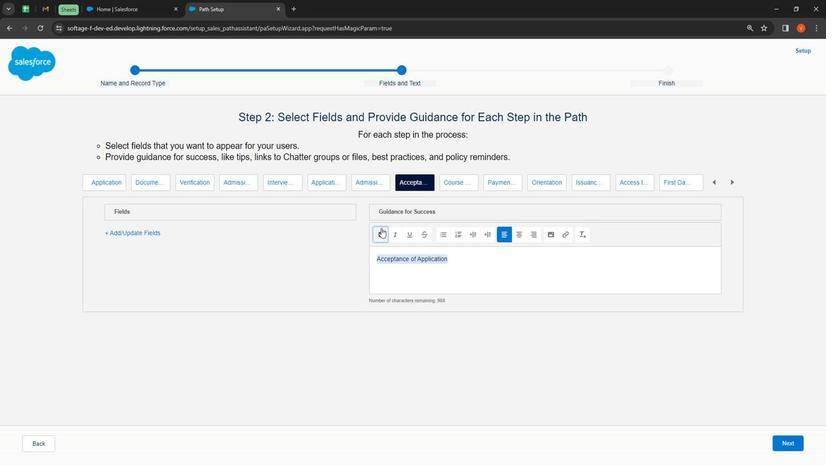 
Action: Mouse moved to (400, 237)
Screenshot: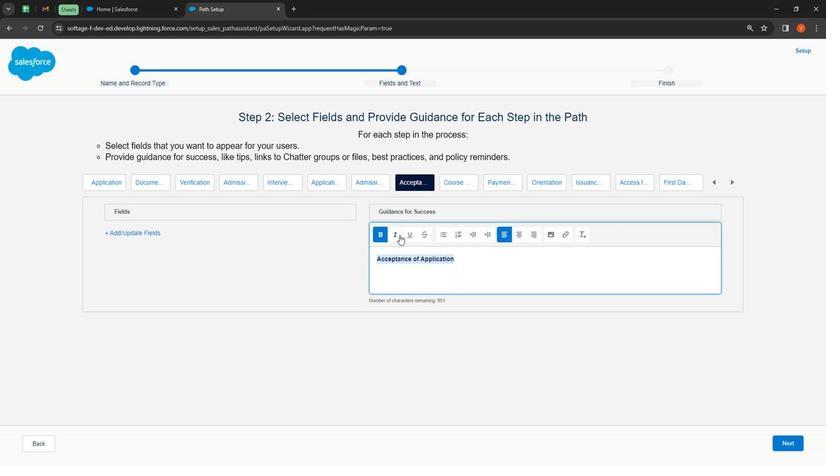 
Action: Mouse pressed left at (400, 237)
Screenshot: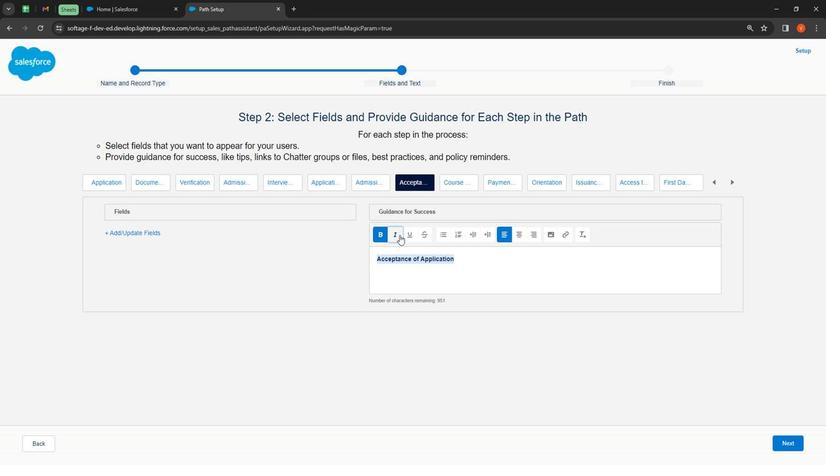 
Action: Mouse moved to (412, 237)
Screenshot: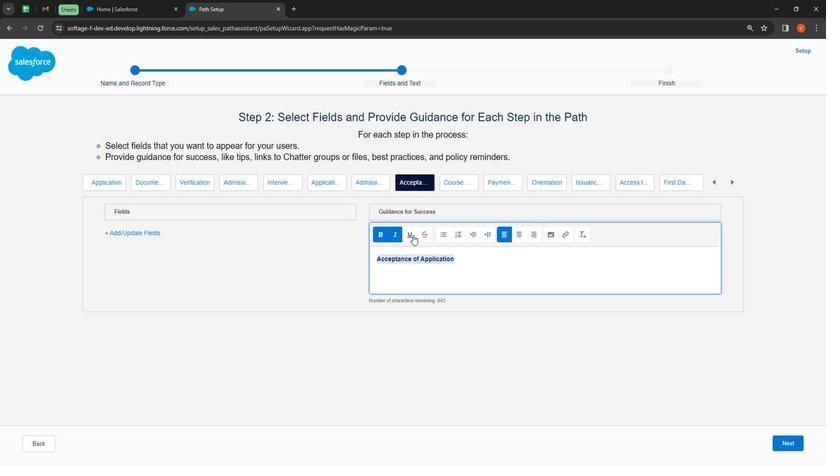 
Action: Mouse pressed left at (412, 237)
Screenshot: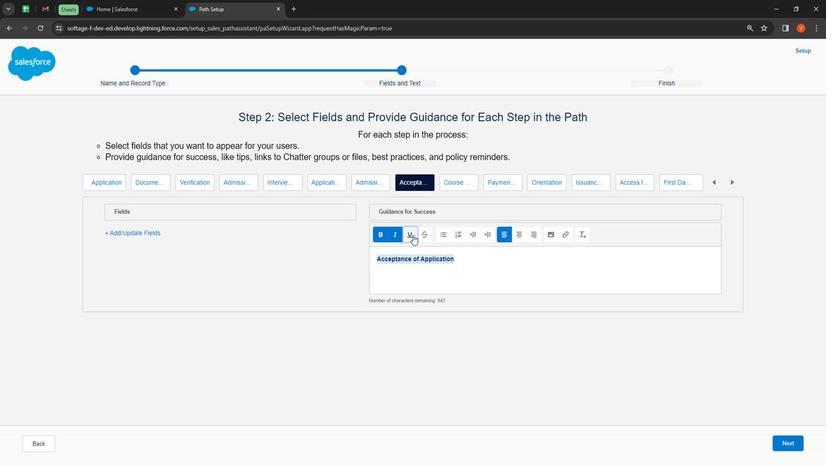 
Action: Mouse moved to (424, 238)
Screenshot: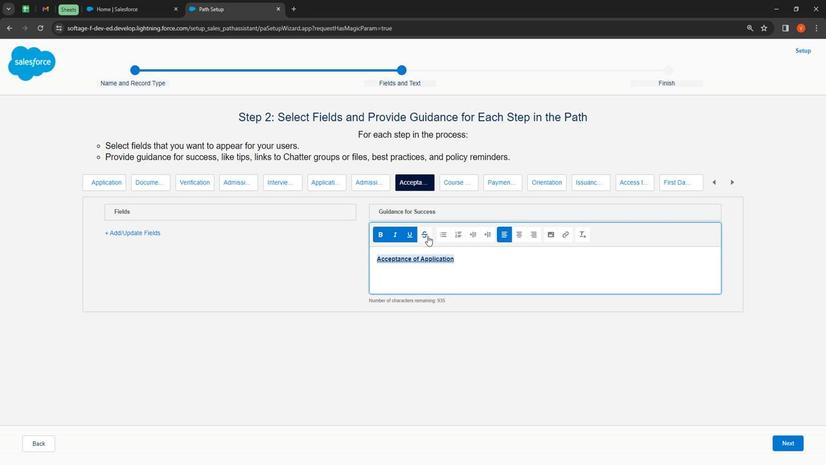 
Action: Mouse pressed left at (424, 238)
Screenshot: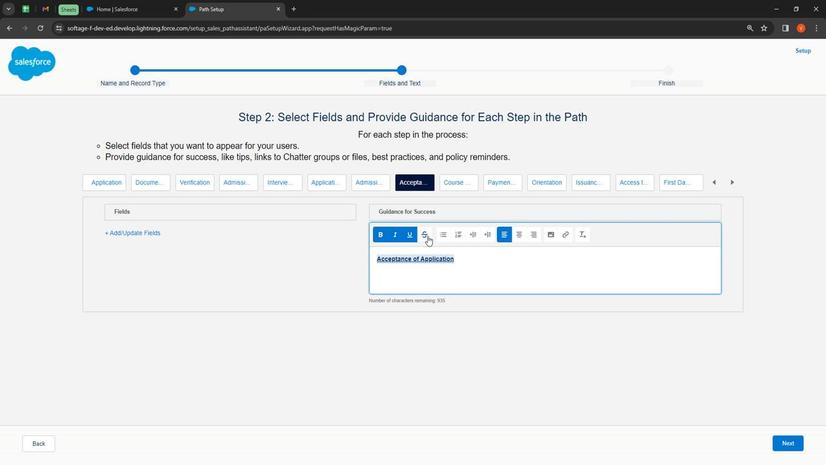 
Action: Mouse moved to (377, 211)
Screenshot: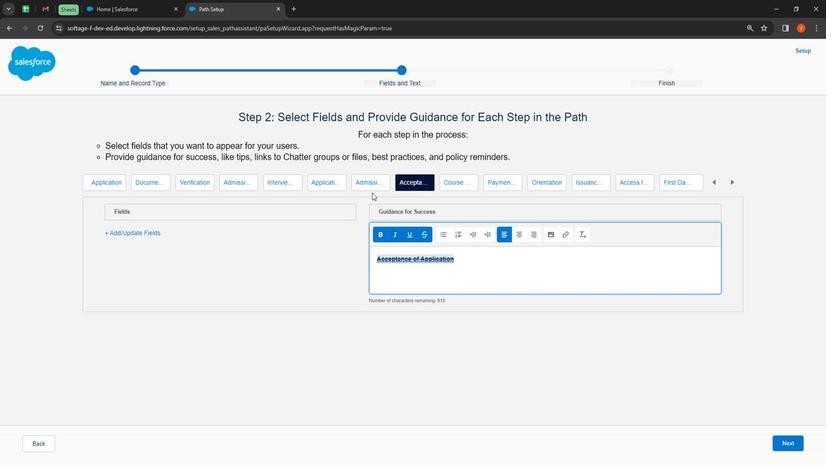 
Action: Mouse pressed left at (377, 211)
Screenshot: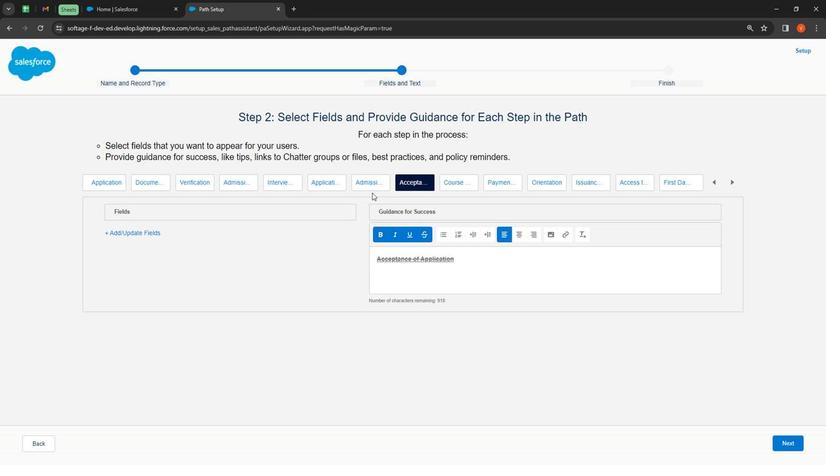 
Action: Mouse moved to (373, 207)
Screenshot: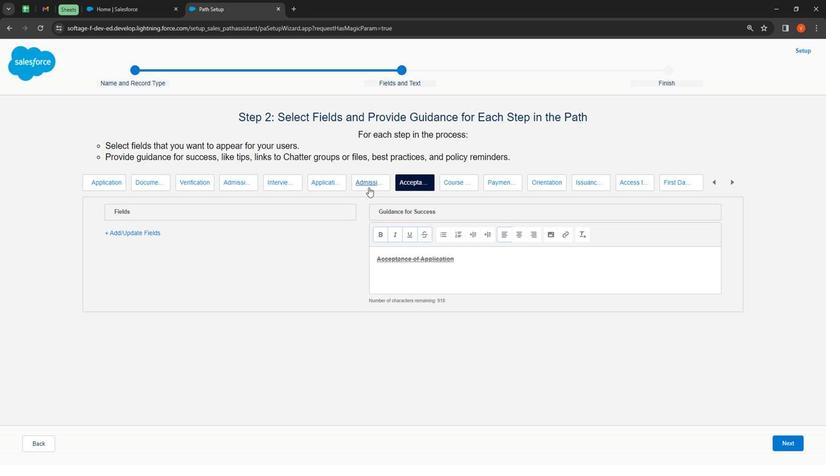 
Action: Mouse pressed left at (373, 207)
Screenshot: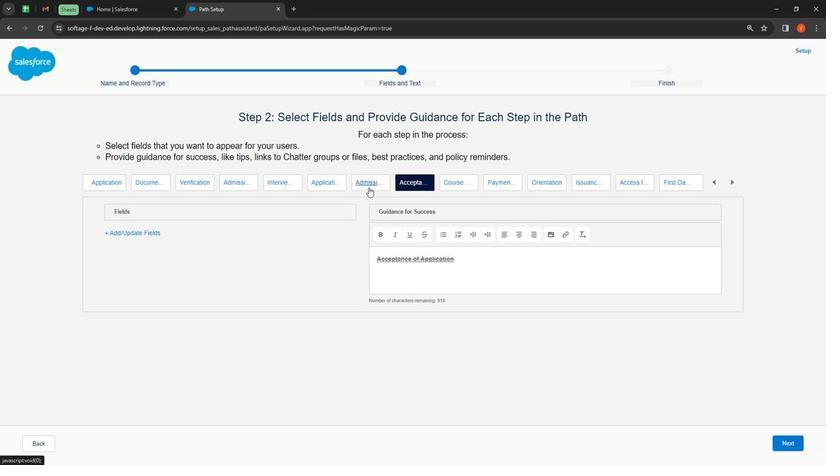 
Action: Mouse moved to (432, 251)
Screenshot: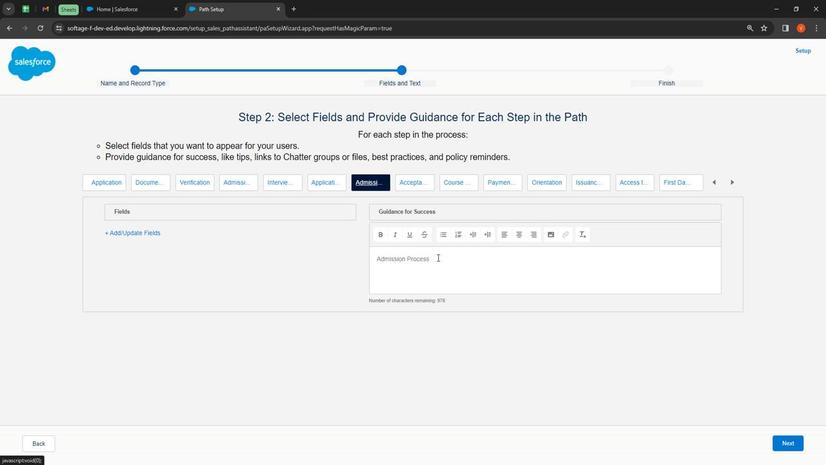 
Action: Mouse pressed left at (432, 251)
Screenshot: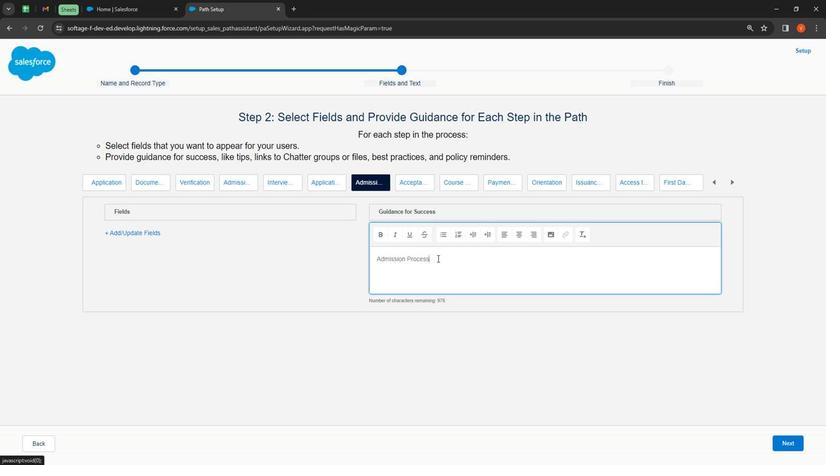 
Action: Mouse moved to (382, 234)
Screenshot: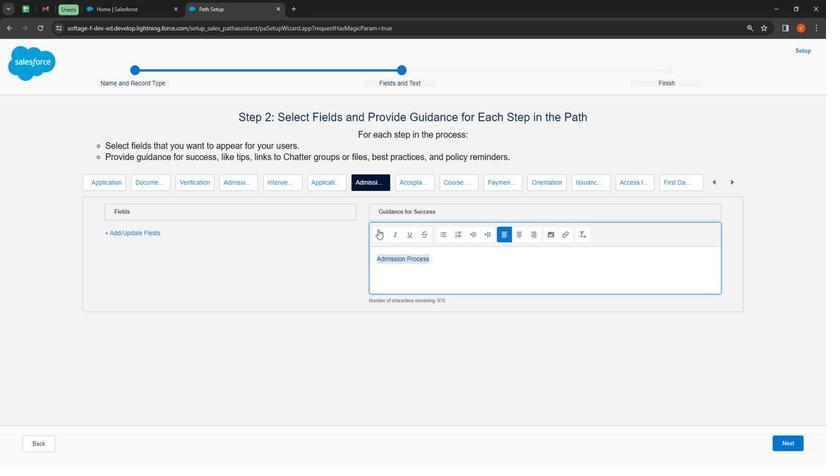 
Action: Mouse pressed left at (382, 234)
Screenshot: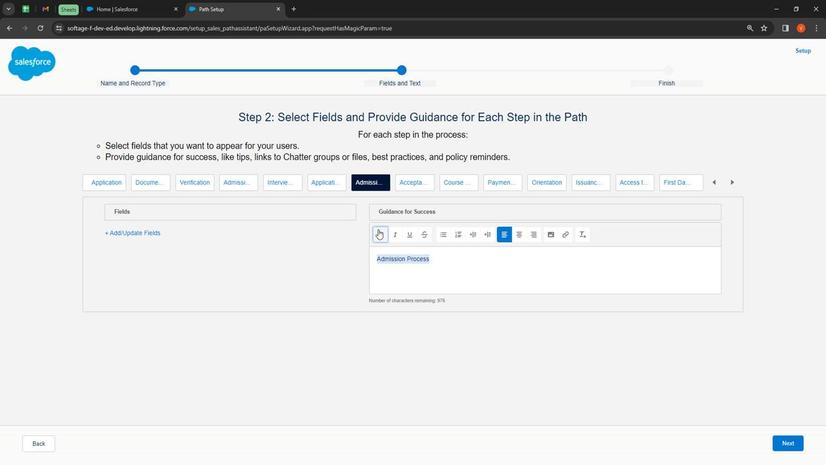
Action: Mouse moved to (394, 235)
Screenshot: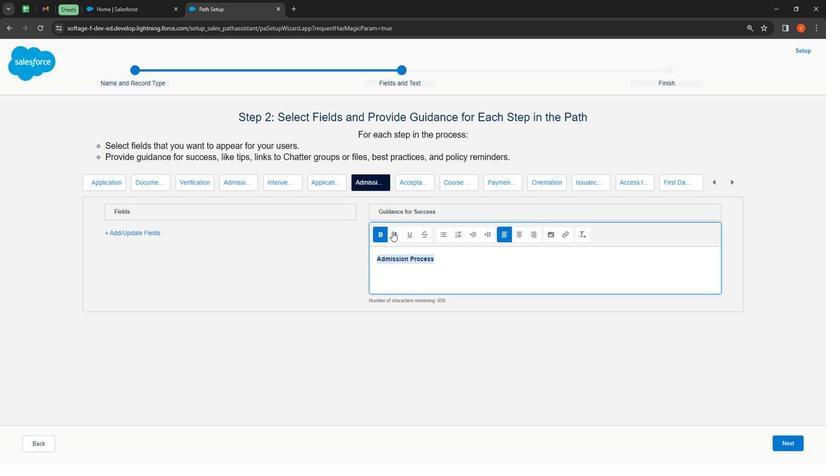 
Action: Mouse pressed left at (394, 235)
Screenshot: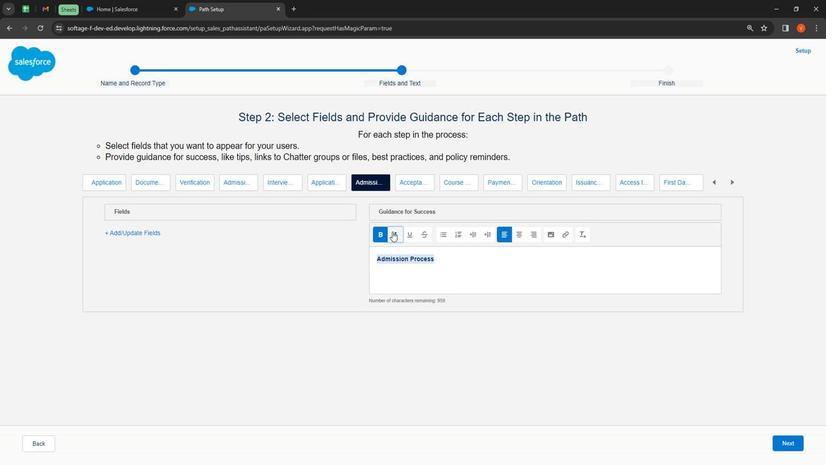 
Action: Mouse moved to (403, 237)
Screenshot: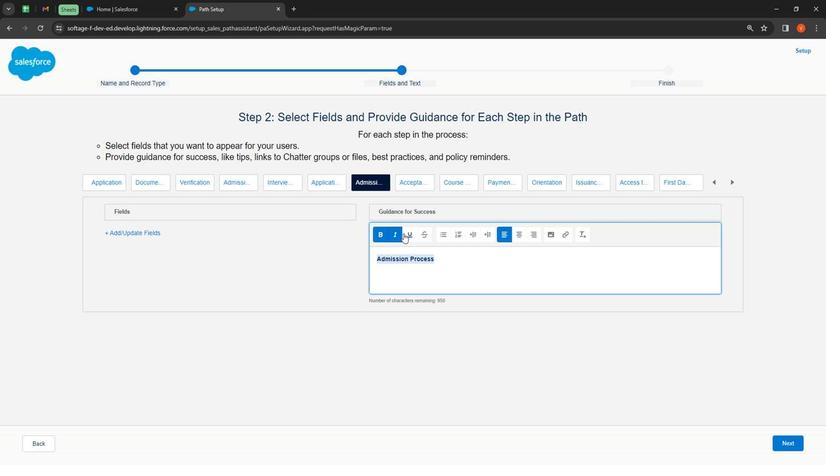 
Action: Mouse pressed left at (403, 237)
Screenshot: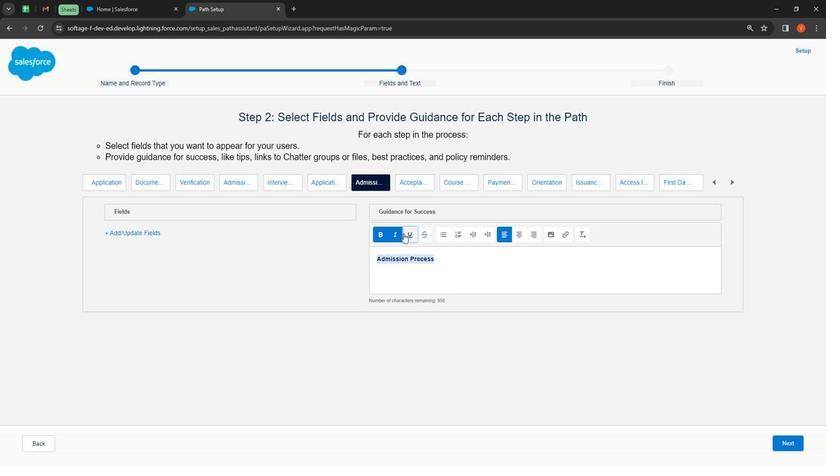 
Action: Mouse moved to (418, 260)
Screenshot: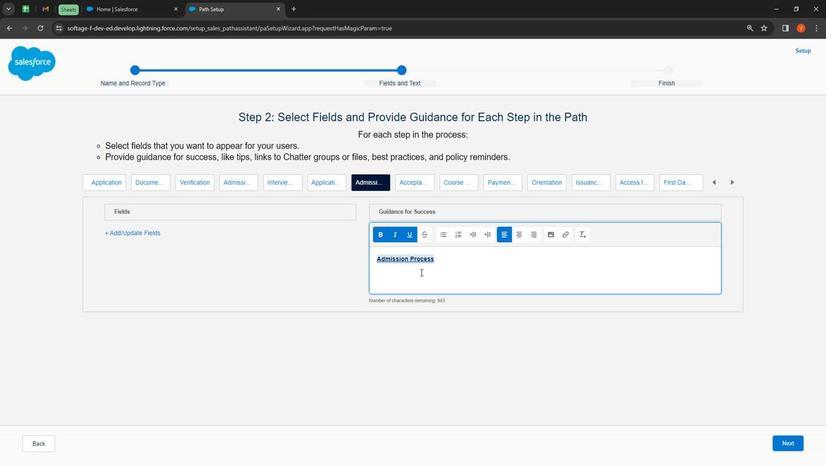 
Action: Mouse pressed left at (418, 260)
Screenshot: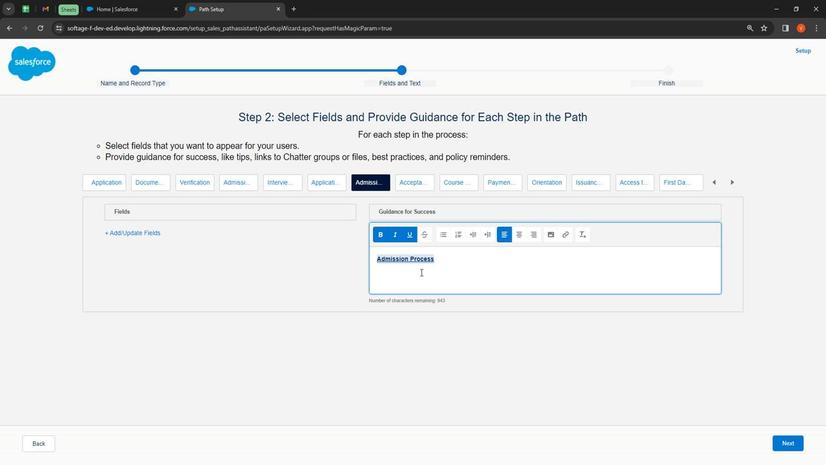 
Action: Mouse moved to (409, 206)
Screenshot: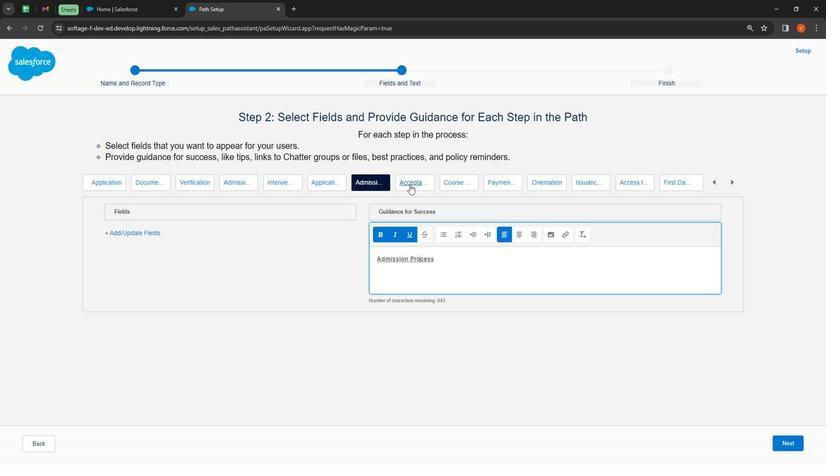 
Action: Mouse pressed left at (409, 206)
Screenshot: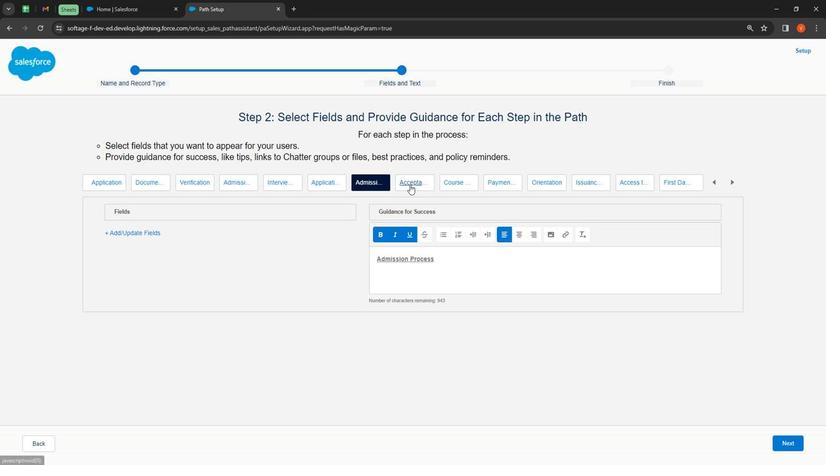 
Action: Mouse moved to (454, 257)
Screenshot: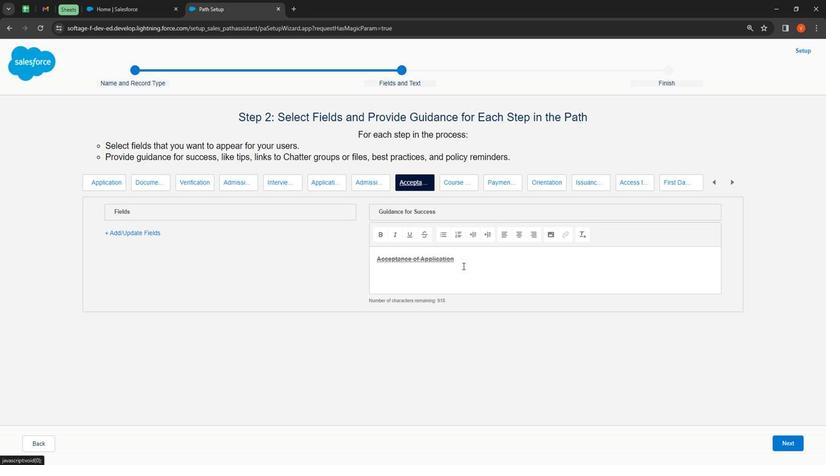 
Action: Mouse pressed left at (454, 257)
Screenshot: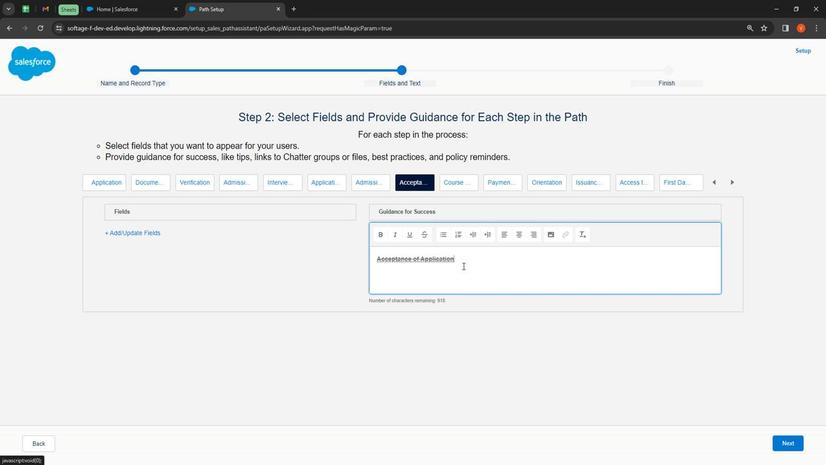 
Action: Mouse moved to (419, 237)
Screenshot: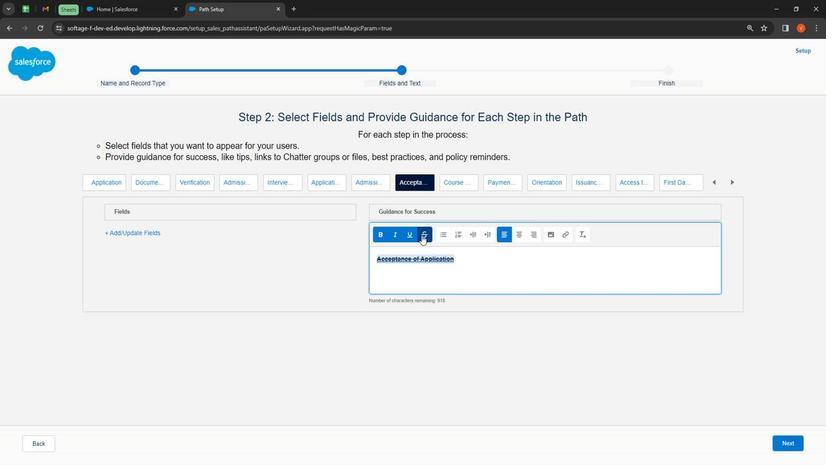 
Action: Mouse pressed left at (419, 237)
Screenshot: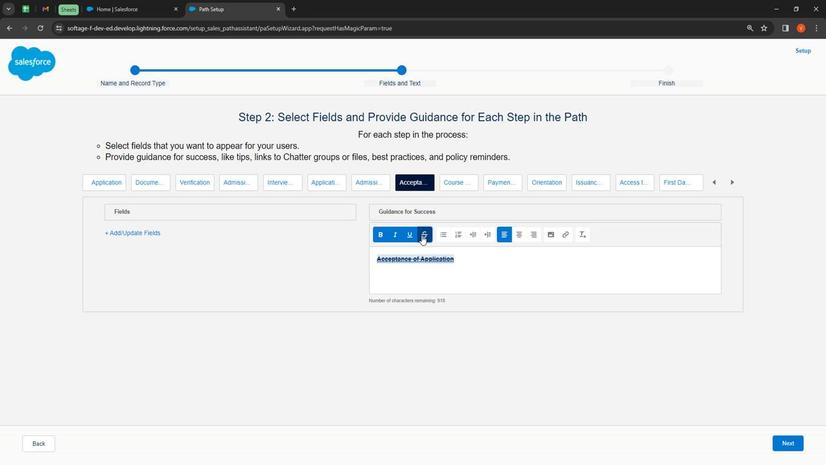 
Action: Mouse moved to (342, 201)
Screenshot: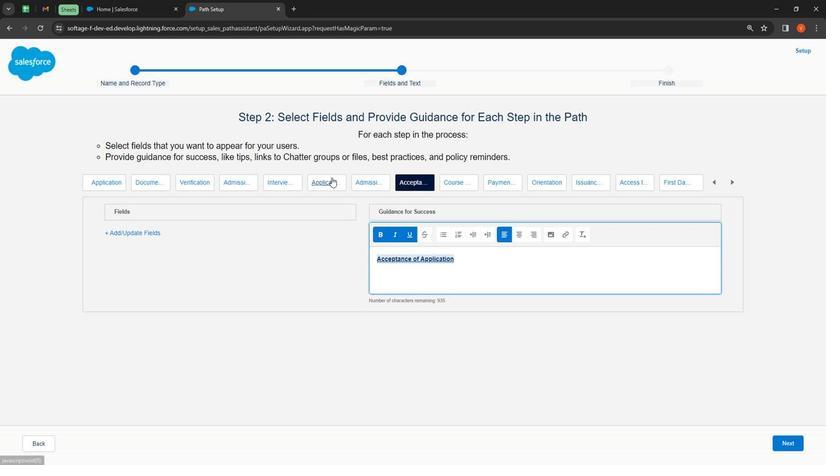 
Action: Mouse pressed left at (342, 201)
Screenshot: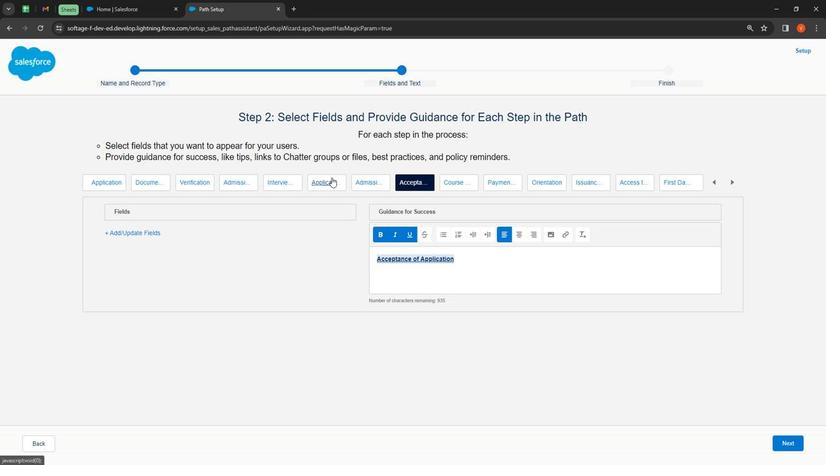 
Action: Mouse moved to (430, 254)
Screenshot: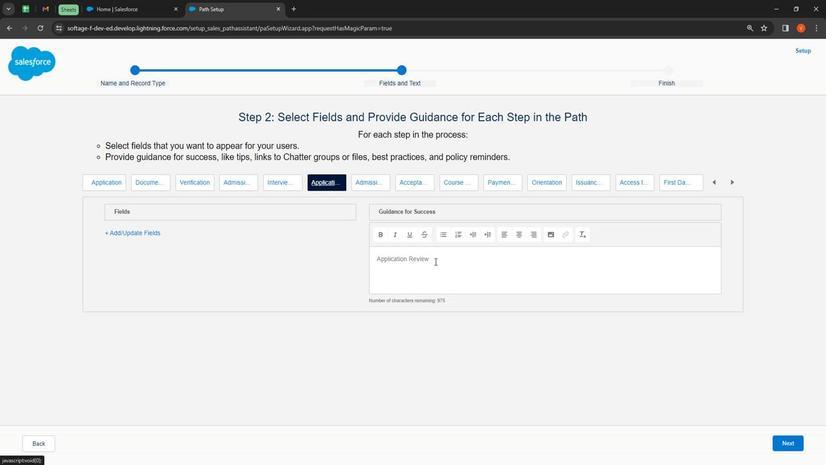 
Action: Mouse pressed left at (430, 254)
Screenshot: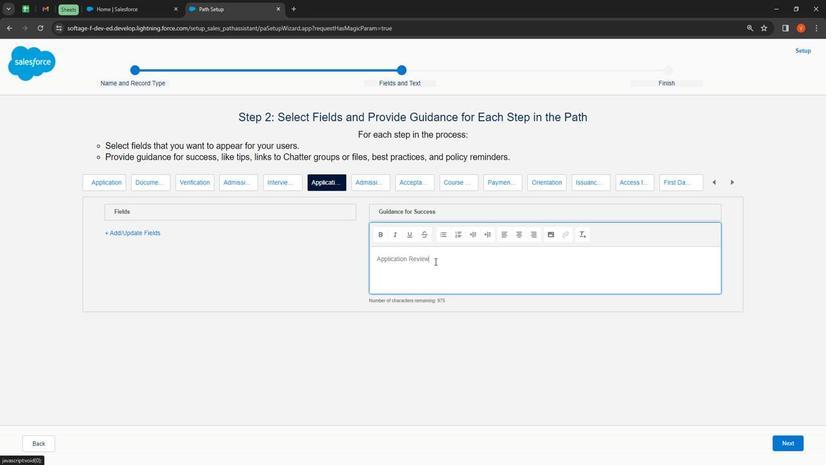 
Action: Mouse moved to (377, 237)
Screenshot: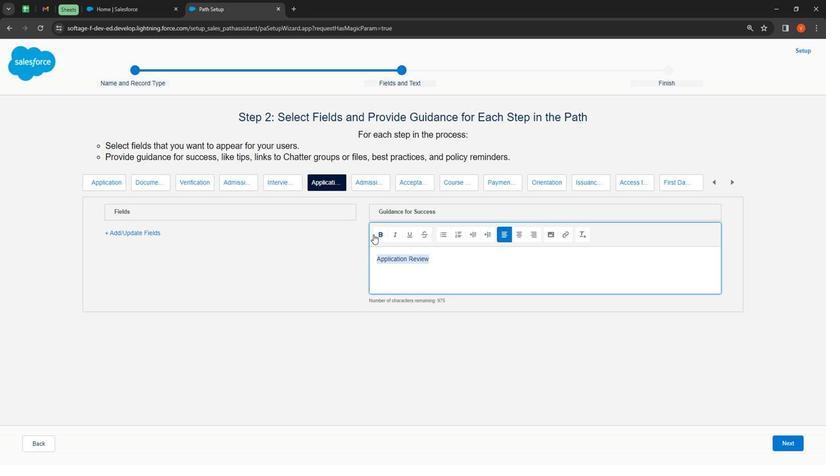 
Action: Mouse pressed left at (377, 237)
Screenshot: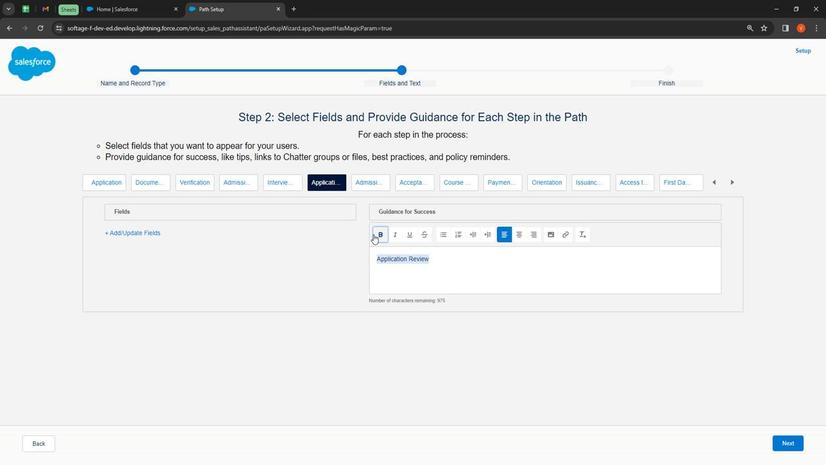 
Action: Mouse moved to (398, 237)
Screenshot: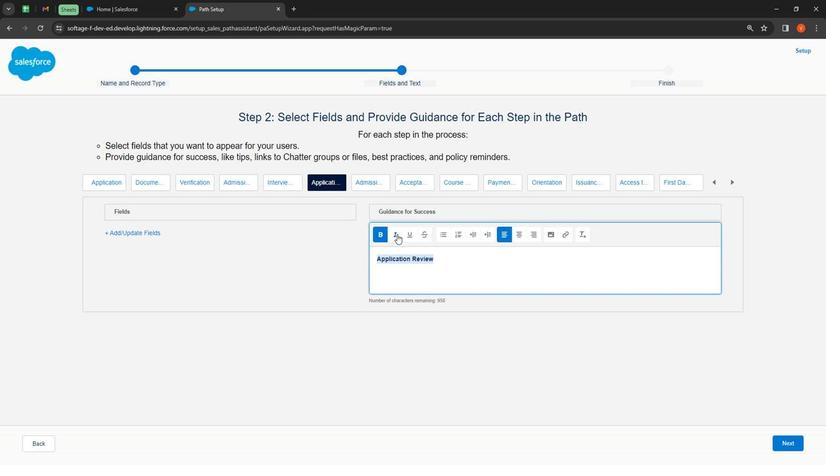 
Action: Mouse pressed left at (398, 237)
Screenshot: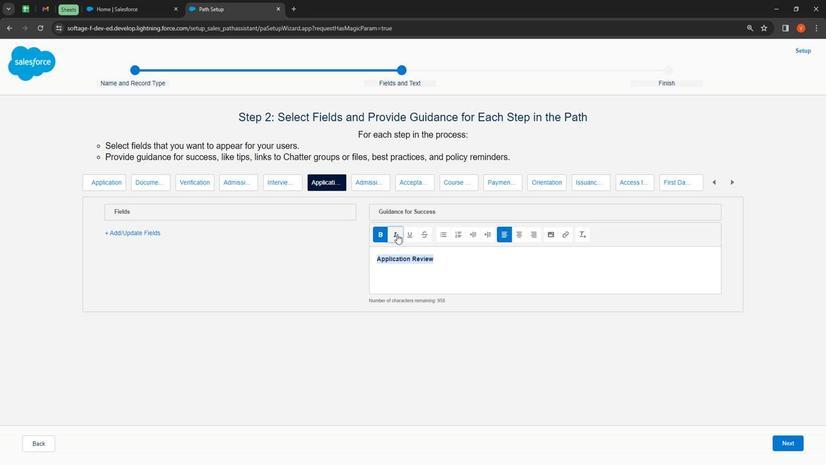 
Action: Mouse moved to (409, 238)
Screenshot: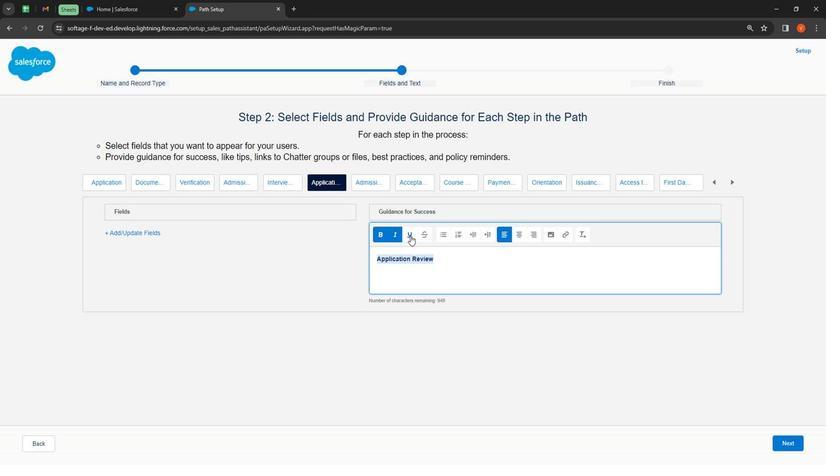 
Action: Mouse pressed left at (409, 238)
Screenshot: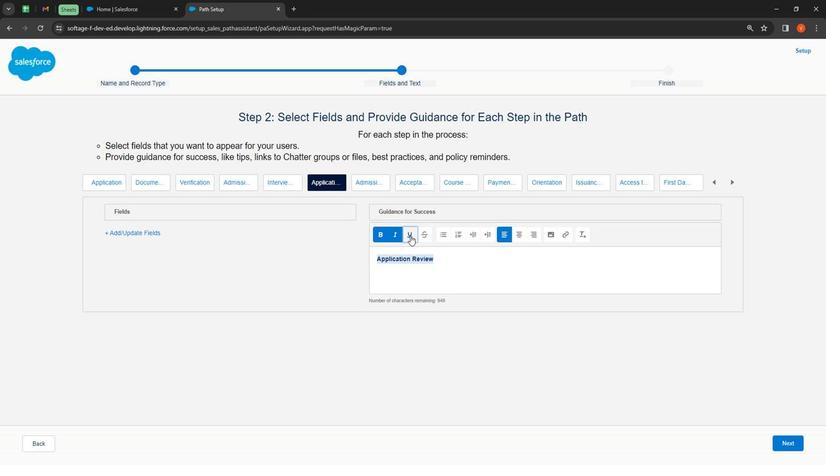 
Action: Mouse moved to (305, 207)
Screenshot: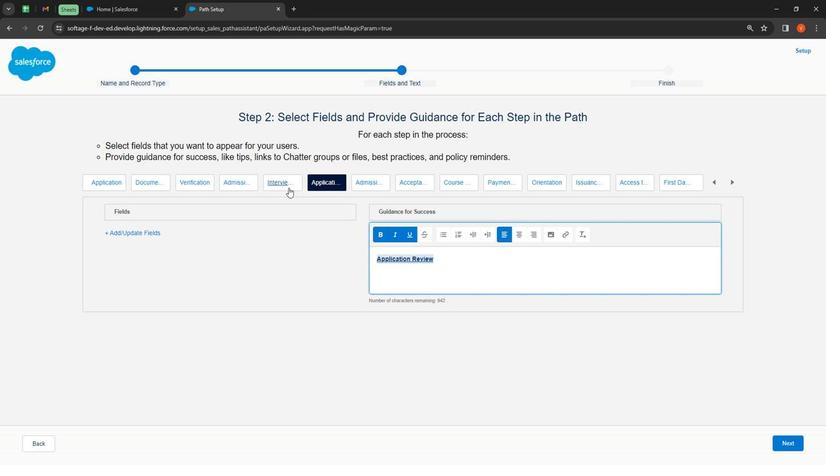 
Action: Mouse pressed left at (305, 207)
Screenshot: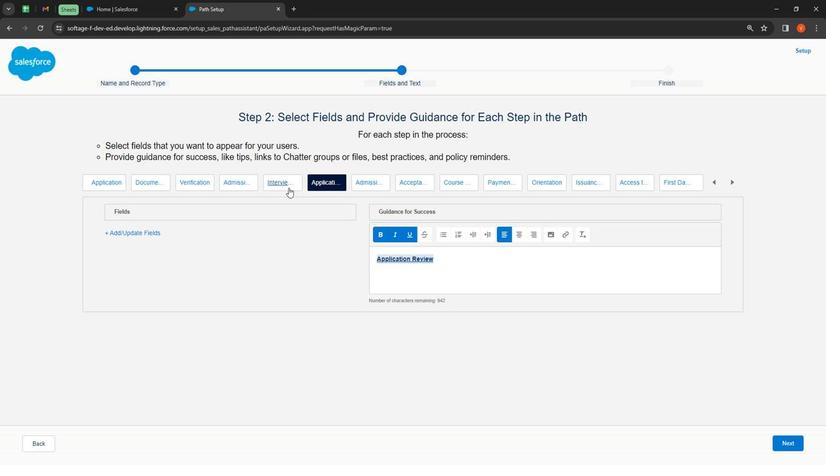 
Action: Mouse moved to (454, 250)
Screenshot: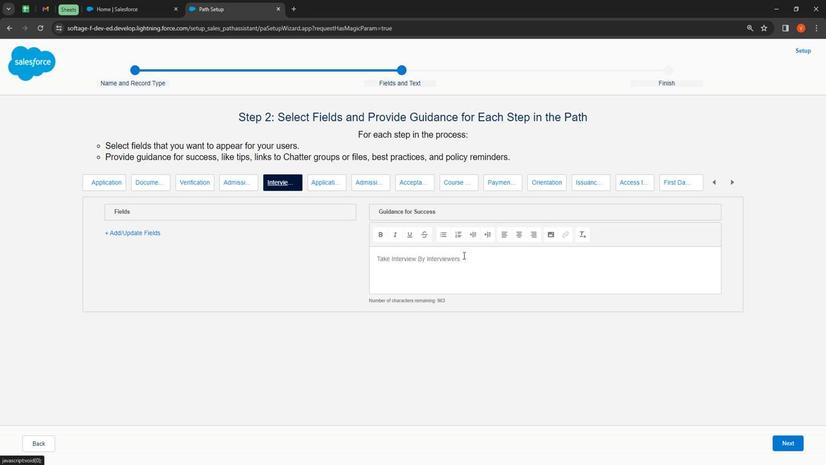 
Action: Mouse pressed left at (454, 250)
Screenshot: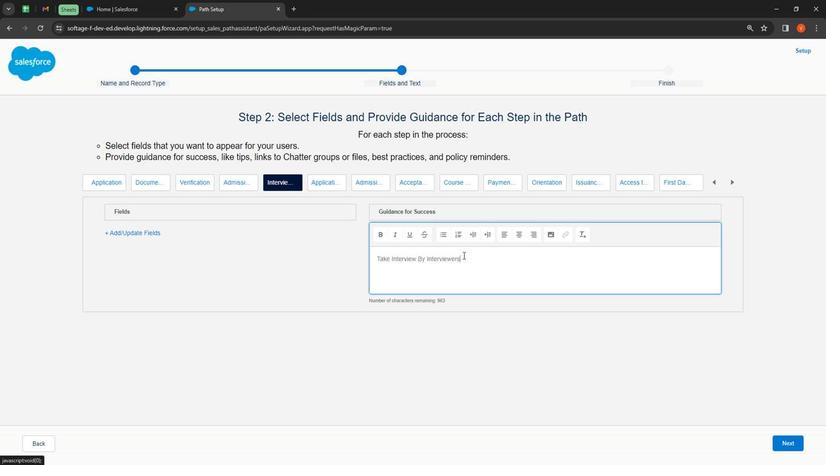 
Action: Mouse moved to (395, 240)
Screenshot: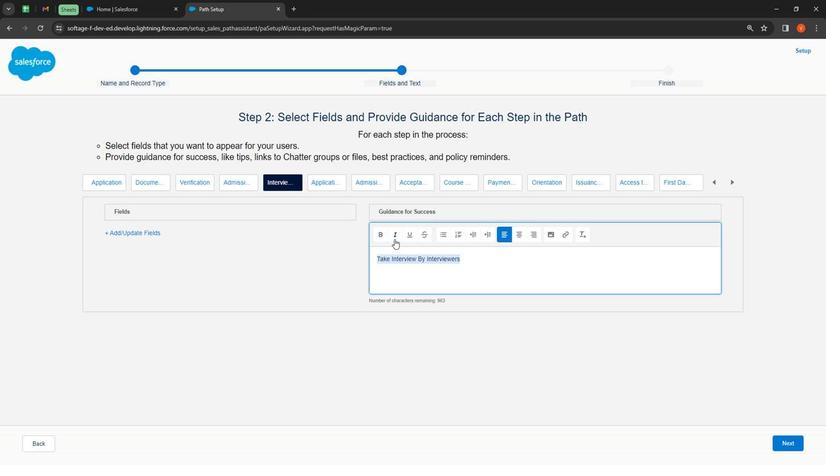 
Action: Mouse pressed left at (395, 240)
Screenshot: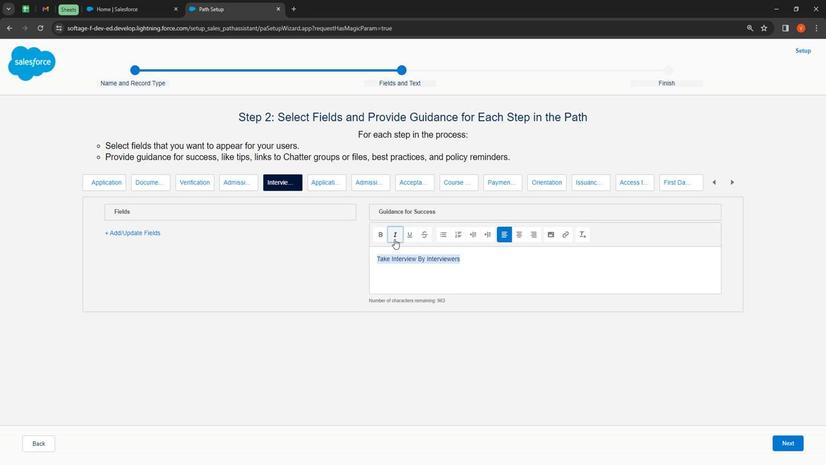 
Action: Mouse moved to (368, 237)
Screenshot: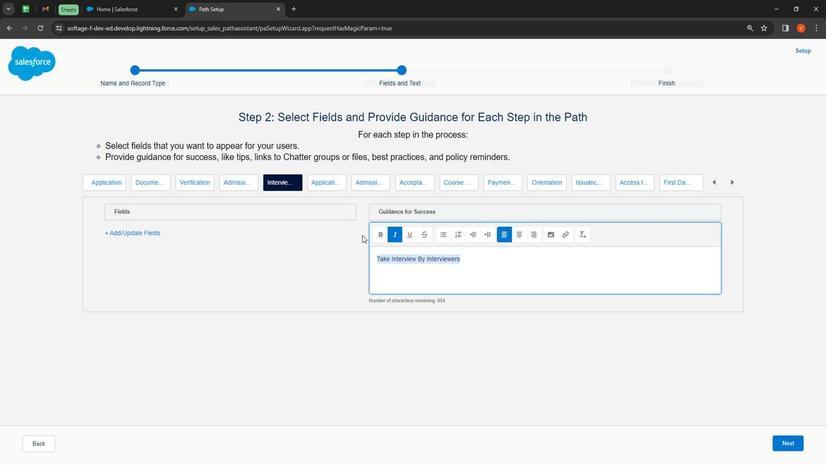 
Action: Mouse pressed left at (368, 237)
Screenshot: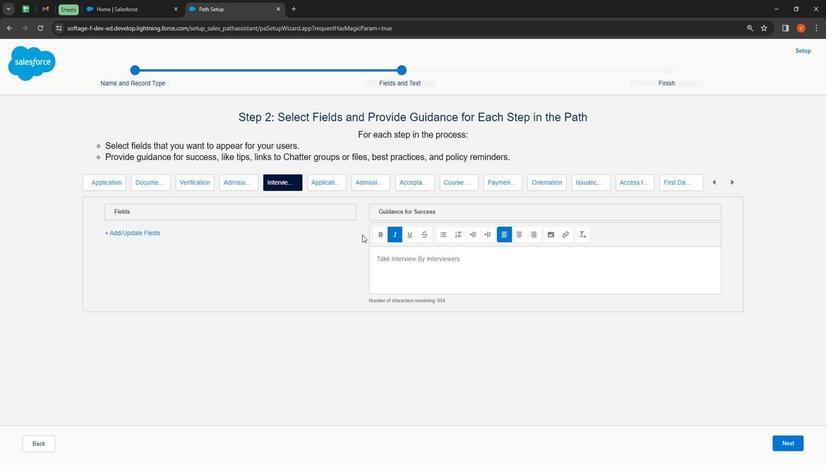 
Action: Mouse moved to (377, 237)
Screenshot: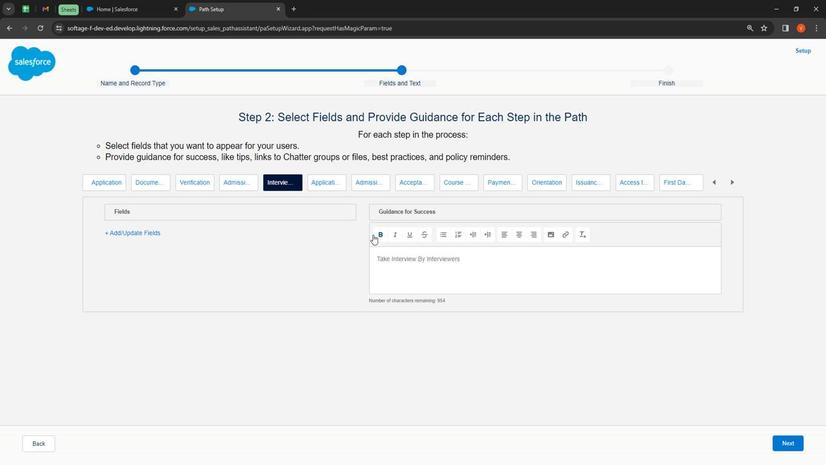 
Action: Mouse pressed left at (377, 237)
Screenshot: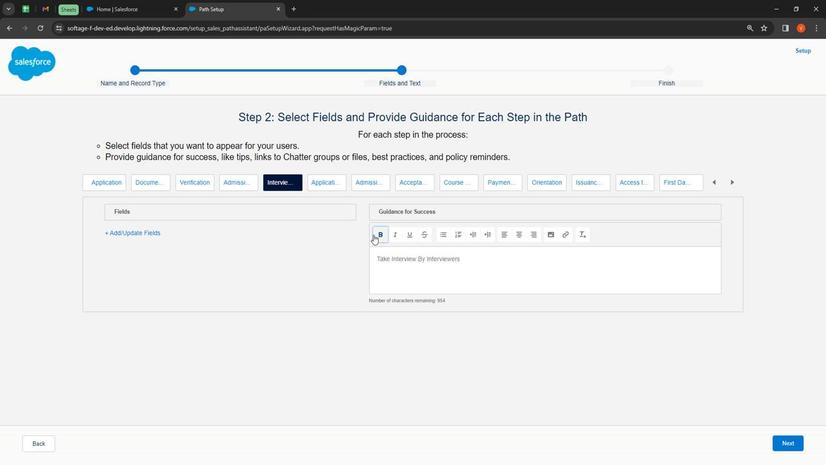 
Action: Mouse moved to (403, 238)
Screenshot: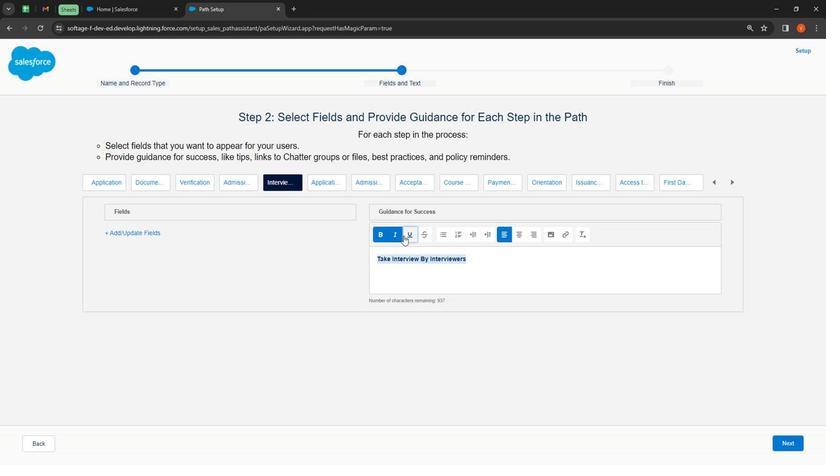 
Action: Mouse pressed left at (403, 238)
Screenshot: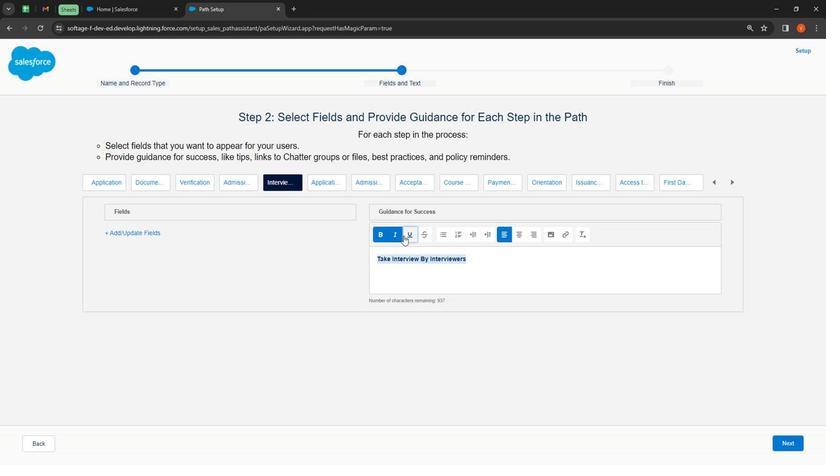 
Action: Mouse moved to (454, 206)
Screenshot: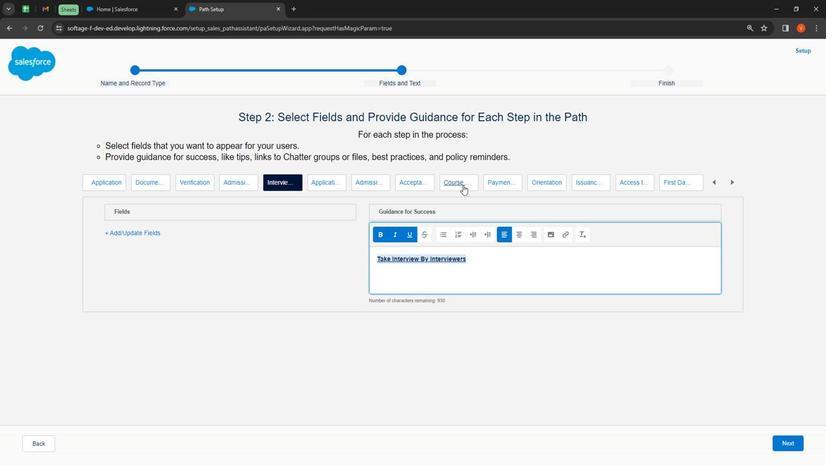 
Action: Mouse pressed left at (454, 206)
Screenshot: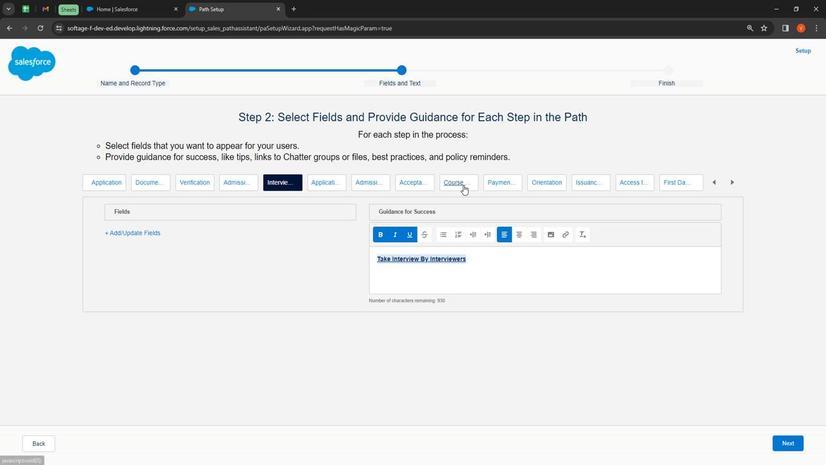 
Action: Mouse moved to (453, 253)
Screenshot: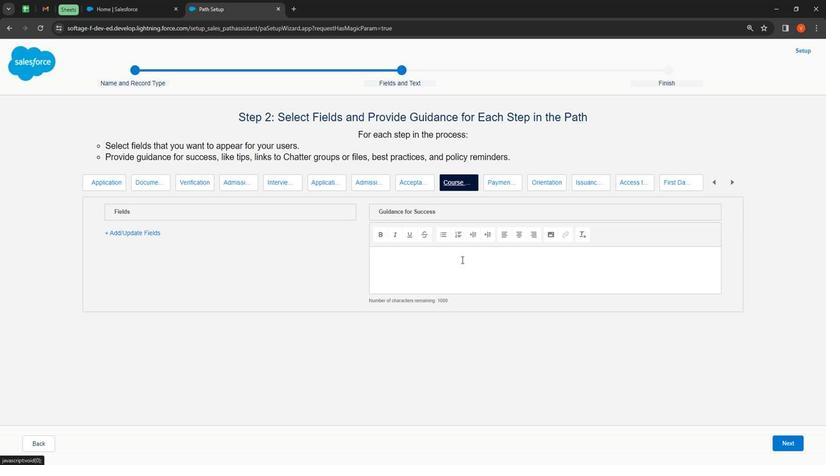 
Action: Mouse pressed left at (453, 253)
Screenshot: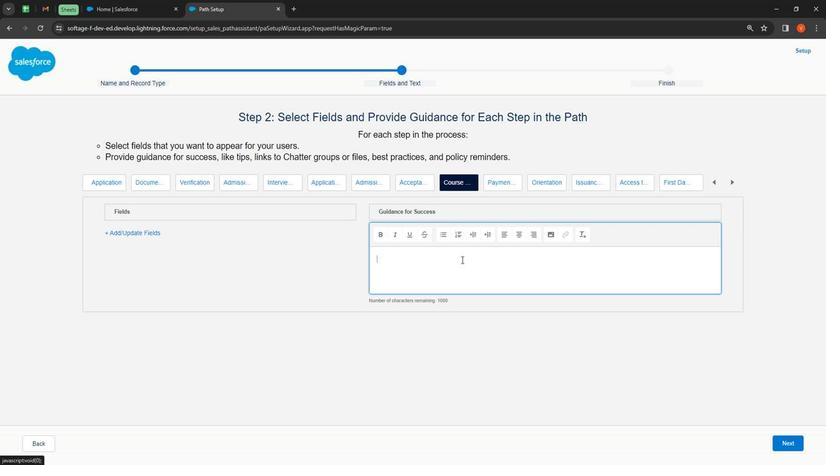 
Action: Key pressed <Key.shift><Key.shift><Key.shift><Key.shift><Key.shift><Key.shift><Key.shift>Course<Key.space>selected
Screenshot: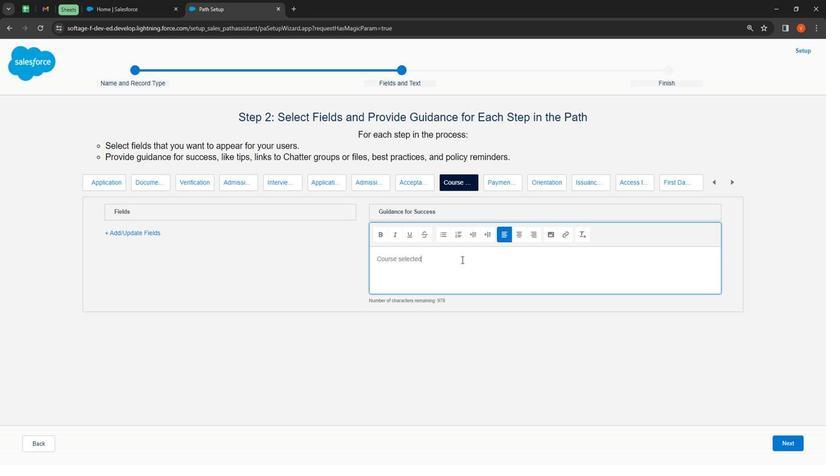
Action: Mouse moved to (309, 180)
Screenshot: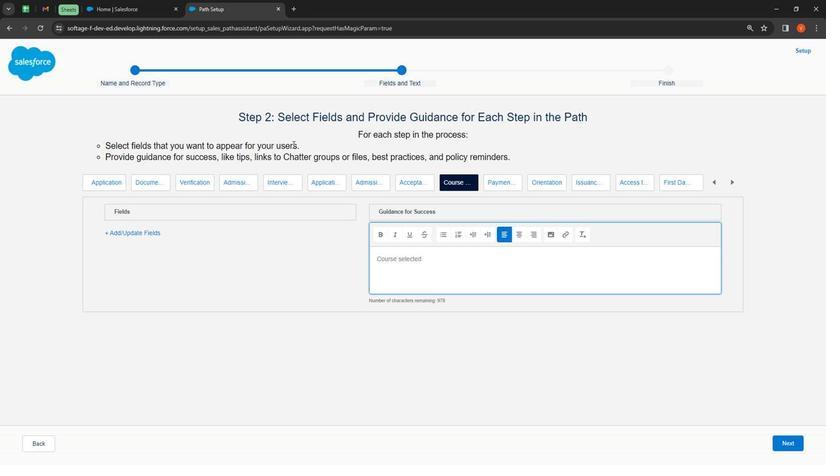 
Action: Key pressed <Key.space>by<Key.space>student
Screenshot: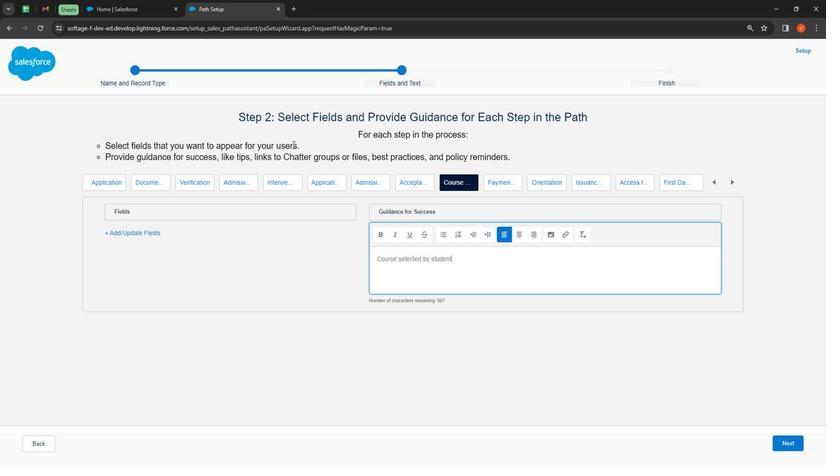 
Action: Mouse moved to (397, 201)
Screenshot: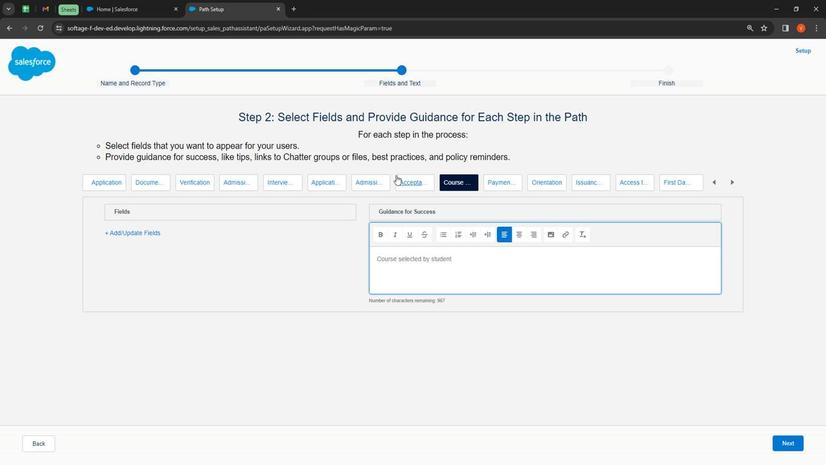 
Action: Mouse scrolled (397, 201) with delta (0, 0)
Screenshot: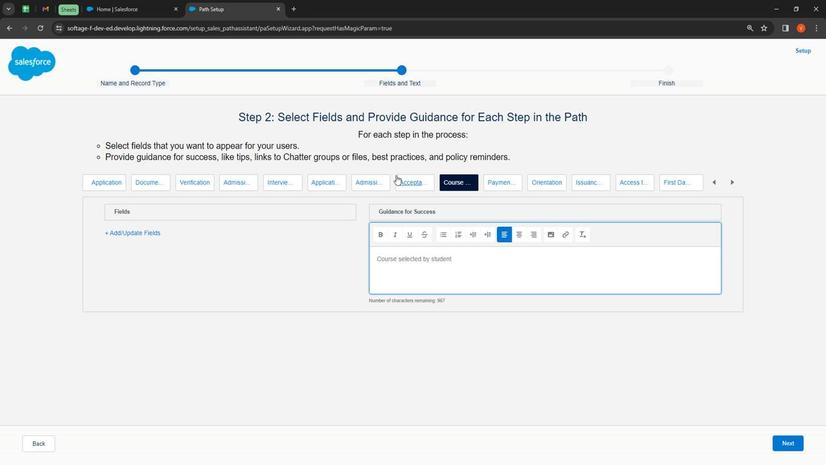 
Action: Mouse moved to (465, 259)
Screenshot: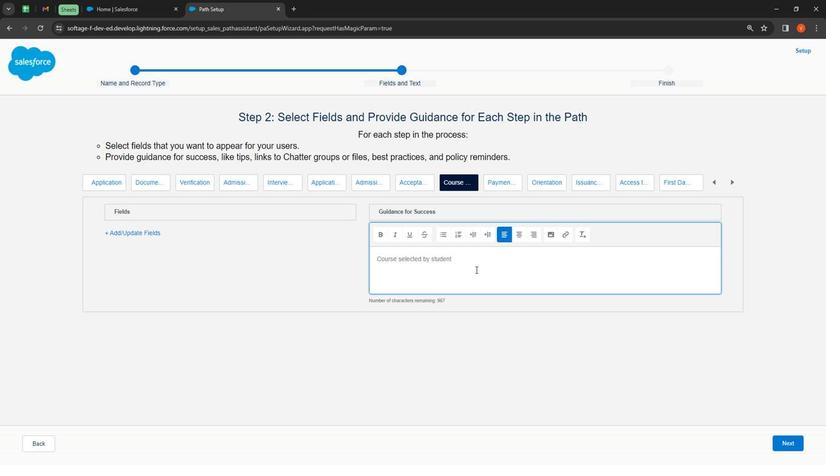 
Action: Mouse pressed left at (465, 259)
Screenshot: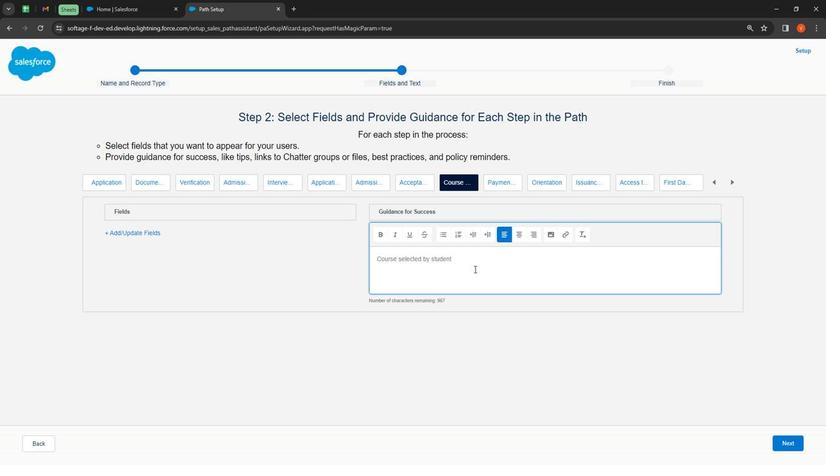 
Action: Mouse moved to (383, 238)
Screenshot: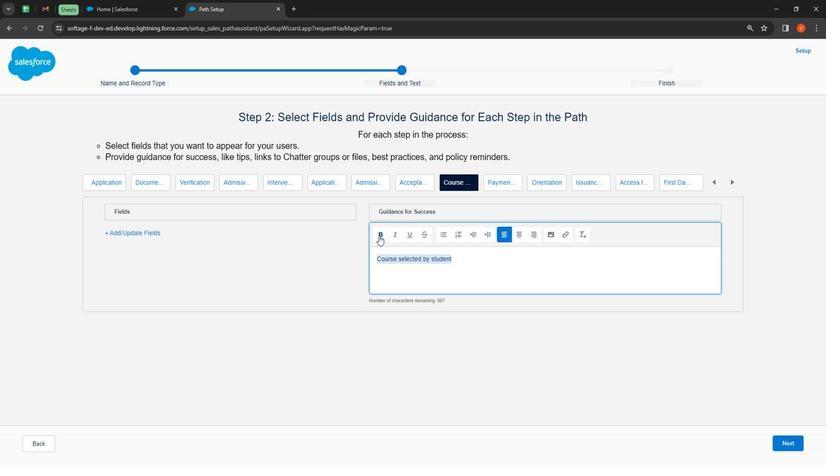 
Action: Mouse pressed left at (383, 238)
Screenshot: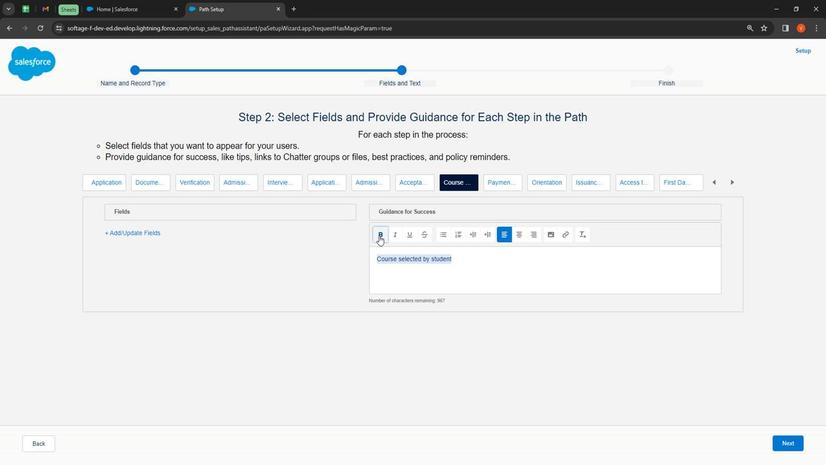 
Action: Mouse moved to (397, 237)
Screenshot: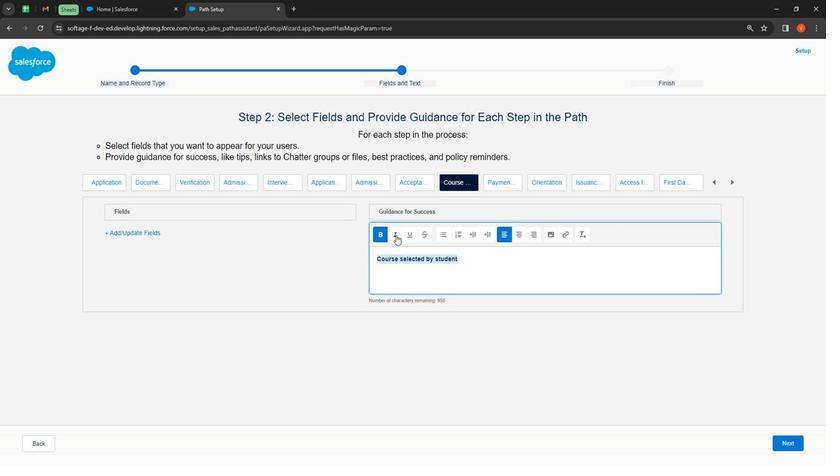 
Action: Mouse pressed left at (397, 237)
Screenshot: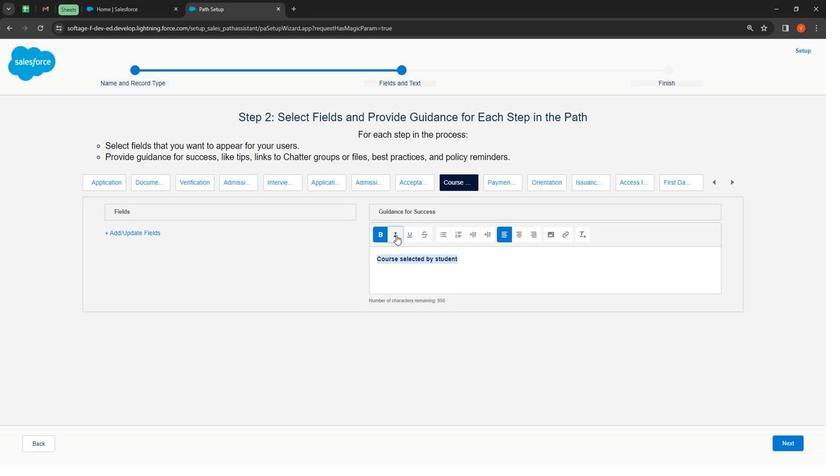 
Action: Mouse moved to (409, 238)
Screenshot: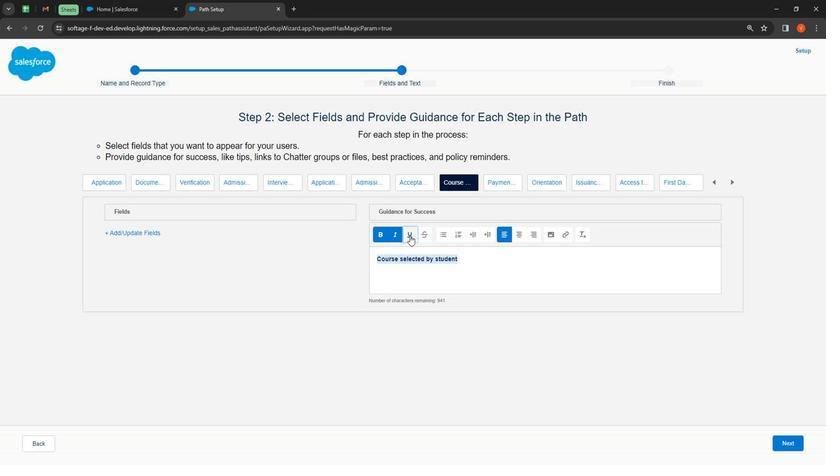 
Action: Mouse pressed left at (409, 238)
Screenshot: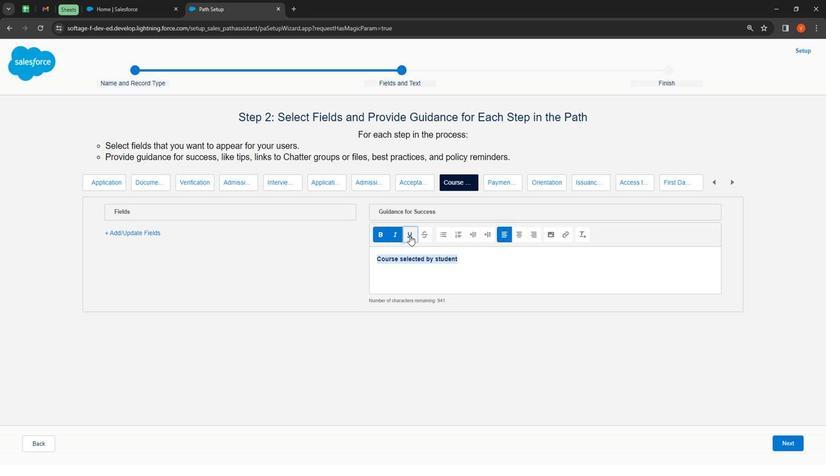 
Action: Mouse moved to (466, 253)
Screenshot: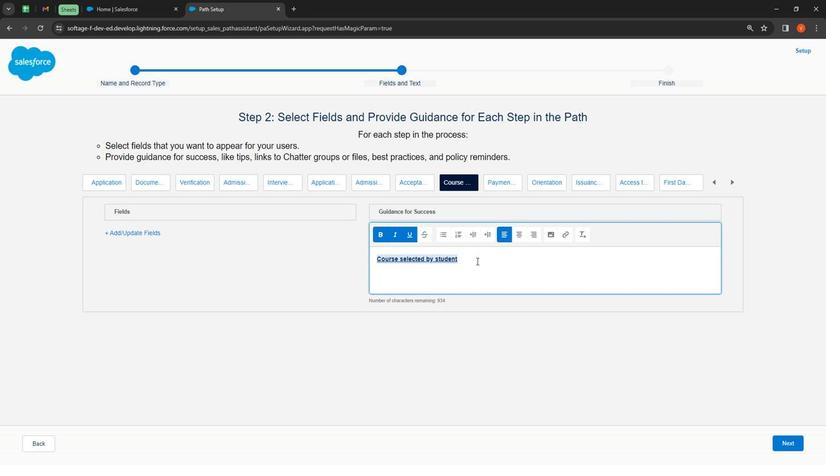 
Action: Mouse pressed left at (466, 253)
Screenshot: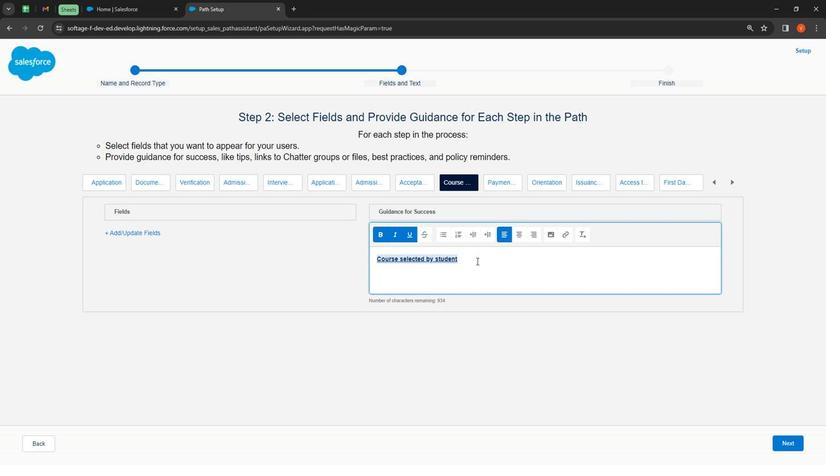
Action: Mouse moved to (487, 202)
Screenshot: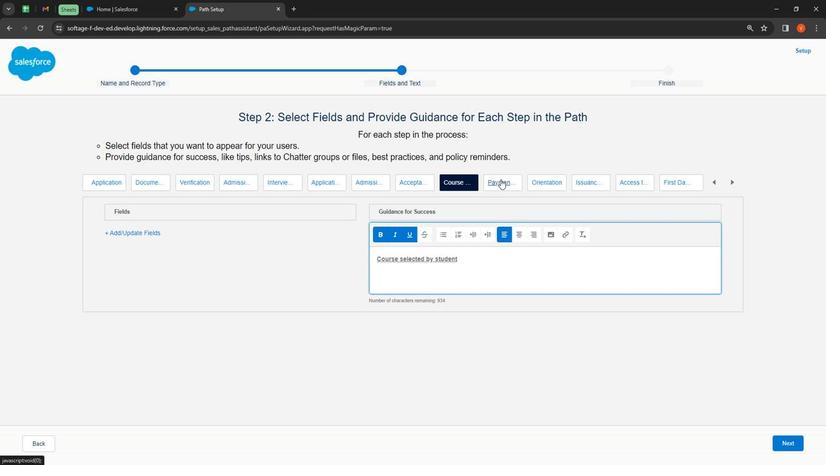 
Action: Mouse pressed left at (487, 202)
Screenshot: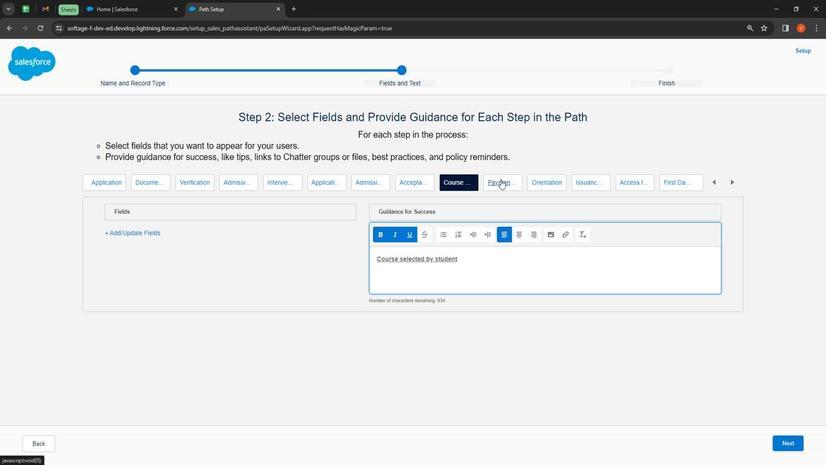 
Action: Mouse moved to (434, 259)
Screenshot: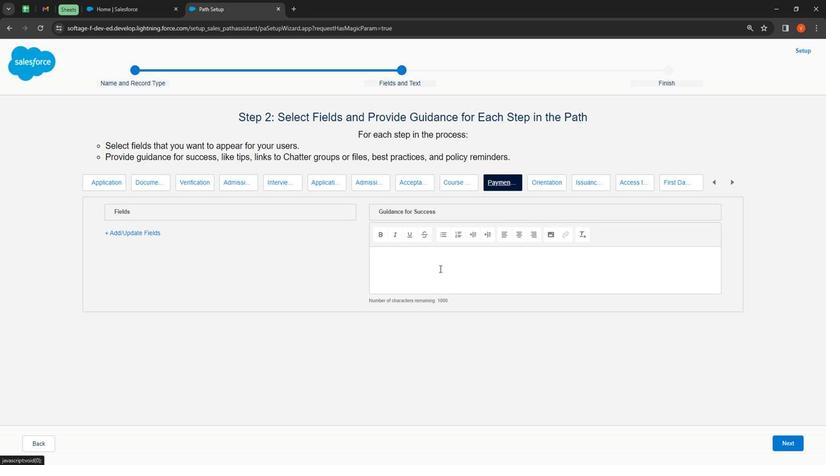 
Action: Mouse pressed left at (434, 259)
Screenshot: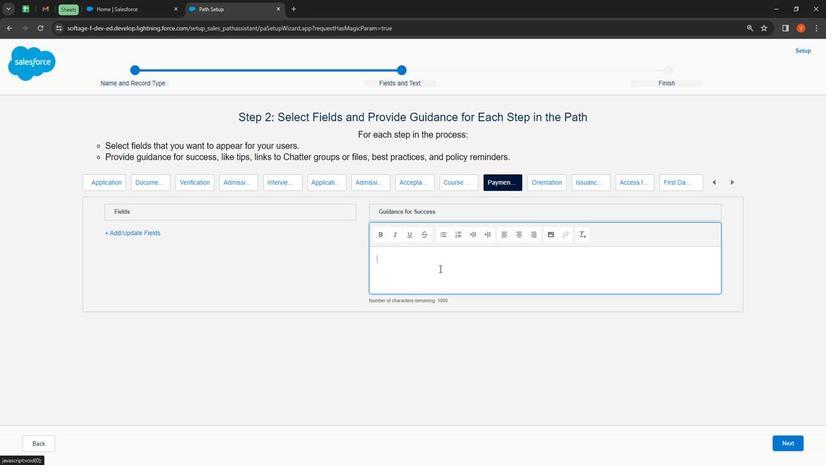 
Action: Mouse moved to (351, 209)
Screenshot: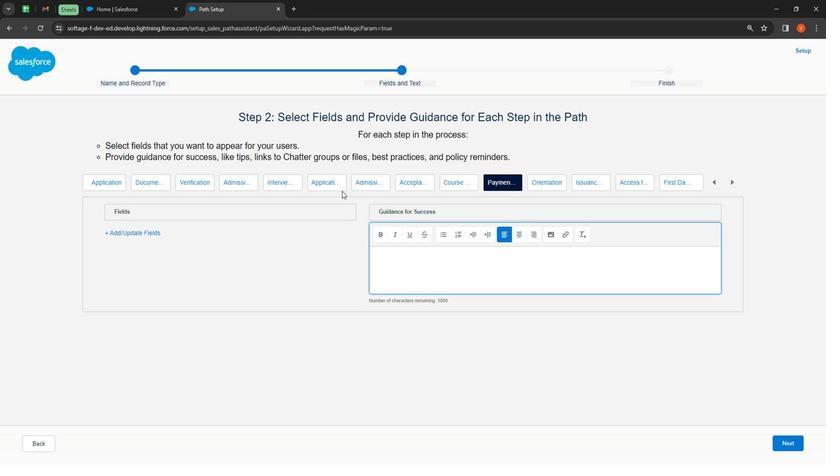 
Action: Key pressed <Key.shift_r>Payment<Key.space><Key.shift_r><Key.shift_r><Key.shift_r><Key.shift_r><Key.shift_r>Method
Screenshot: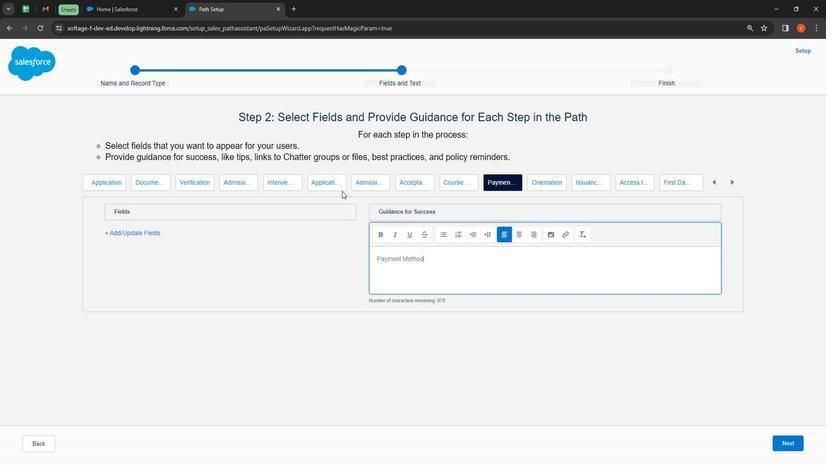
Action: Mouse moved to (435, 252)
Screenshot: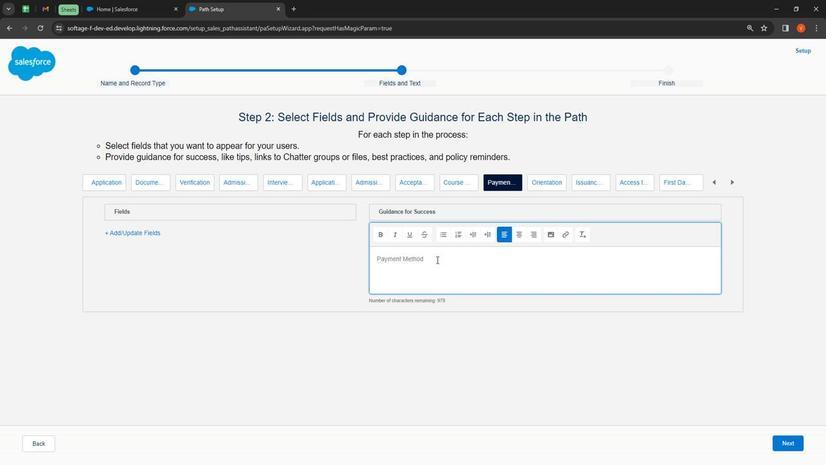 
Action: Mouse pressed left at (435, 252)
Screenshot: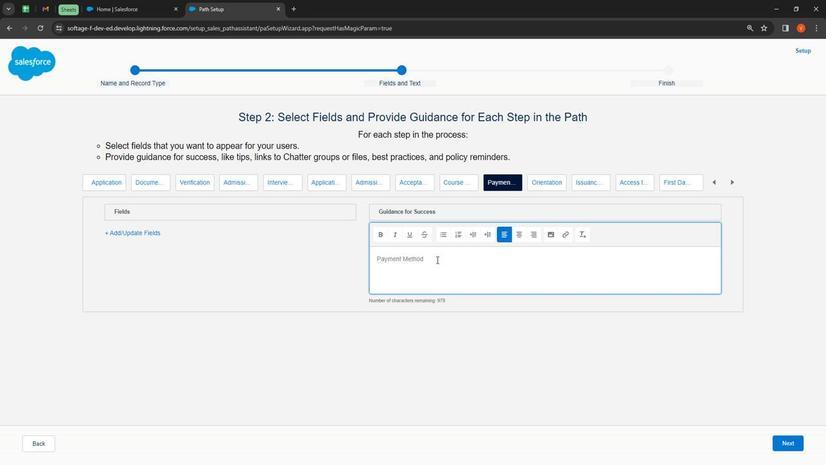 
Action: Mouse moved to (382, 240)
Screenshot: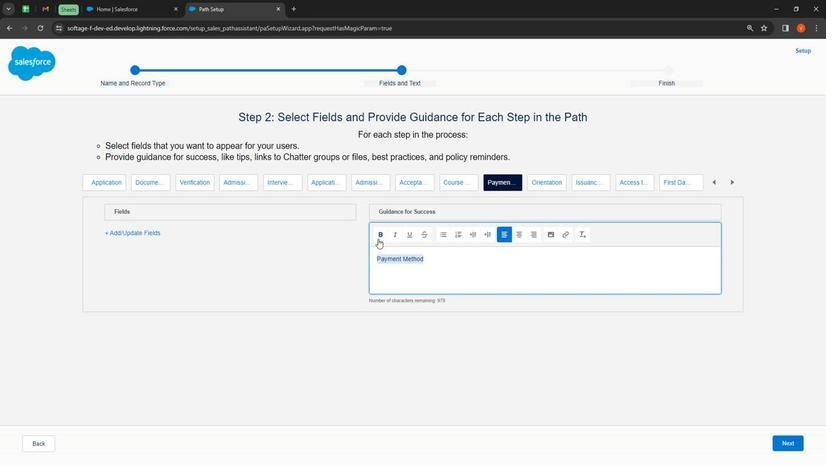 
Action: Mouse pressed left at (382, 240)
Screenshot: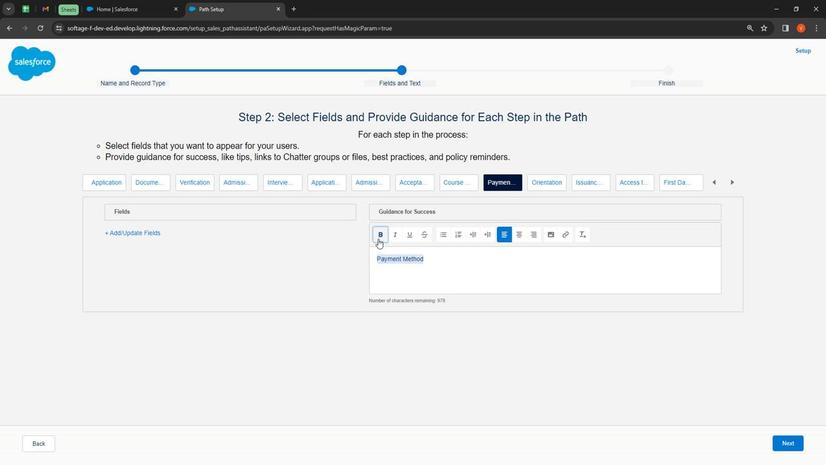 
Action: Mouse moved to (394, 240)
Screenshot: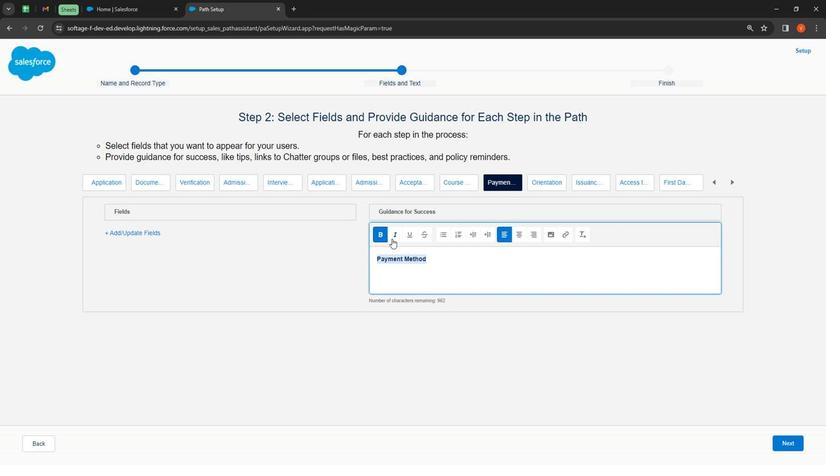 
Action: Mouse pressed left at (394, 240)
Screenshot: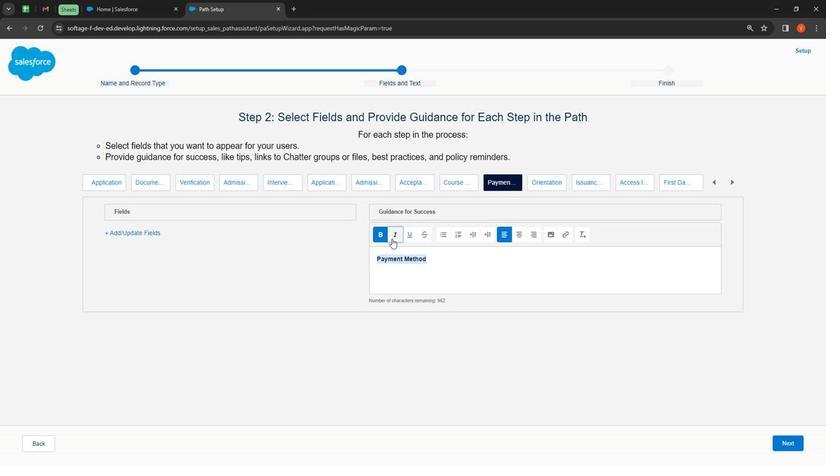 
Action: Mouse moved to (404, 239)
Screenshot: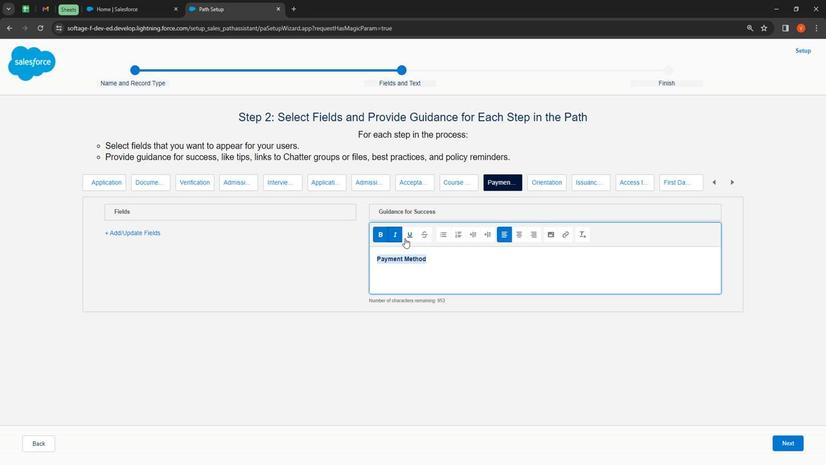 
Action: Mouse pressed left at (404, 239)
